 Task: Add an event  with title  Casual Second Staff Appreciation Day, date '2023/10/01' to 2023/10/02  & Select Event type as  Group. Add location for the event as  Taipei, Taiwan and add a description: The retreat will kick off with an opening session where participants will be introduced to the objectives and benefits of team building. The facilitators will create a positive and inclusive environment, setting the tone for open communication, respect, and mutual support.Create an event link  http-casualsecondstaffappreciationdaycom & Select the event color as  Light Pink. , logged in from the account softage.4@softage.netand send the event invitation to softage.6@softage.net and softage.7@softage.net
Action: Mouse moved to (716, 96)
Screenshot: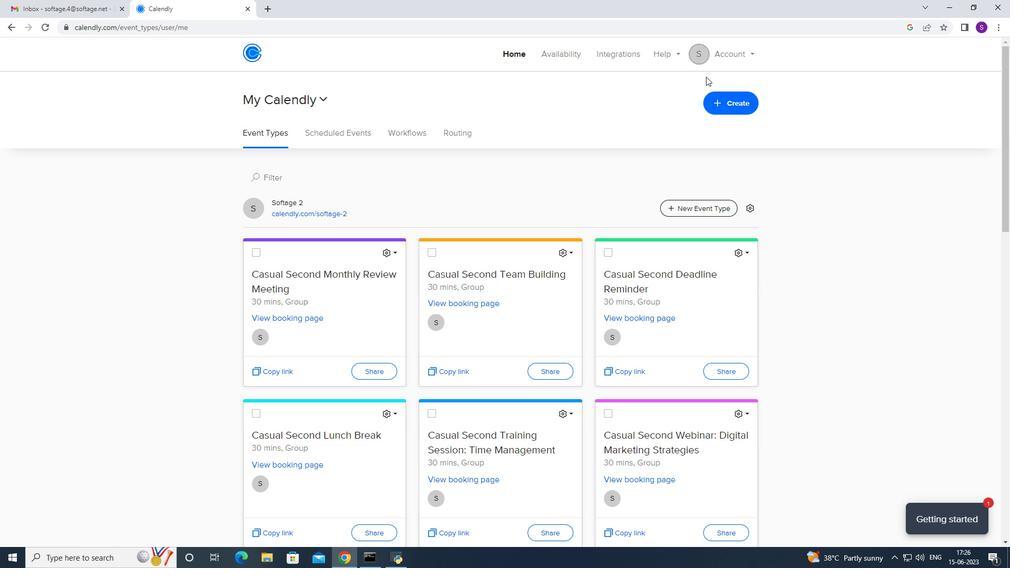 
Action: Mouse pressed left at (716, 96)
Screenshot: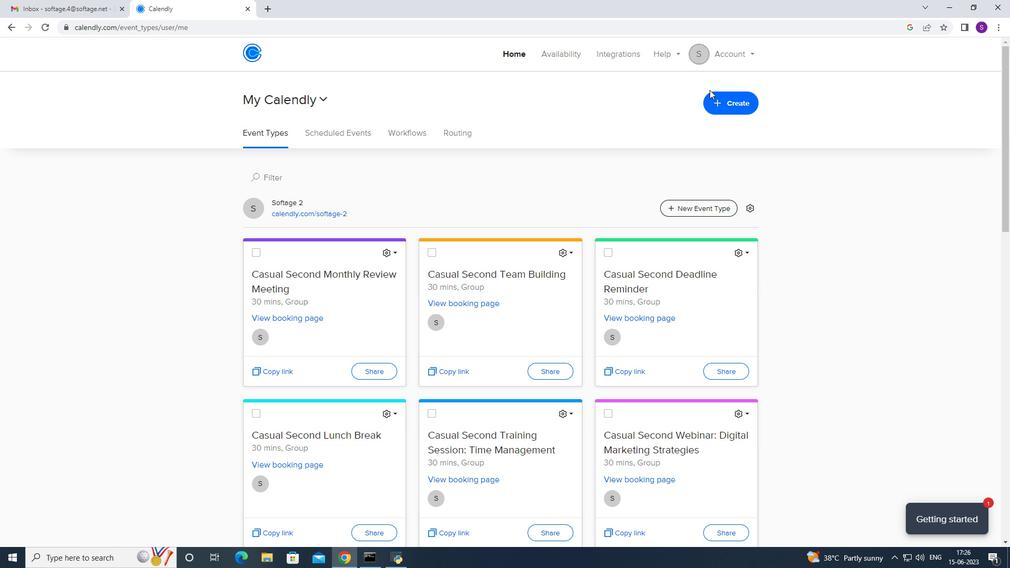 
Action: Mouse moved to (604, 145)
Screenshot: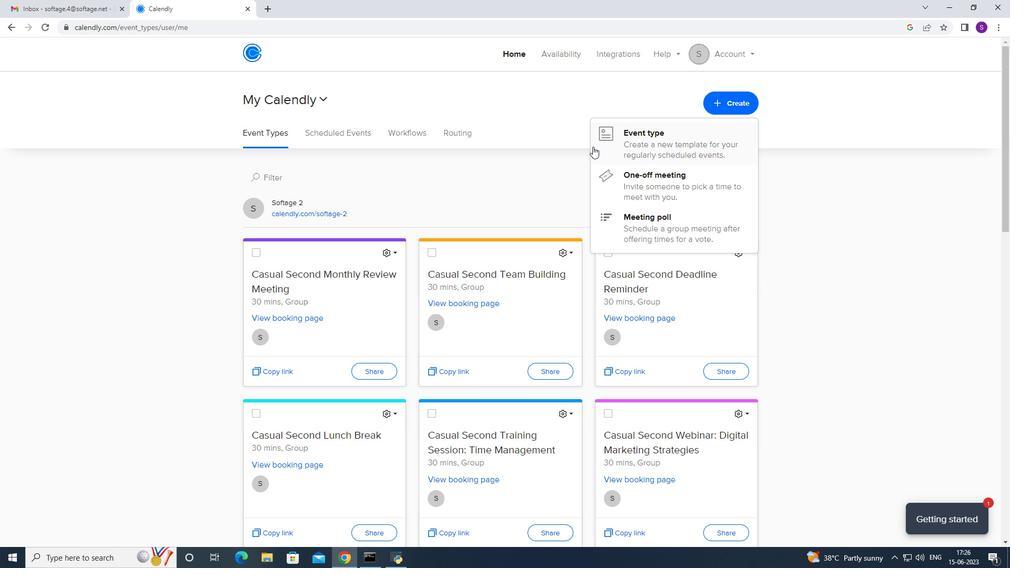 
Action: Mouse pressed left at (604, 145)
Screenshot: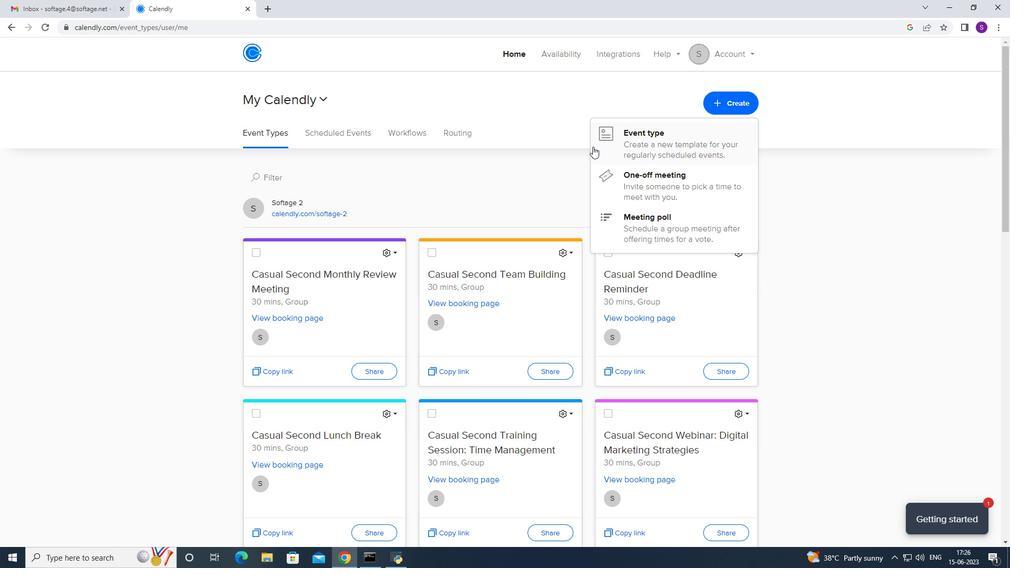 
Action: Mouse moved to (471, 255)
Screenshot: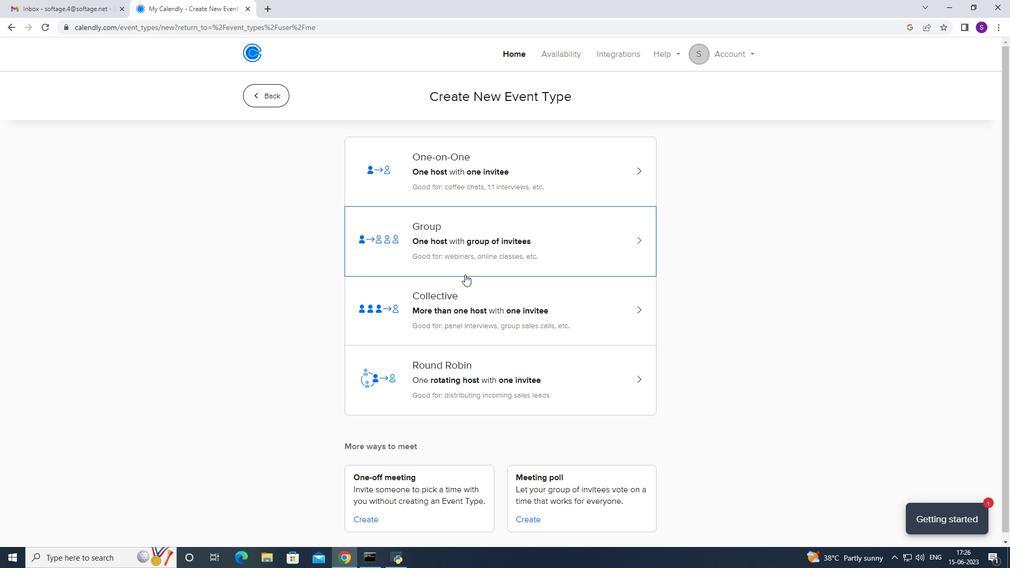 
Action: Mouse pressed left at (471, 255)
Screenshot: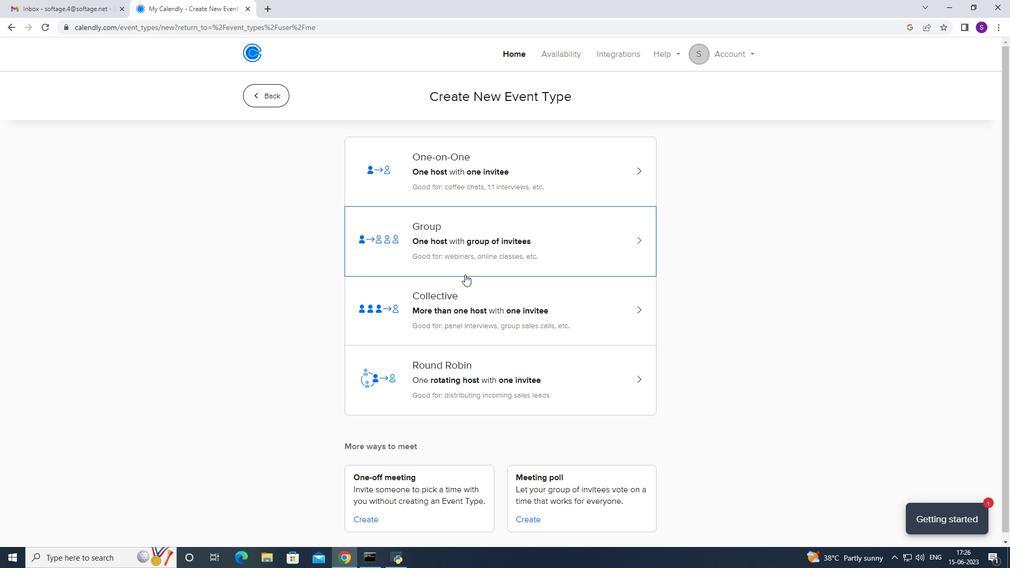 
Action: Mouse moved to (379, 249)
Screenshot: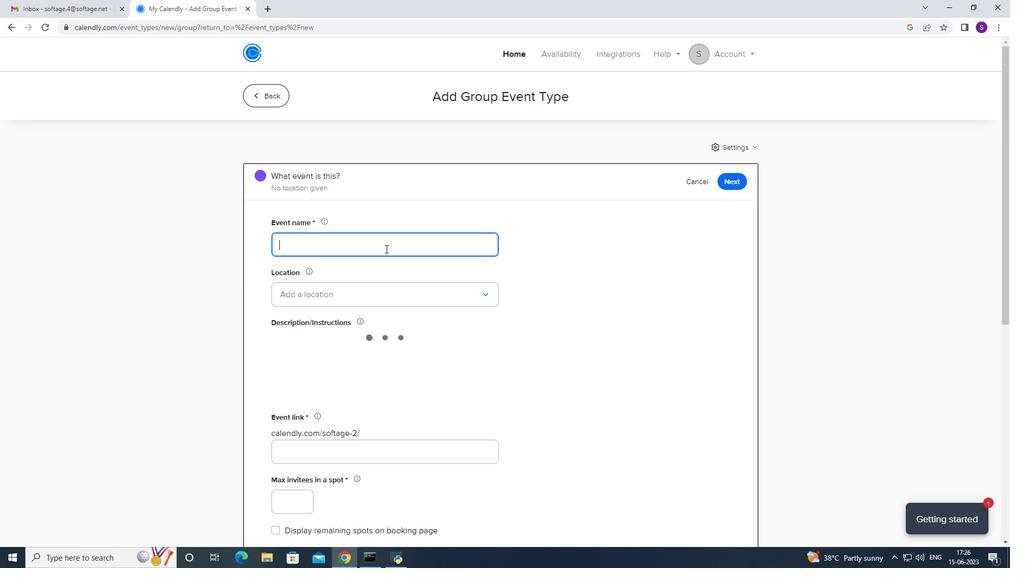 
Action: Key pressed <Key.caps_lock>C<Key.caps_lock>asual<Key.space><Key.caps_lock>S<Key.caps_lock>econd<Key.space><Key.caps_lock>S<Key.caps_lock>taff<Key.space><Key.caps_lock>A<Key.caps_lock>ppreciation<Key.space><Key.caps_lock>DAY<Key.backspace><Key.backspace><Key.caps_lock>ay
Screenshot: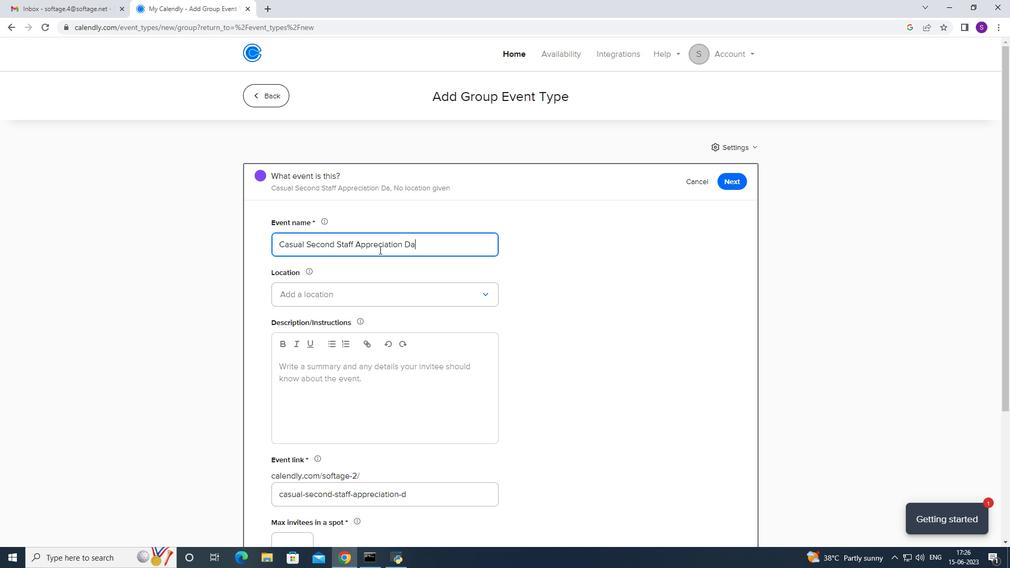 
Action: Mouse moved to (346, 299)
Screenshot: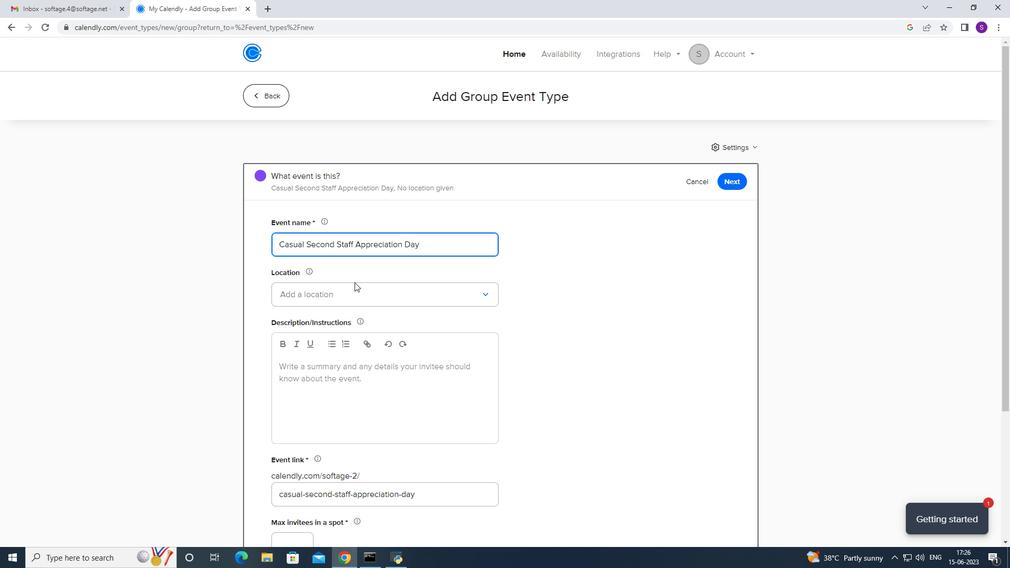 
Action: Mouse pressed left at (346, 299)
Screenshot: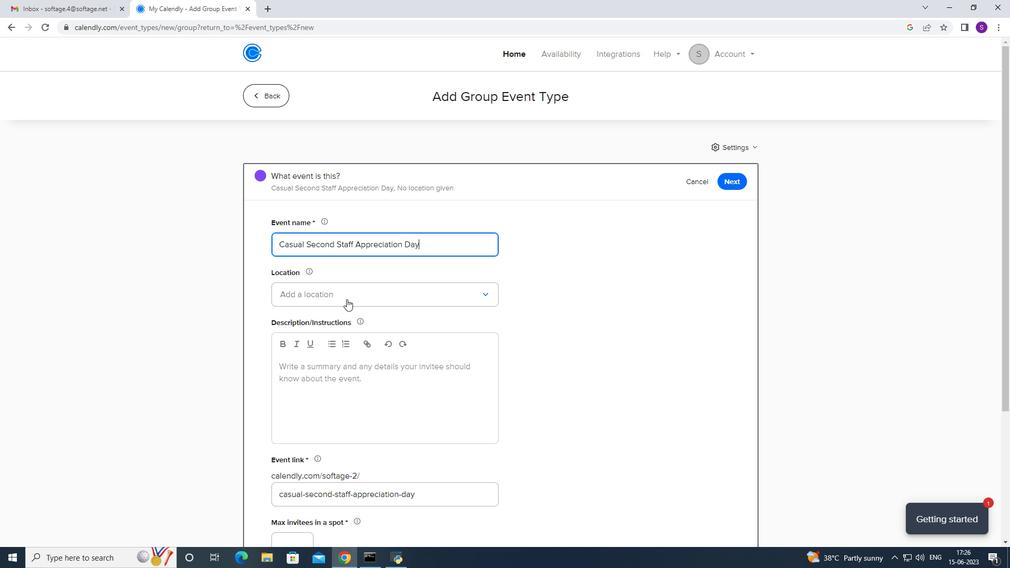 
Action: Mouse moved to (360, 322)
Screenshot: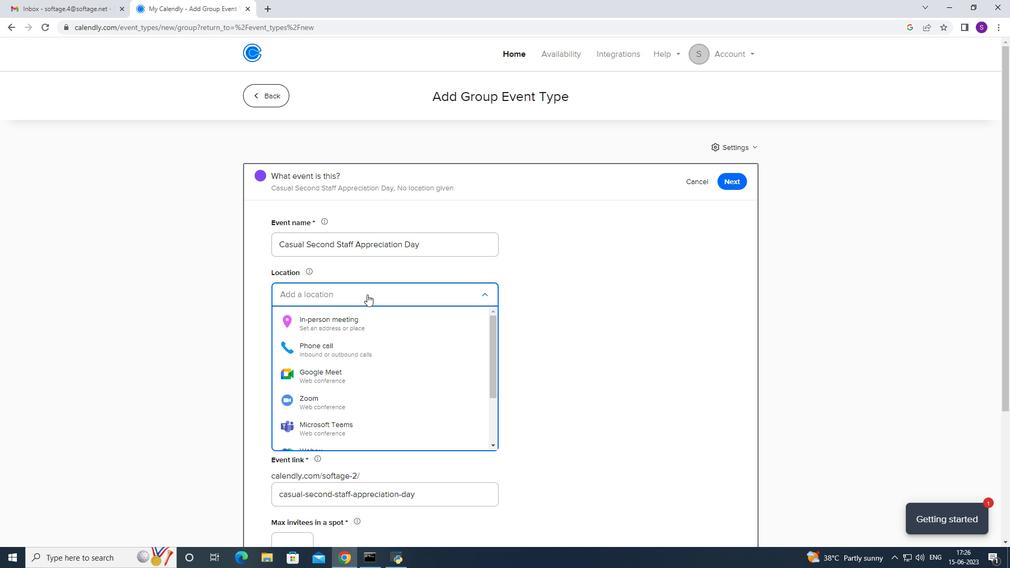 
Action: Mouse pressed left at (360, 322)
Screenshot: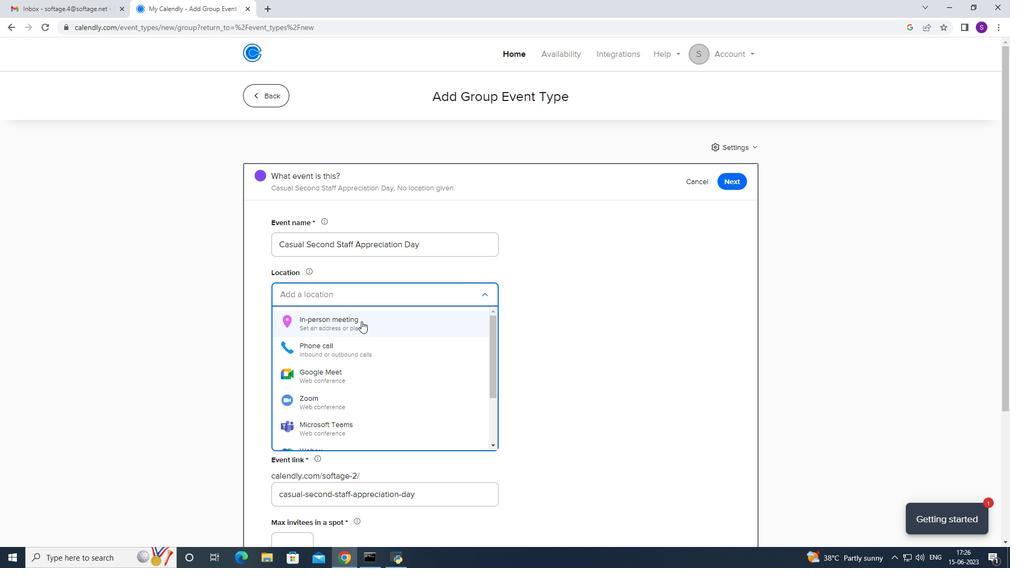 
Action: Mouse moved to (483, 167)
Screenshot: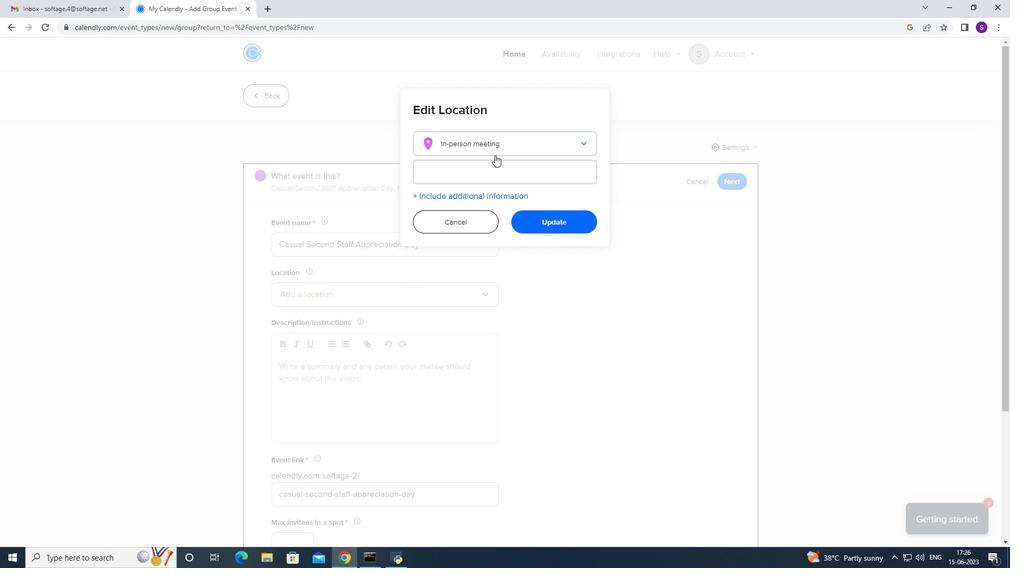 
Action: Mouse pressed left at (483, 167)
Screenshot: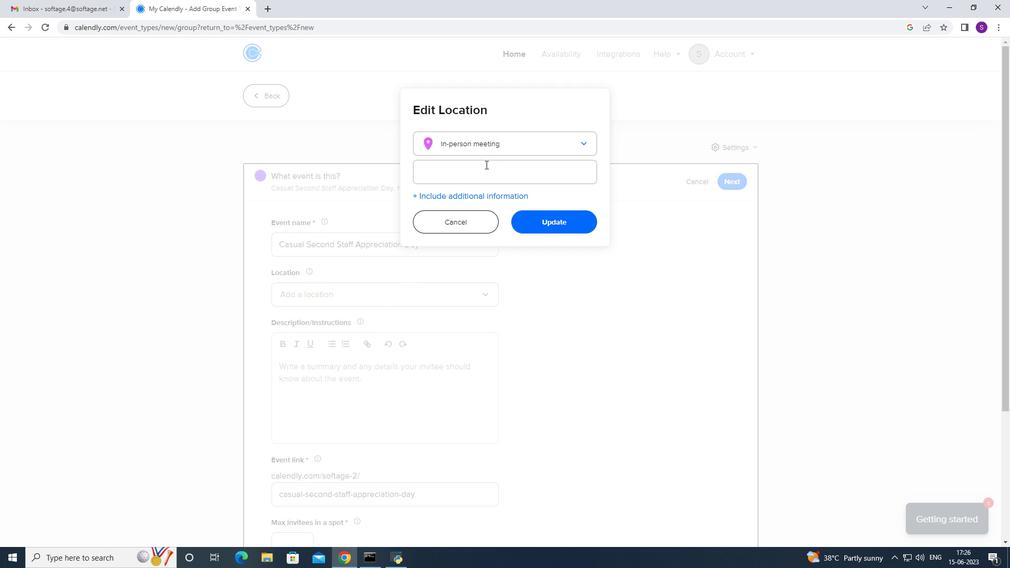
Action: Mouse moved to (483, 168)
Screenshot: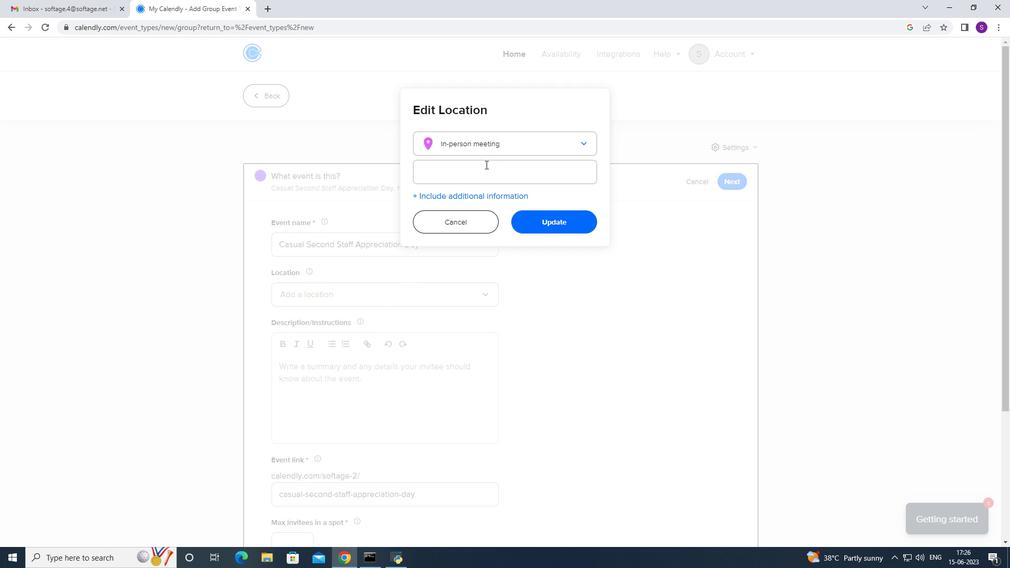 
Action: Key pressed <Key.caps_lock>T<Key.caps_lock>aipei,<Key.space><Key.caps_lock>T<Key.caps_lock>aiwan
Screenshot: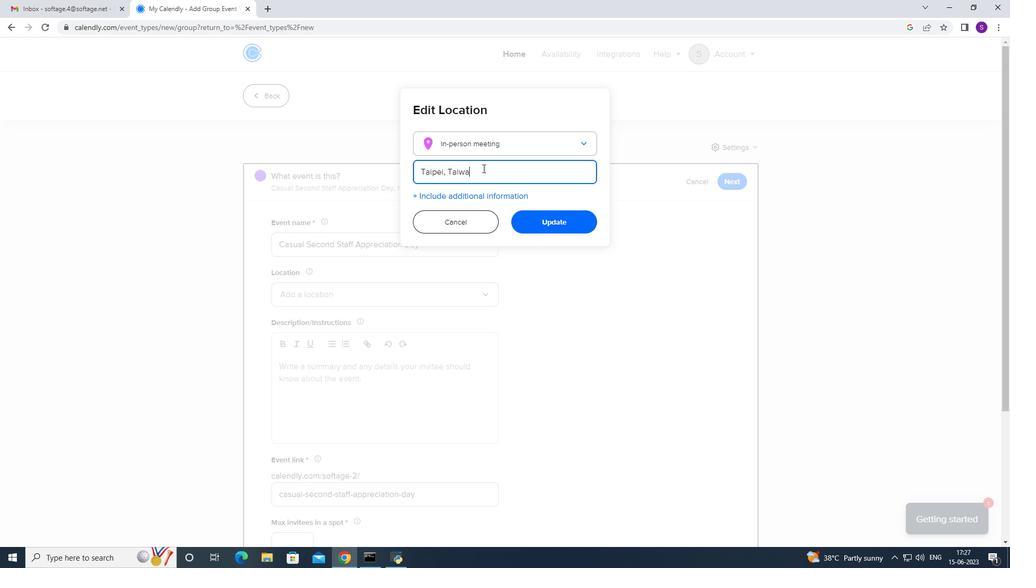 
Action: Mouse moved to (555, 216)
Screenshot: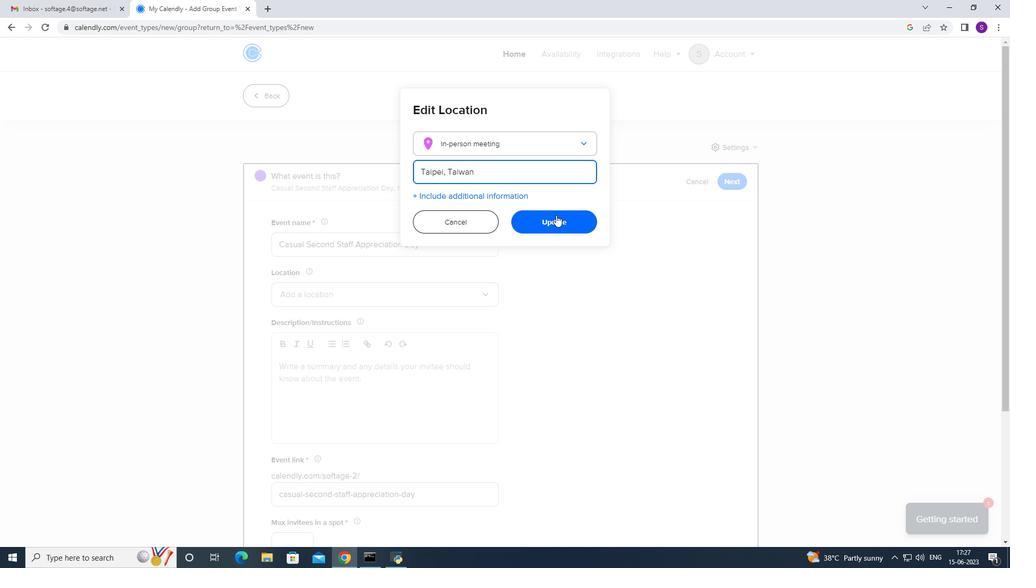 
Action: Mouse pressed left at (555, 216)
Screenshot: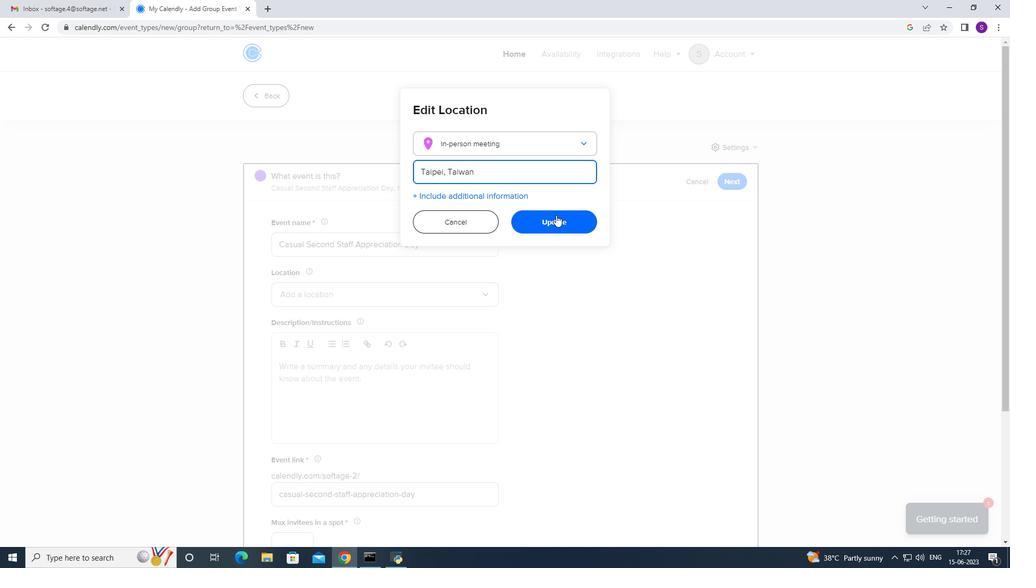 
Action: Mouse moved to (322, 297)
Screenshot: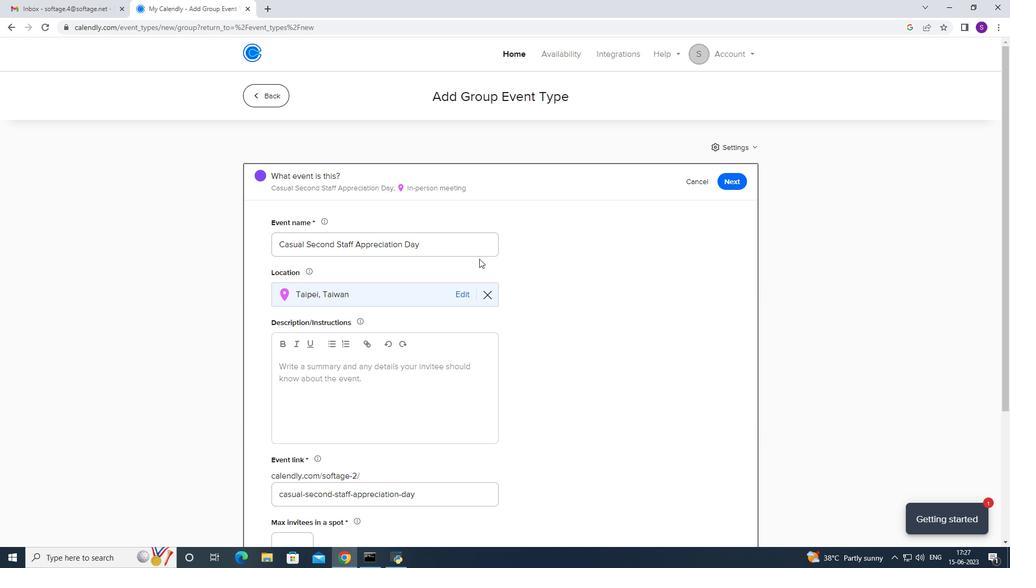 
Action: Mouse scrolled (322, 297) with delta (0, 0)
Screenshot: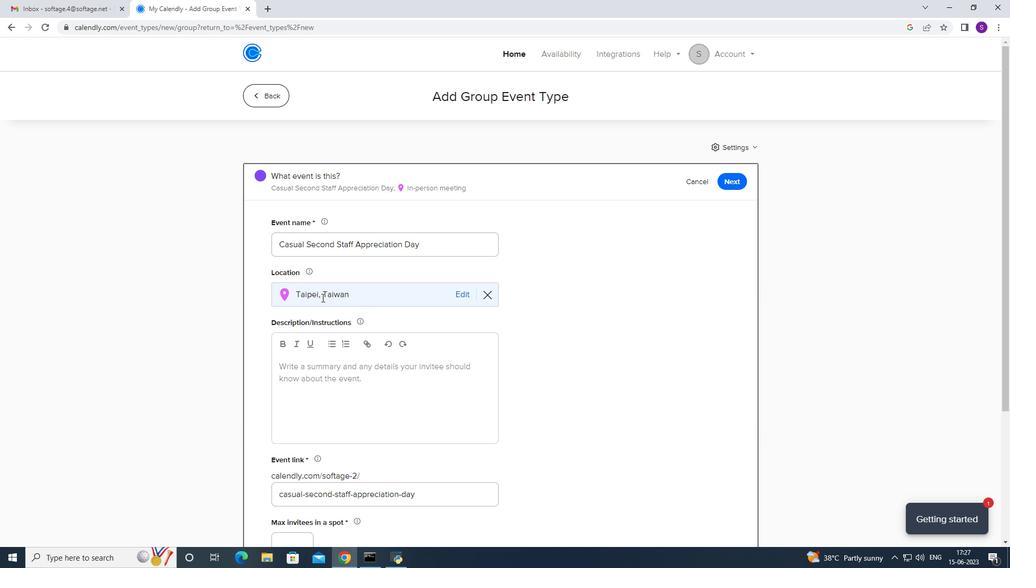 
Action: Mouse scrolled (322, 297) with delta (0, 0)
Screenshot: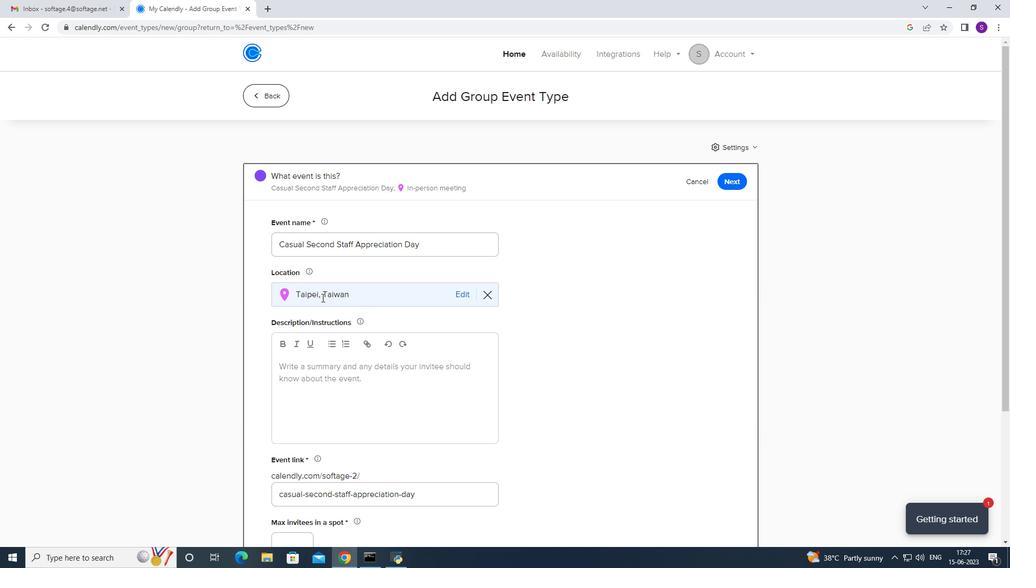 
Action: Mouse moved to (291, 446)
Screenshot: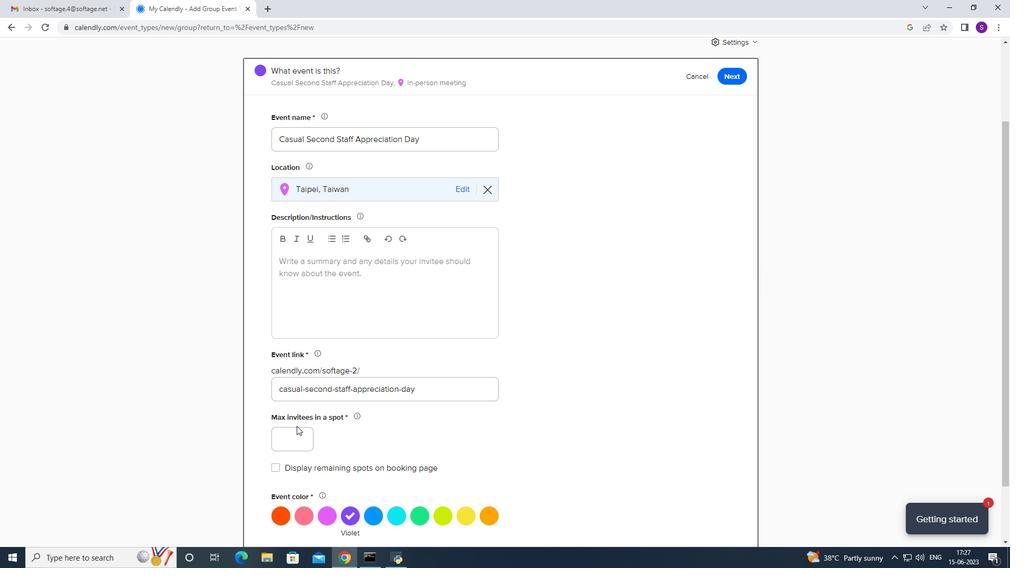
Action: Mouse pressed left at (291, 446)
Screenshot: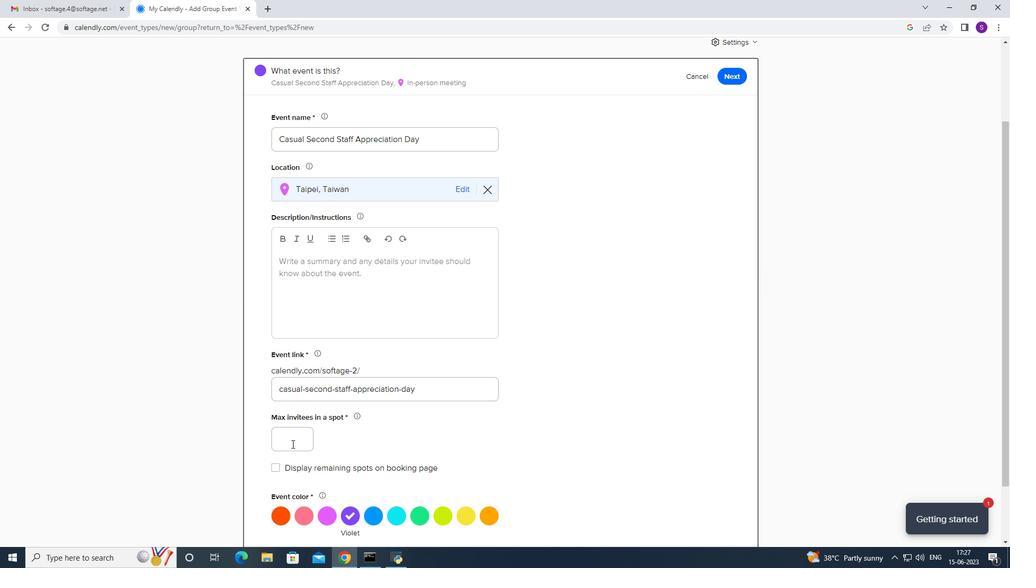 
Action: Key pressed 4
Screenshot: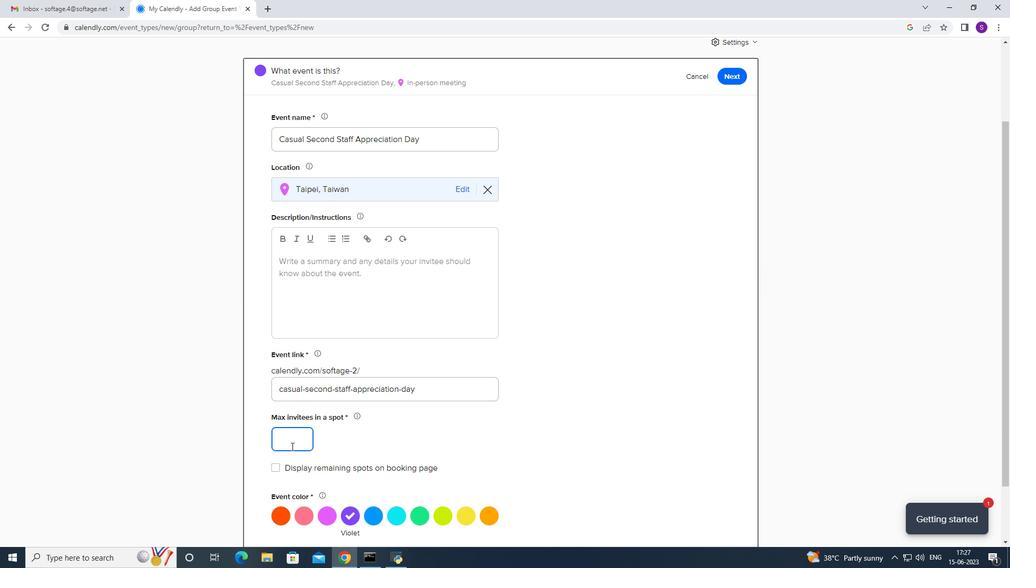 
Action: Mouse scrolled (291, 446) with delta (0, 0)
Screenshot: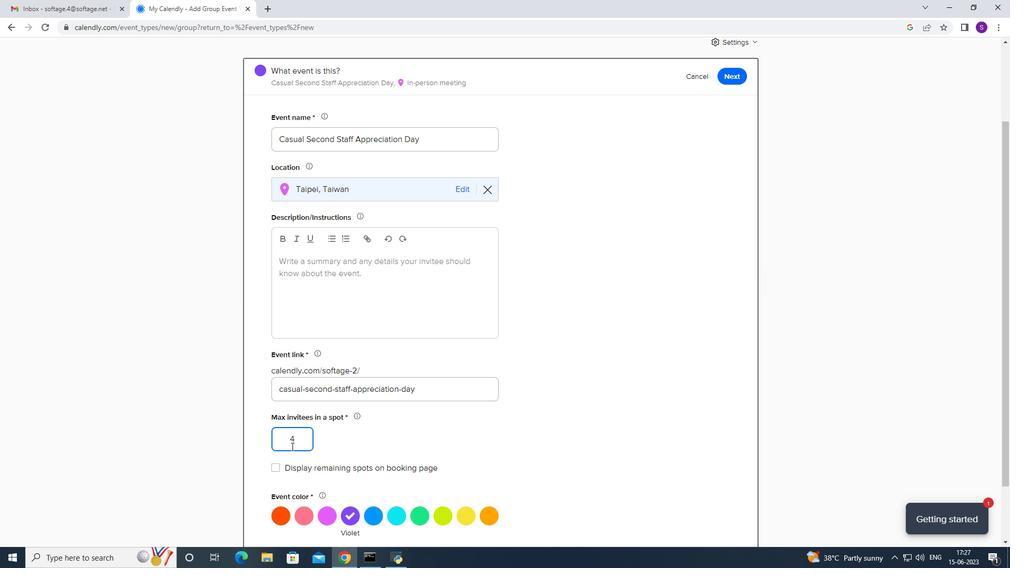 
Action: Mouse scrolled (291, 446) with delta (0, 0)
Screenshot: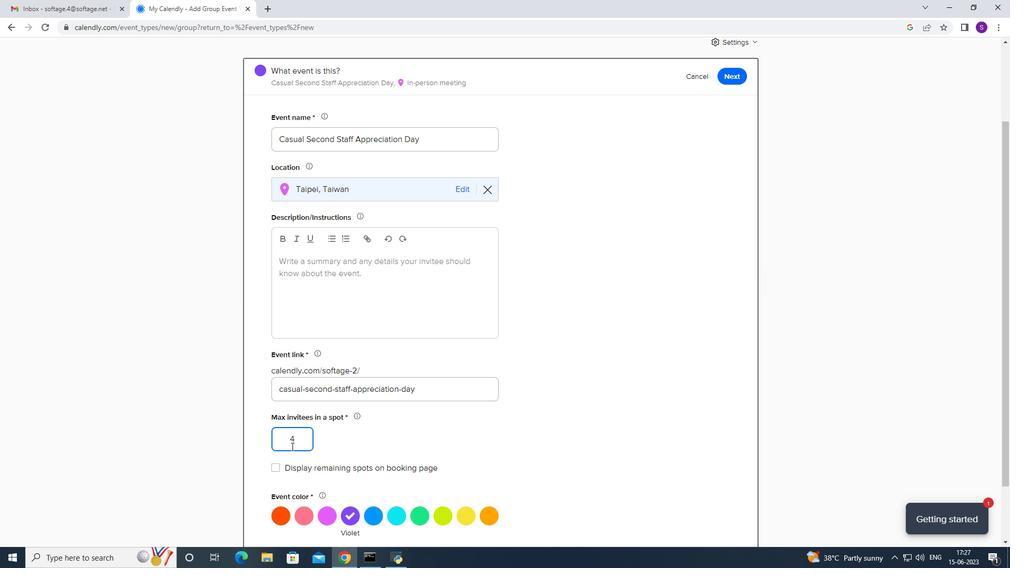 
Action: Mouse scrolled (291, 446) with delta (0, 0)
Screenshot: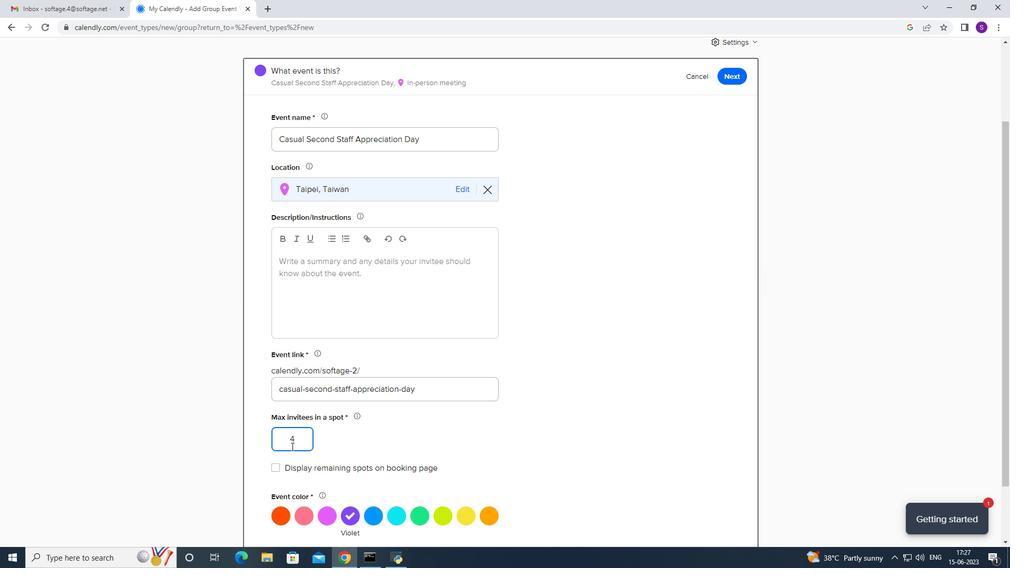 
Action: Mouse scrolled (291, 446) with delta (0, 0)
Screenshot: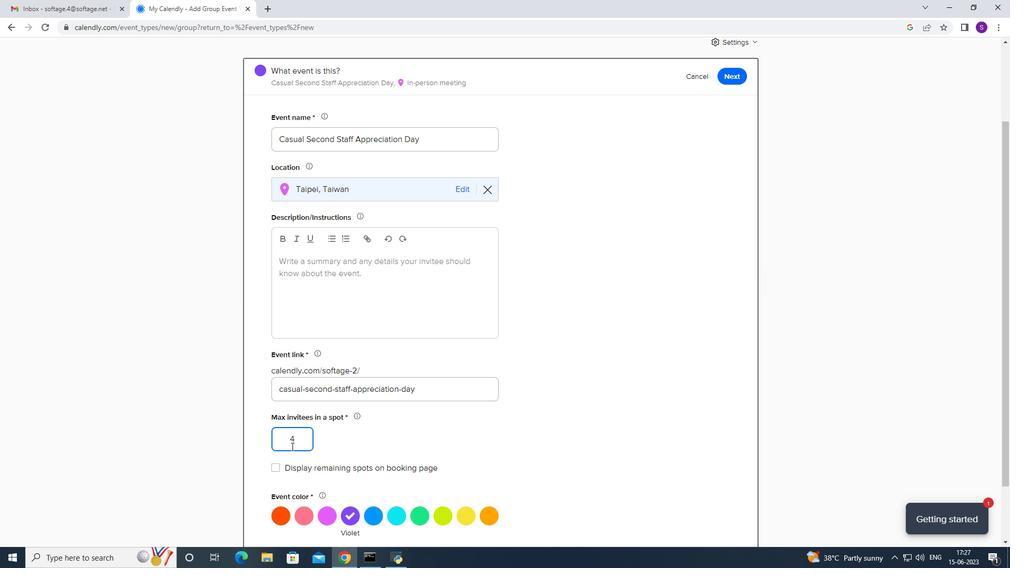 
Action: Mouse moved to (304, 447)
Screenshot: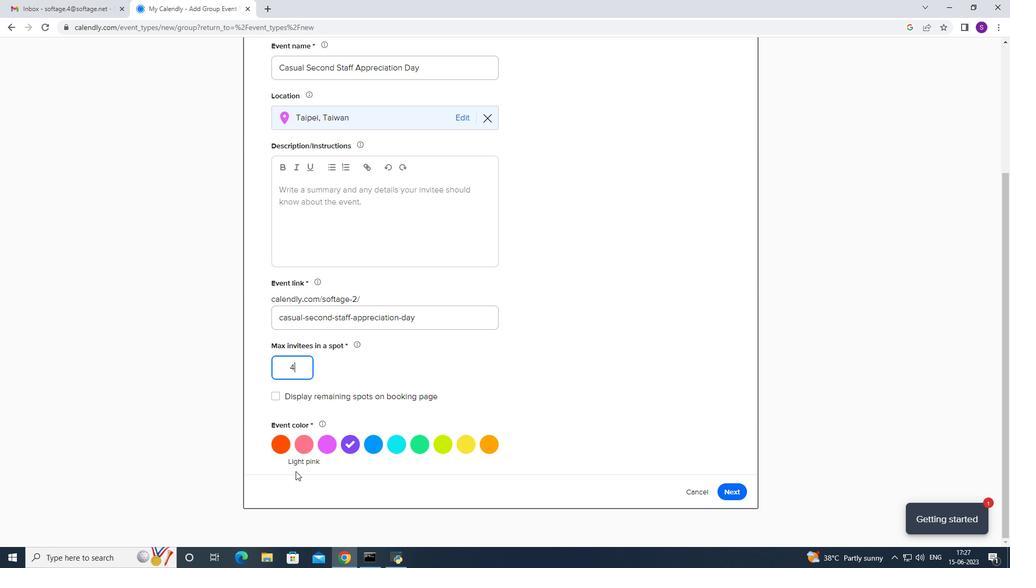 
Action: Mouse pressed left at (304, 447)
Screenshot: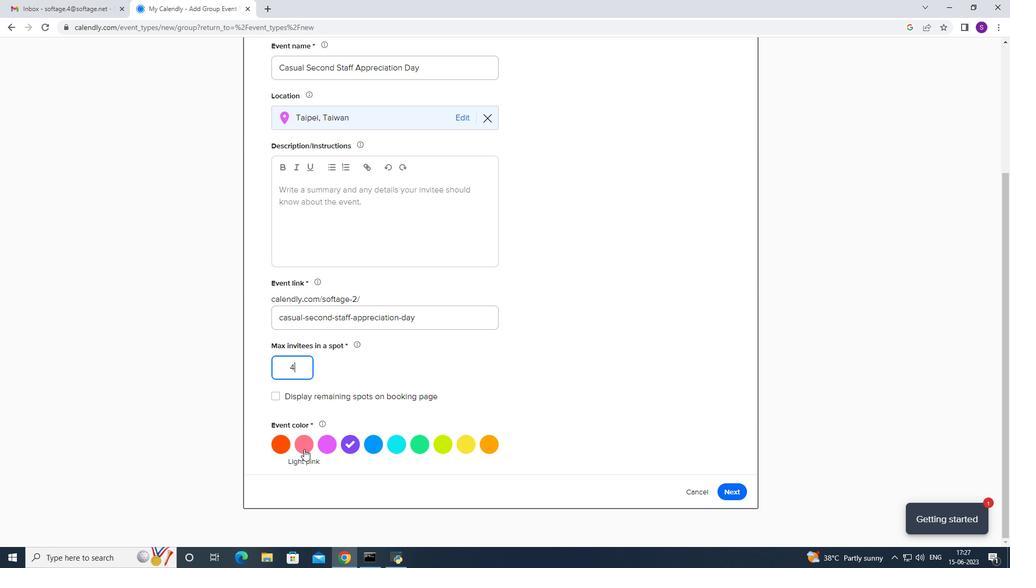 
Action: Mouse moved to (317, 349)
Screenshot: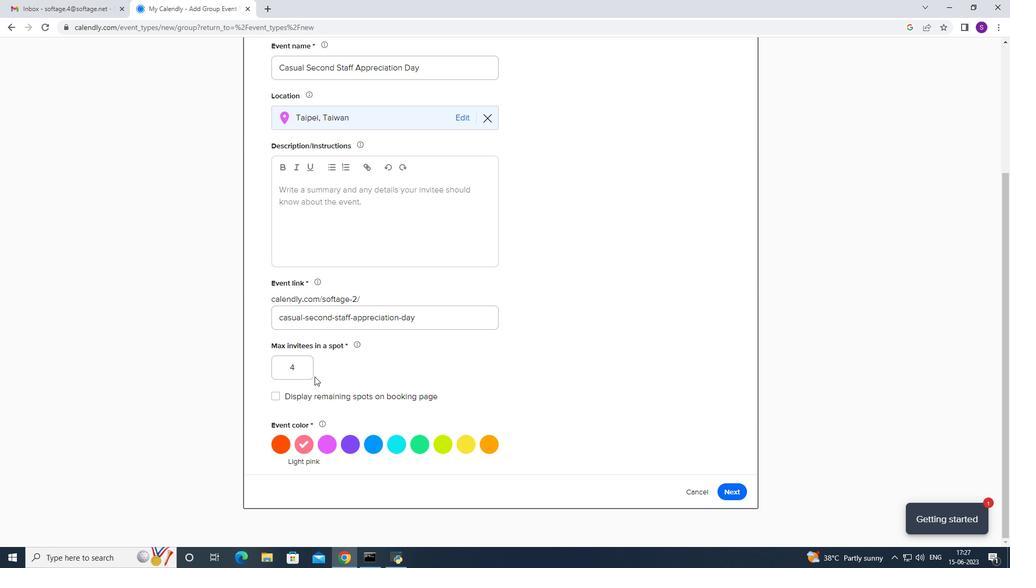 
Action: Mouse scrolled (317, 350) with delta (0, 0)
Screenshot: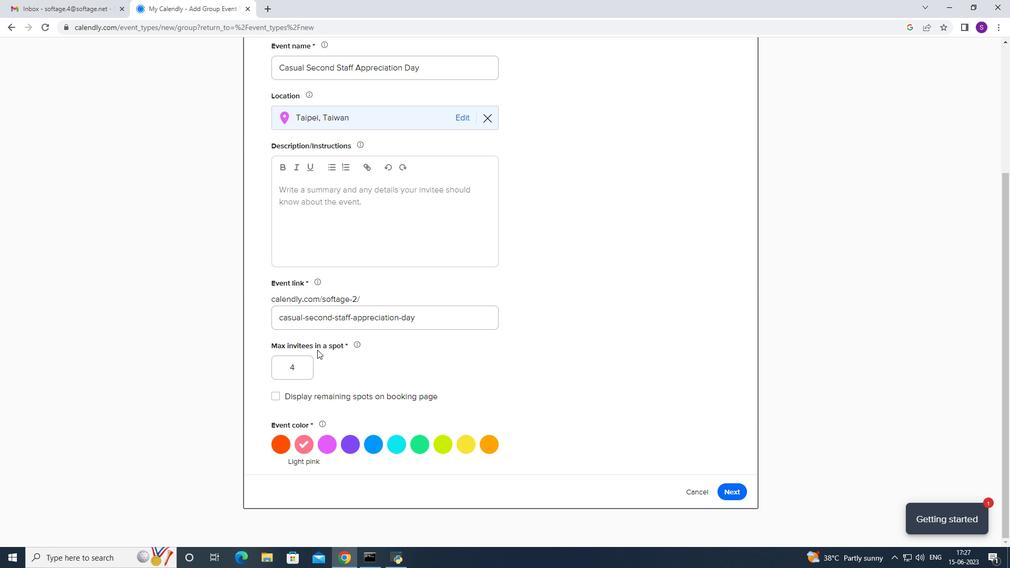 
Action: Mouse scrolled (317, 350) with delta (0, 0)
Screenshot: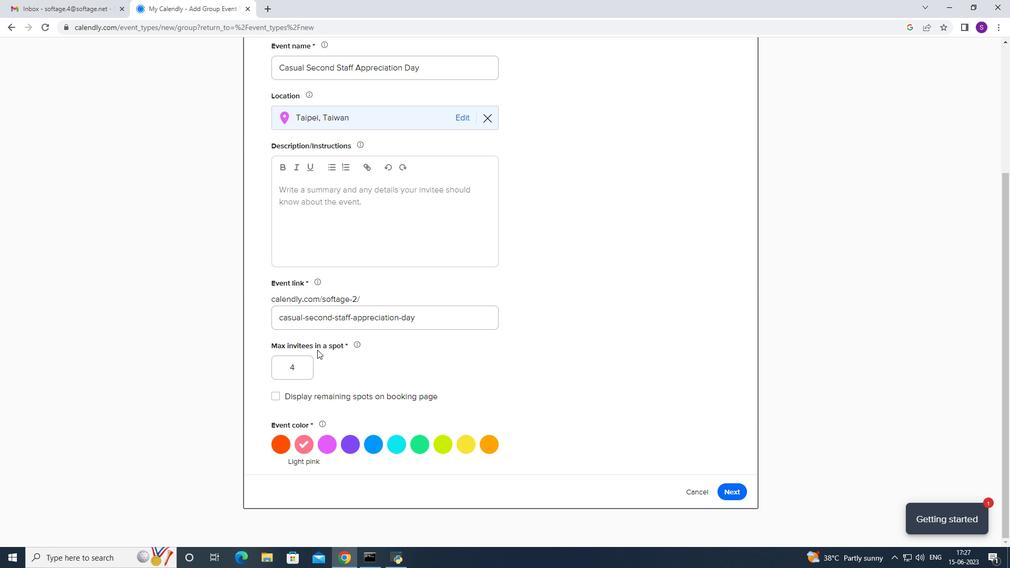 
Action: Mouse scrolled (317, 350) with delta (0, 0)
Screenshot: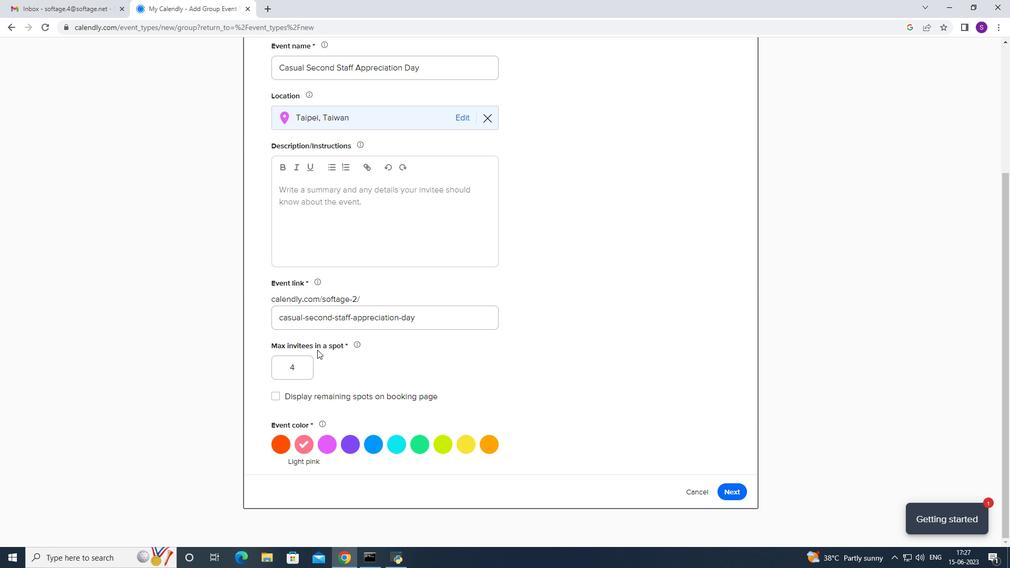 
Action: Mouse scrolled (317, 350) with delta (0, 0)
Screenshot: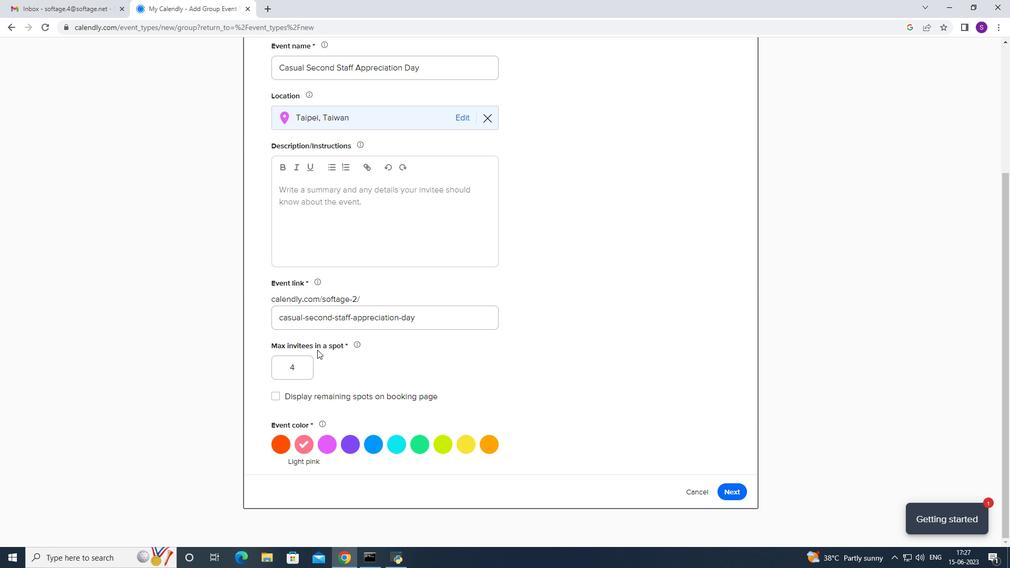 
Action: Mouse scrolled (317, 350) with delta (0, 0)
Screenshot: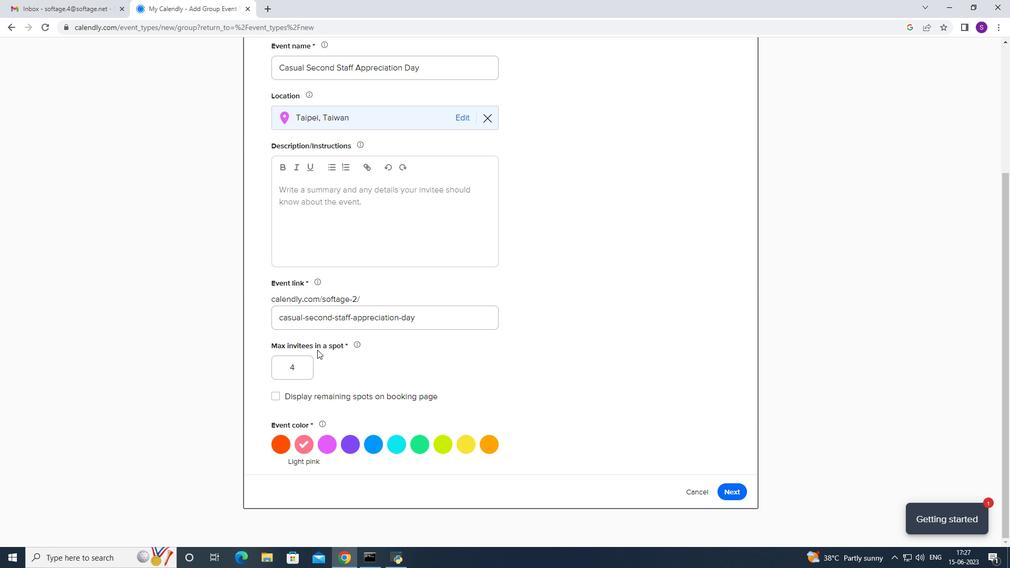 
Action: Mouse moved to (307, 372)
Screenshot: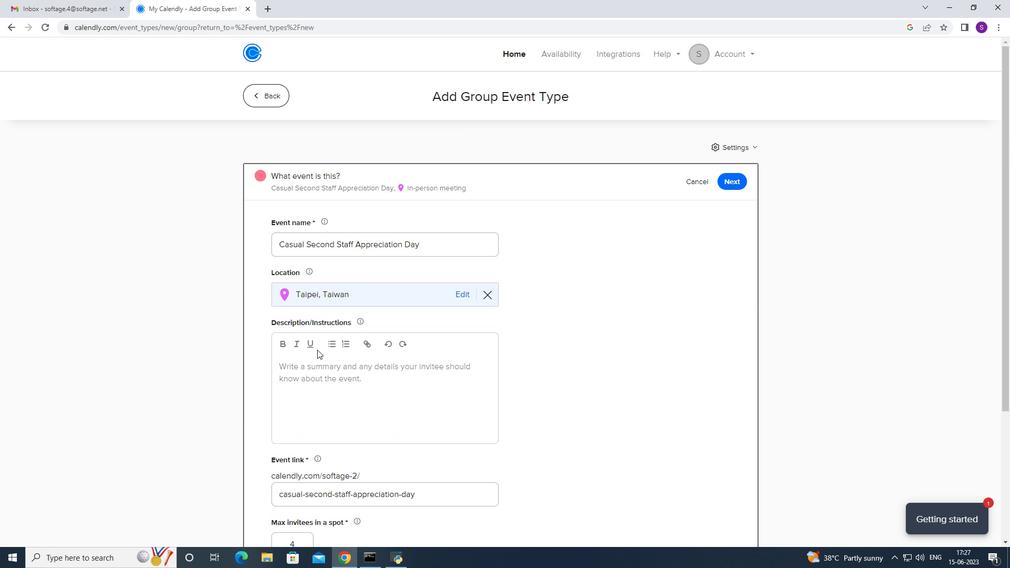 
Action: Mouse pressed left at (307, 372)
Screenshot: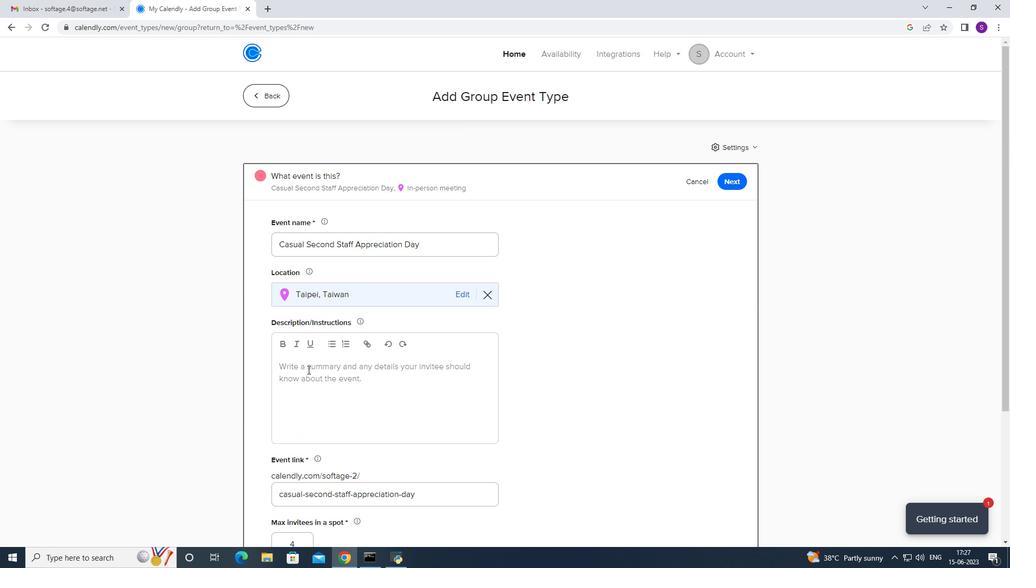 
Action: Mouse moved to (306, 373)
Screenshot: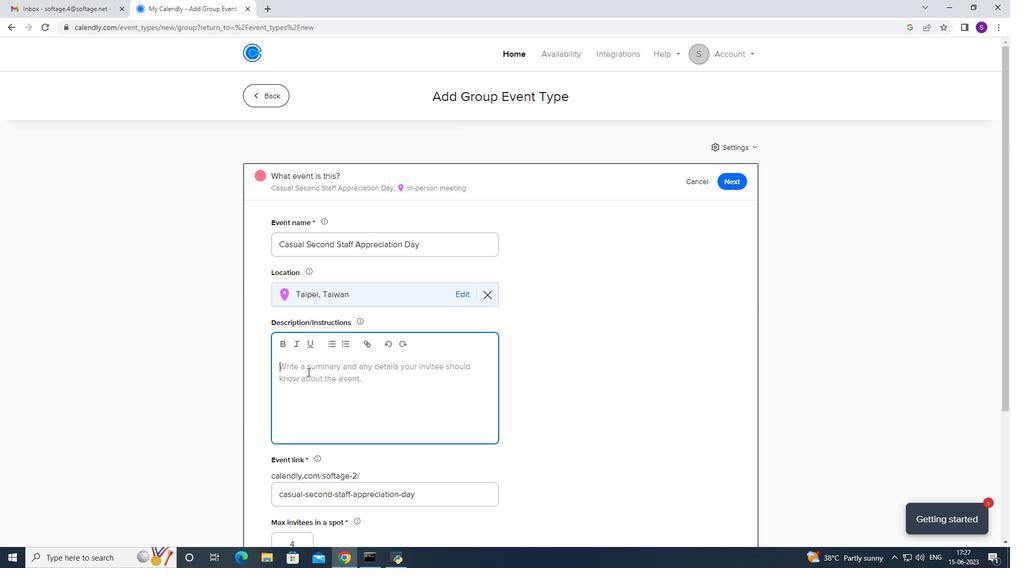 
Action: Key pressed <Key.caps_lock>T<Key.caps_lock>he<Key.space>retreast<Key.space>will<Key.space>kick<Key.space>ogf<Key.backspace><Key.backspace><Key.backspace><Key.backspace><Key.backspace><Key.backspace><Key.backspace><Key.backspace><Key.backspace><Key.backspace><Key.backspace><Key.backspace><Key.backspace><Key.backspace><Key.backspace><Key.backspace><Key.backspace>at<Key.space>will<Key.space>kickj<Key.backspace>k<Key.space>off<Key.space><Key.backspace><Key.backspace><Key.backspace><Key.backspace><Key.backspace><Key.backspace><Key.space>off<Key.space>with<Key.space>an<Key.space>opening<Key.space>session<Key.space>ewhere<Key.space><Key.backspace><Key.backspace><Key.backspace><Key.backspace><Key.backspace><Key.backspace><Key.backspace><Key.backspace><Key.backspace>n<Key.space>where<Key.space>participants<Key.space>will<Key.space>be<Key.space>introduced<Key.space>to<Key.space>the<Key.space>vobhj=<Key.backspace><Key.backspace><Key.backspace><Key.backspace><Key.backspace><Key.backspace><Key.backspace><Key.backspace>e<Key.space>objectives<Key.space>and<Key.space>benefits<Key.space>of<Key.space>team<Key.space>bjuilding,.<Key.backspace><Key.backspace><Key.backspace><Key.backspace><Key.backspace><Key.backspace><Key.backspace><Key.backspace><Key.backspace><Key.backspace>uilding.<Key.space><Key.caps_lock>T<Key.caps_lock>he<Key.space>facillitators<Key.space>
Screenshot: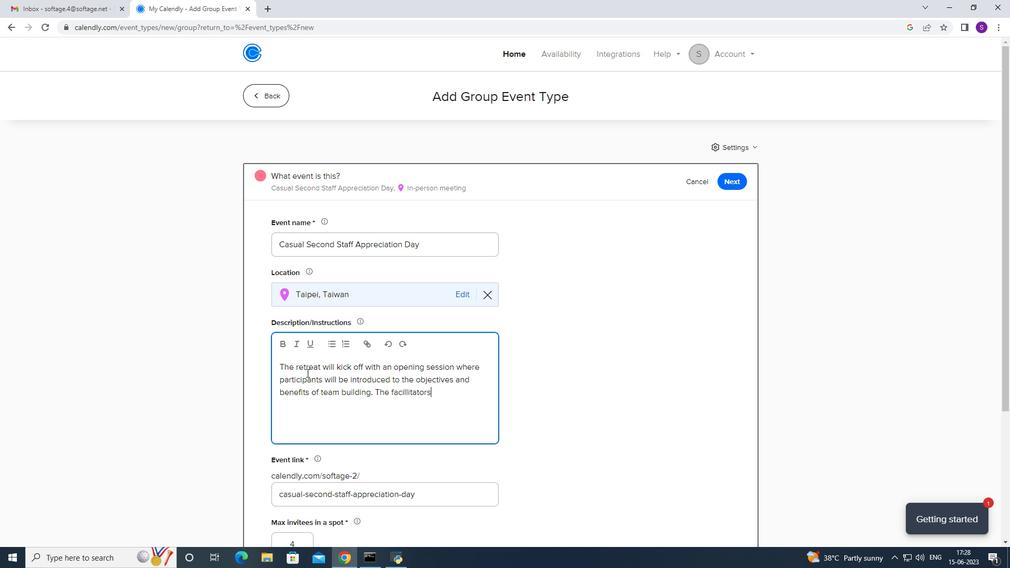 
Action: Mouse moved to (424, 394)
Screenshot: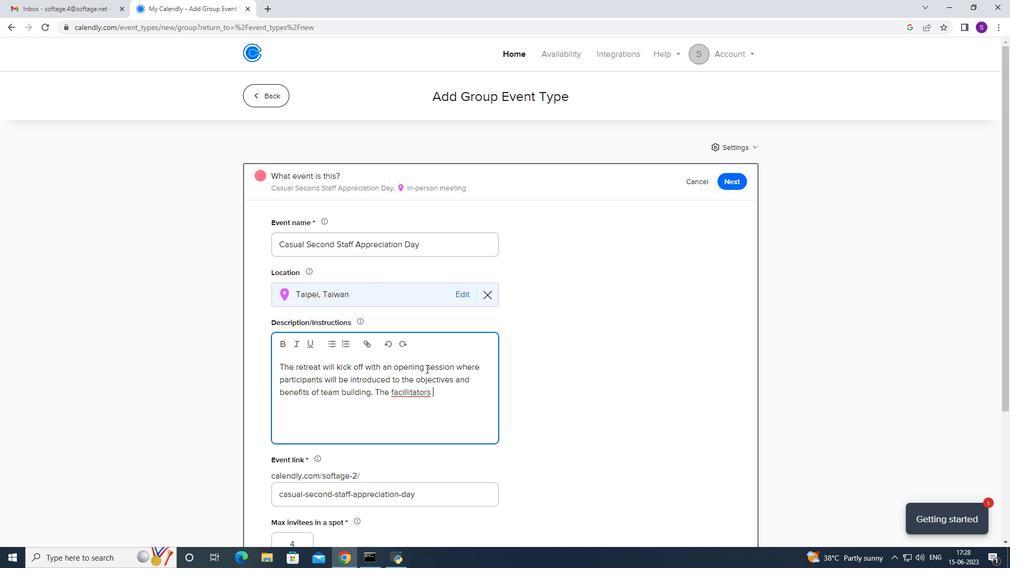 
Action: Mouse pressed right at (424, 394)
Screenshot: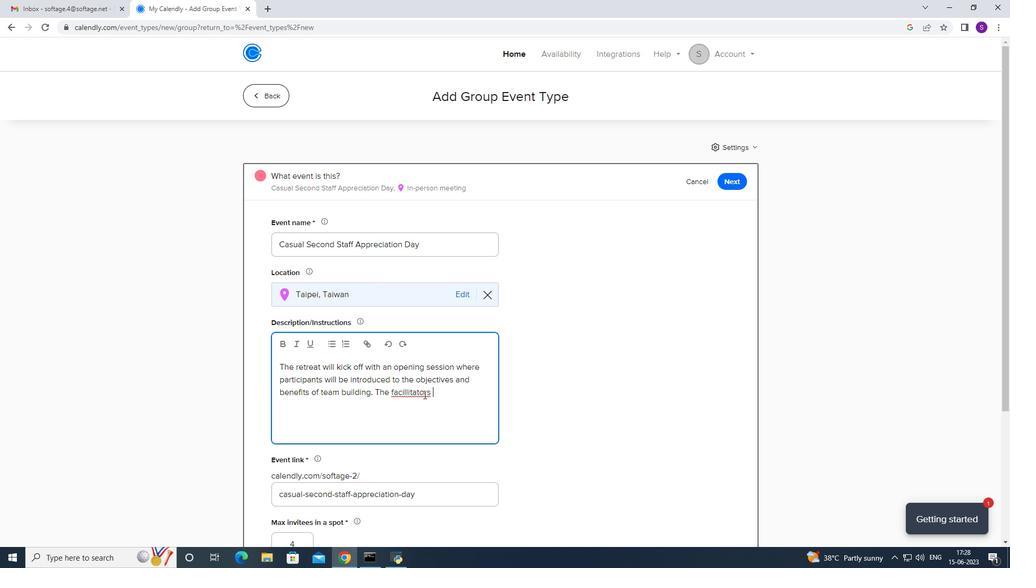 
Action: Mouse moved to (493, 237)
Screenshot: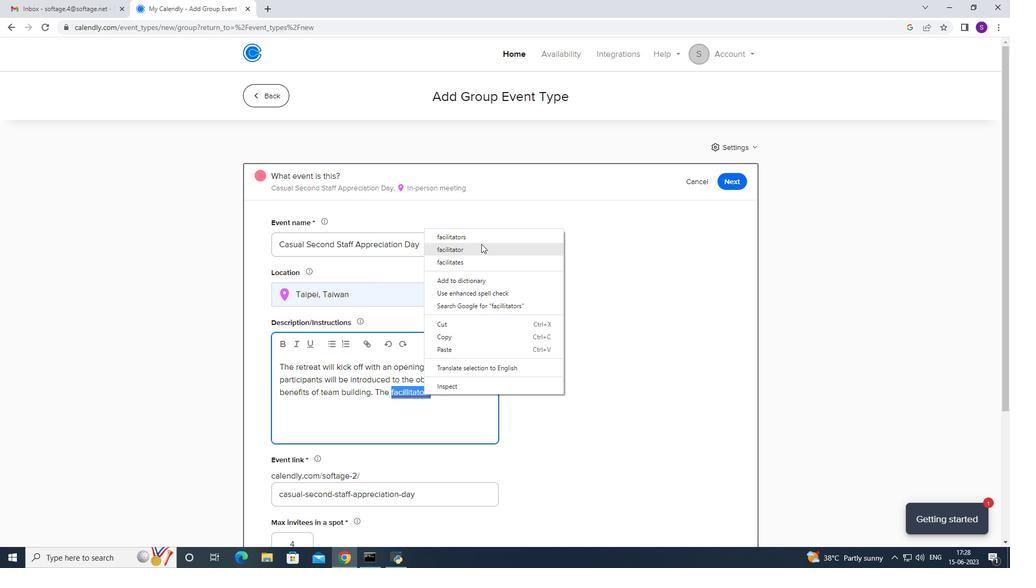 
Action: Mouse pressed left at (493, 237)
Screenshot: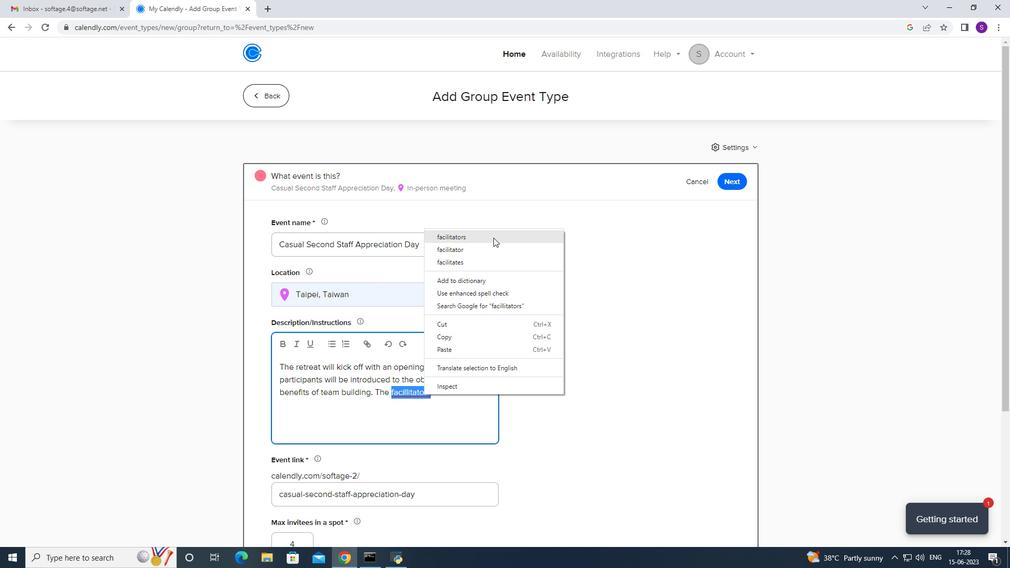 
Action: Mouse moved to (455, 397)
Screenshot: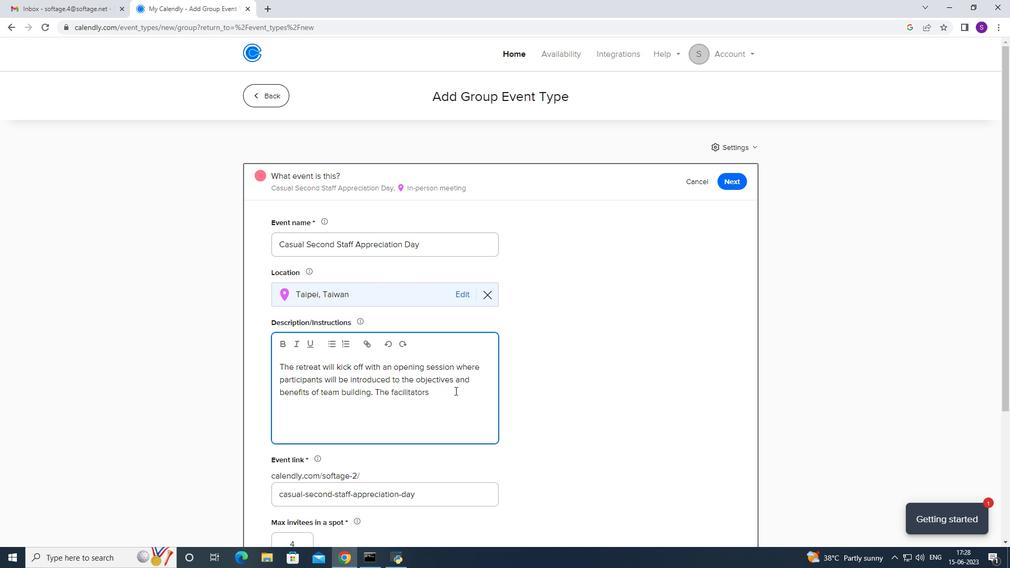 
Action: Key pressed <Key.space>will<Key.space>create<Key.space>a<Key.space>positive<Key.space>and<Key.space>inclusive<Key.space>envoiroment<Key.space><Key.backspace><Key.backspace><Key.backspace><Key.backspace><Key.backspace><Key.backspace><Key.backspace><Key.backspace><Key.backspace><Key.backspace>vironment<Key.space>setting<Key.space>toin<Key.backspace><Key.backspace><Key.backspace>ob<Key.backspace>ne<Key.space>for<Key.space>open<Key.space>communication,<Key.space>respect<Key.space>ad<Key.backspace>nd<Key.space>mutuaol<Key.space>support.
Screenshot: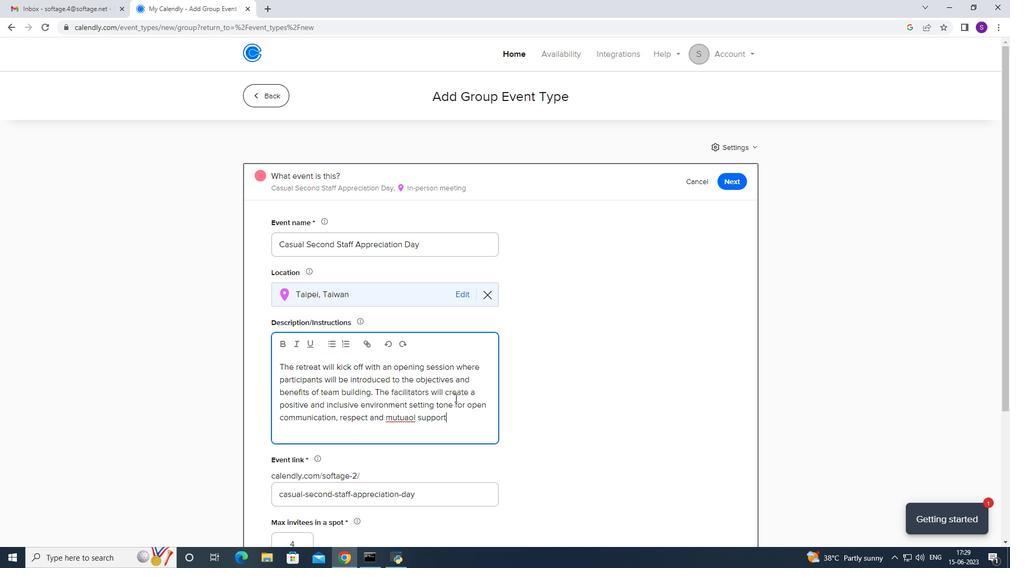 
Action: Mouse moved to (412, 417)
Screenshot: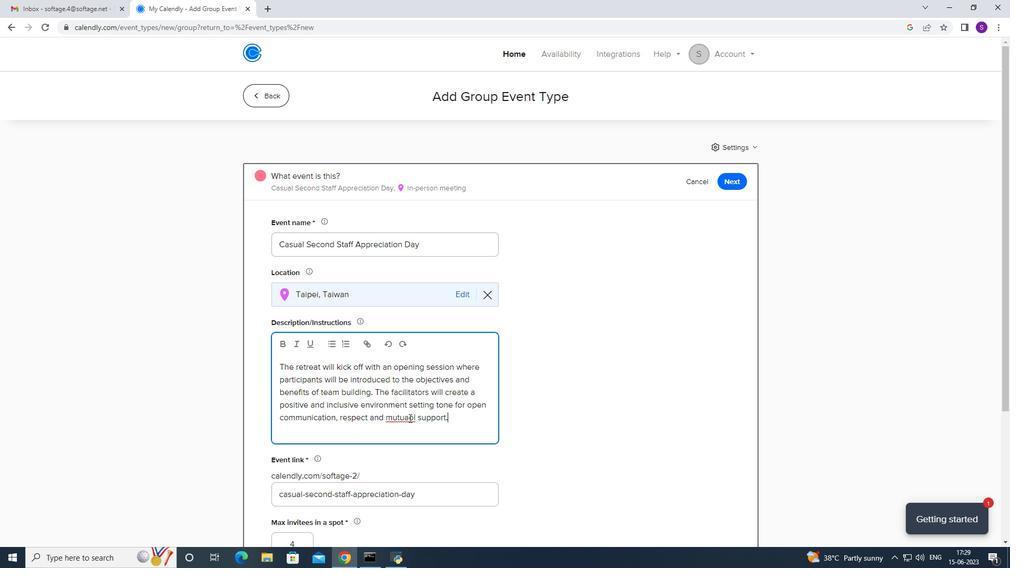 
Action: Mouse pressed left at (412, 417)
Screenshot: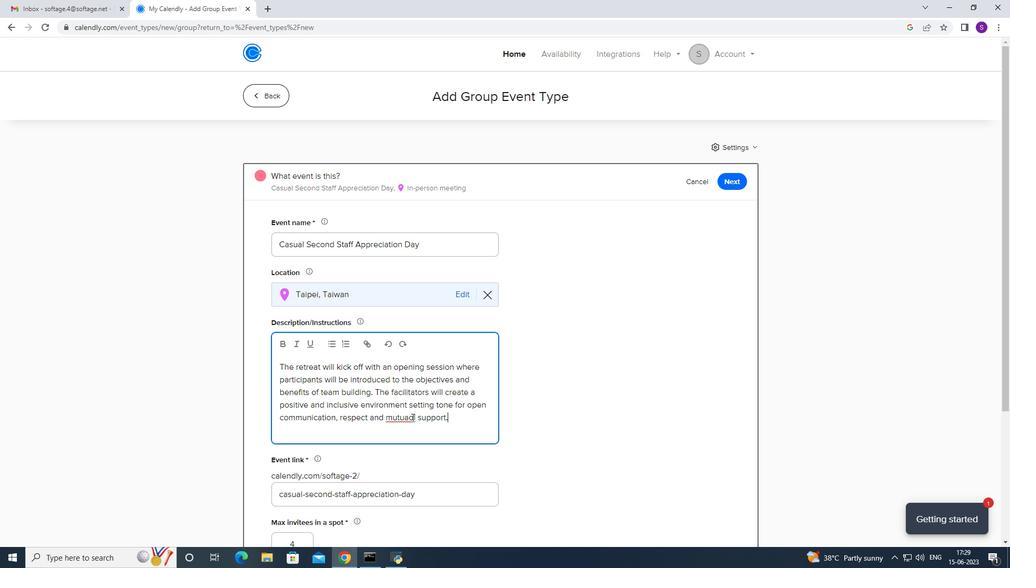 
Action: Key pressed <Key.backspace>
Screenshot: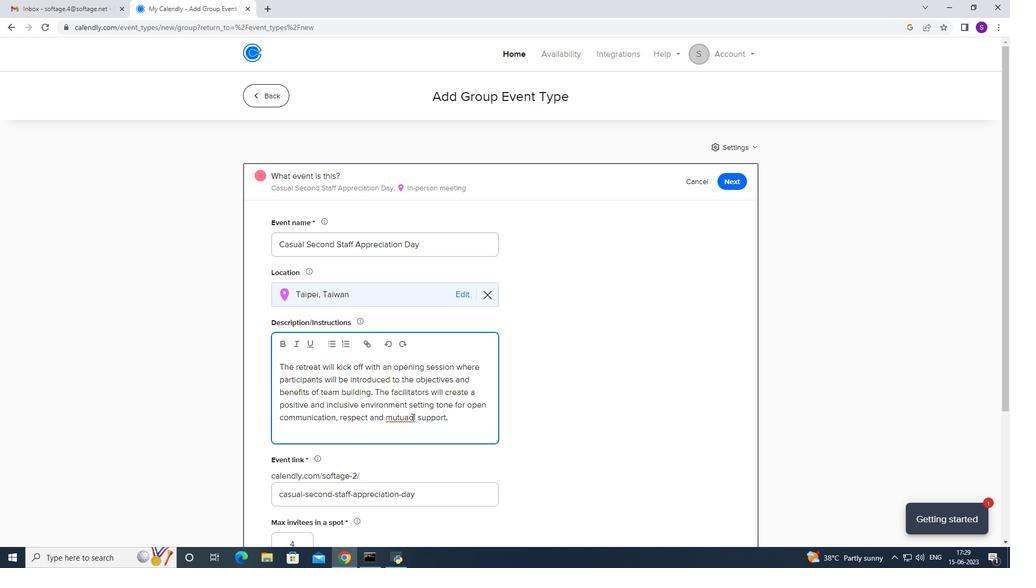
Action: Mouse moved to (372, 350)
Screenshot: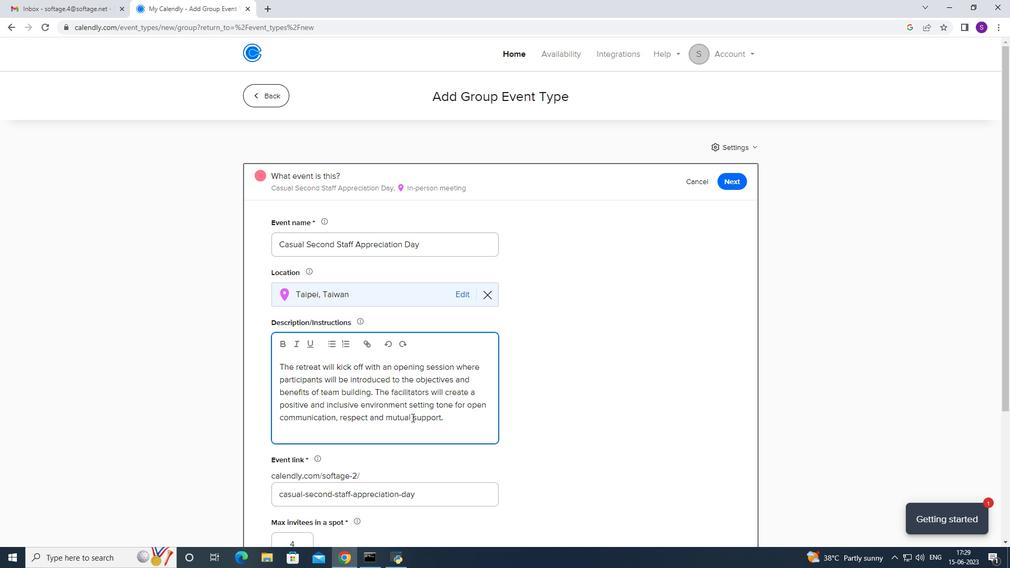 
Action: Mouse scrolled (372, 349) with delta (0, 0)
Screenshot: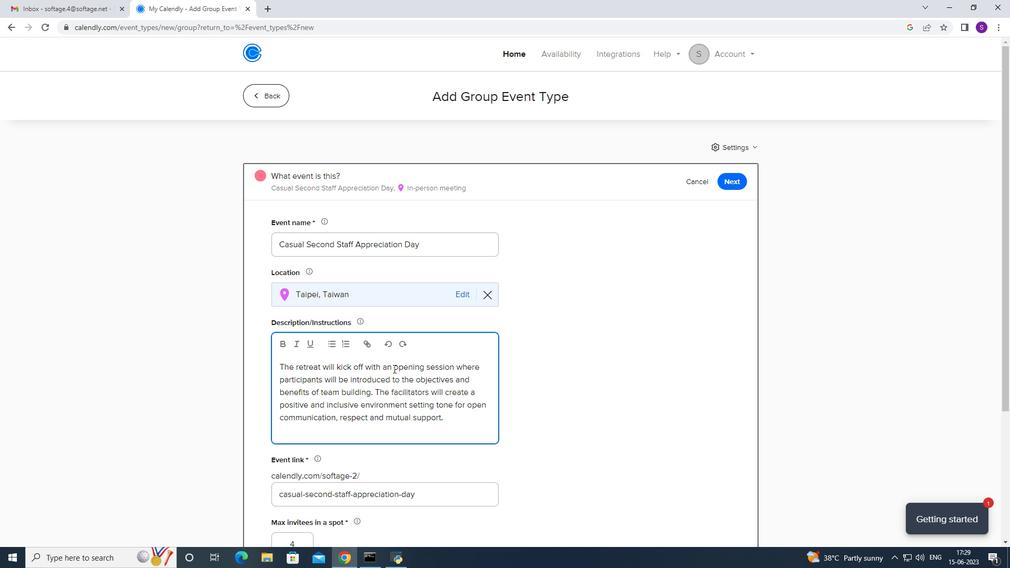 
Action: Mouse scrolled (372, 349) with delta (0, 0)
Screenshot: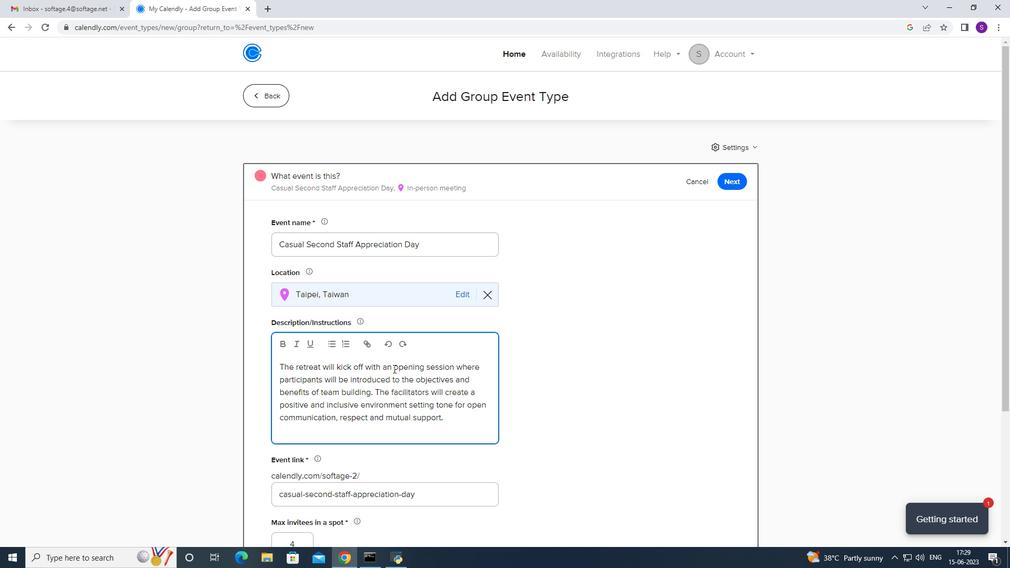 
Action: Mouse scrolled (372, 349) with delta (0, 0)
Screenshot: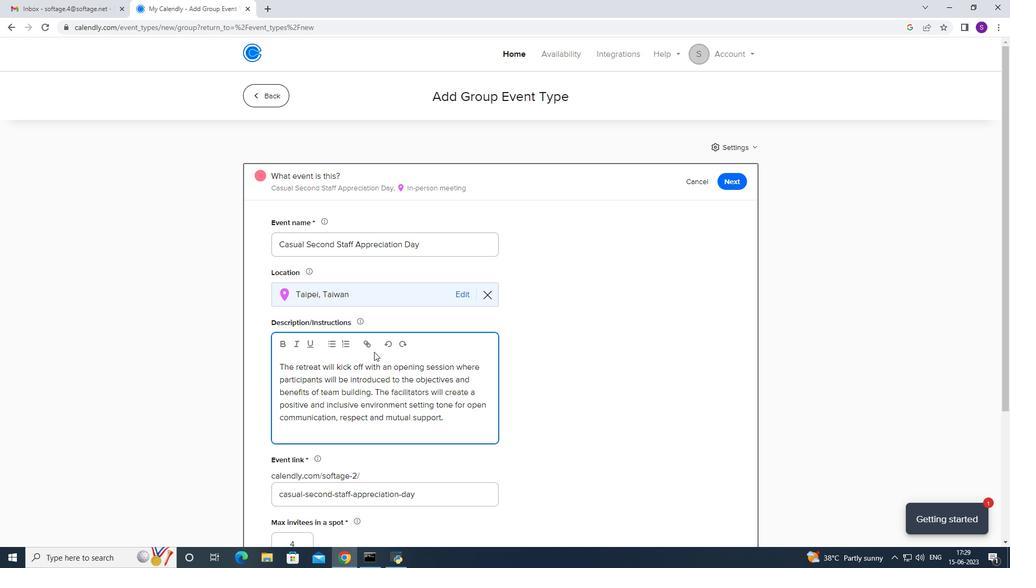 
Action: Mouse moved to (372, 350)
Screenshot: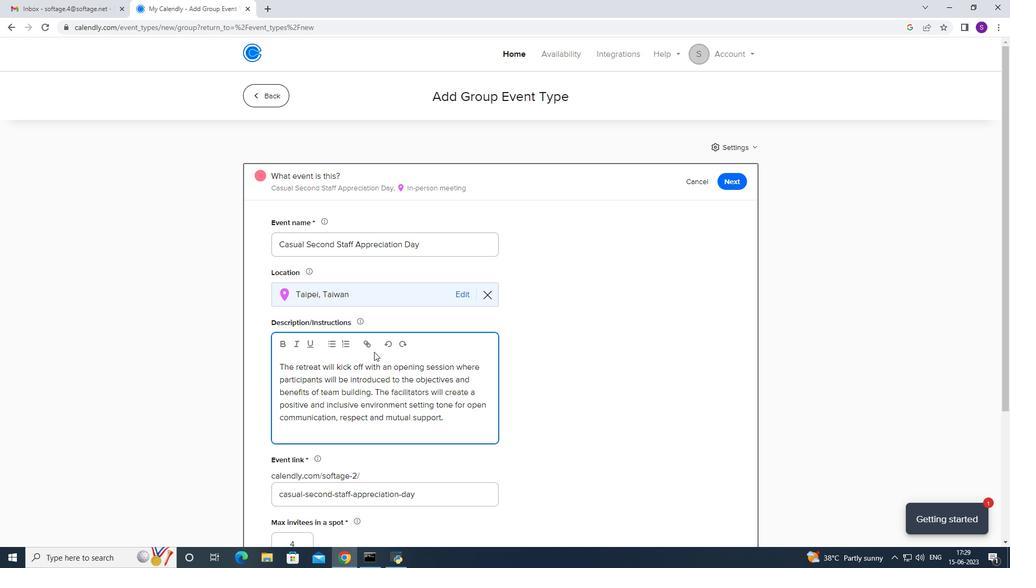 
Action: Mouse scrolled (372, 349) with delta (0, 0)
Screenshot: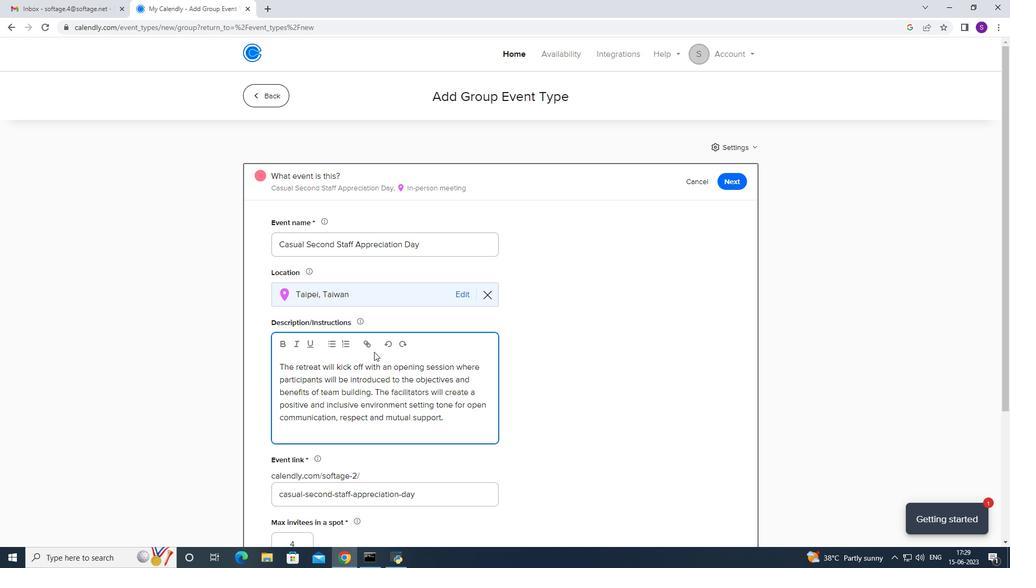 
Action: Mouse moved to (369, 352)
Screenshot: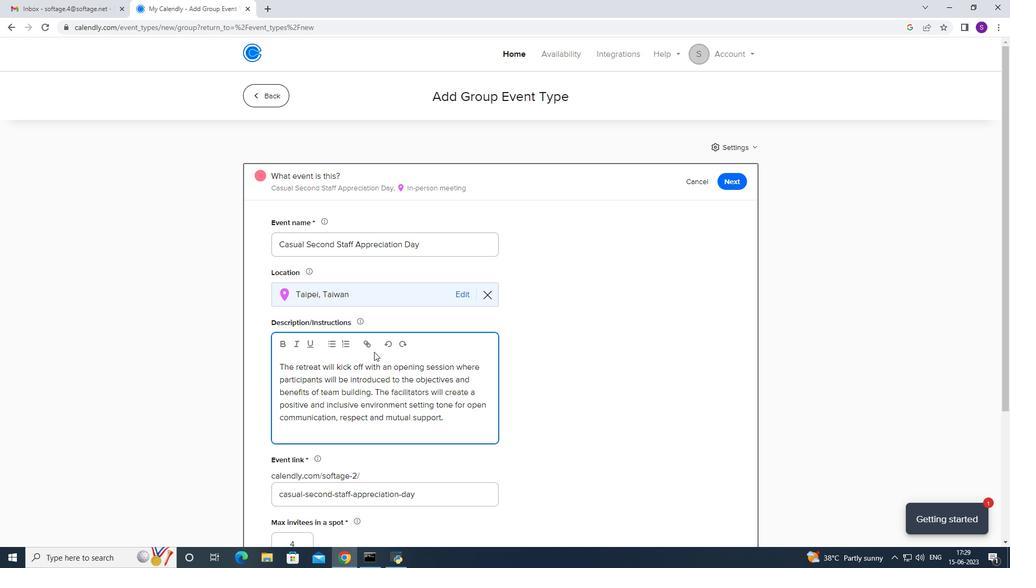 
Action: Mouse scrolled (369, 352) with delta (0, 0)
Screenshot: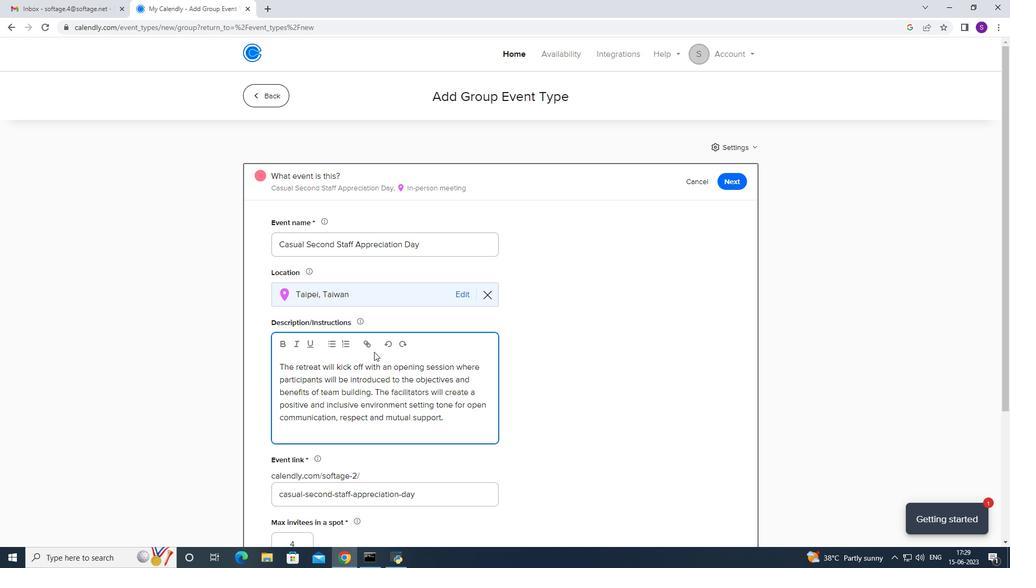 
Action: Mouse moved to (742, 494)
Screenshot: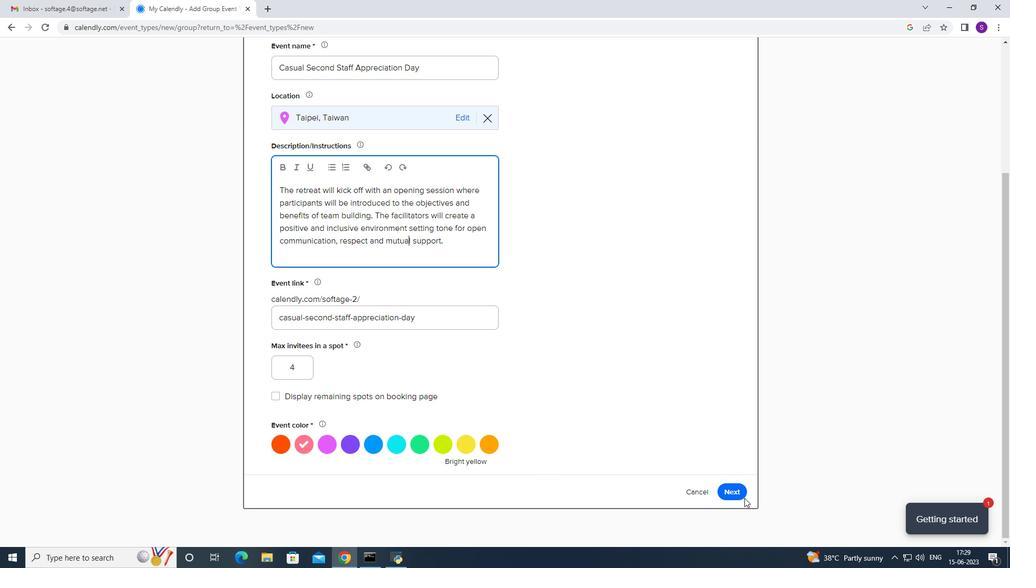 
Action: Mouse pressed left at (742, 494)
Screenshot: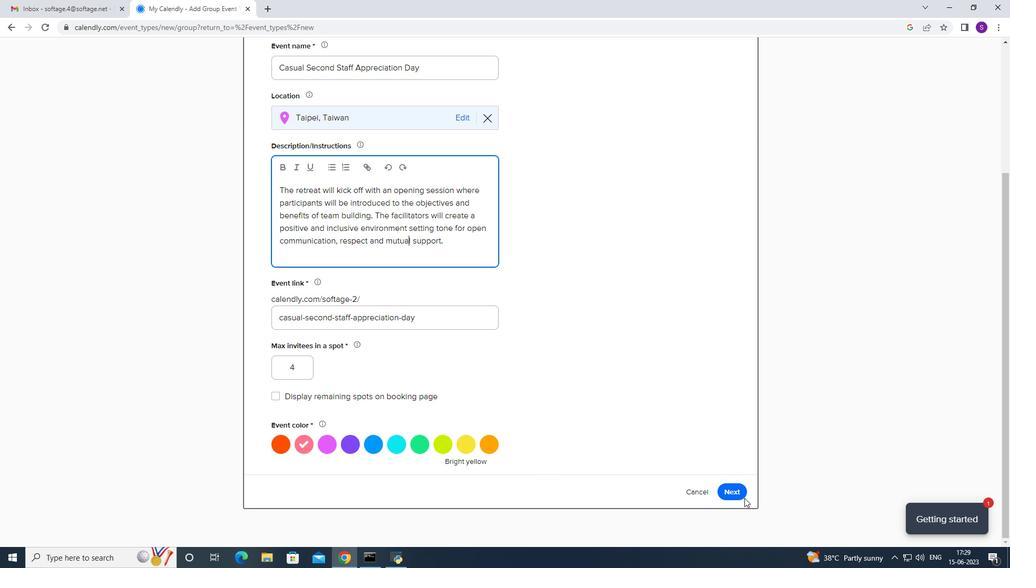 
Action: Mouse moved to (510, 397)
Screenshot: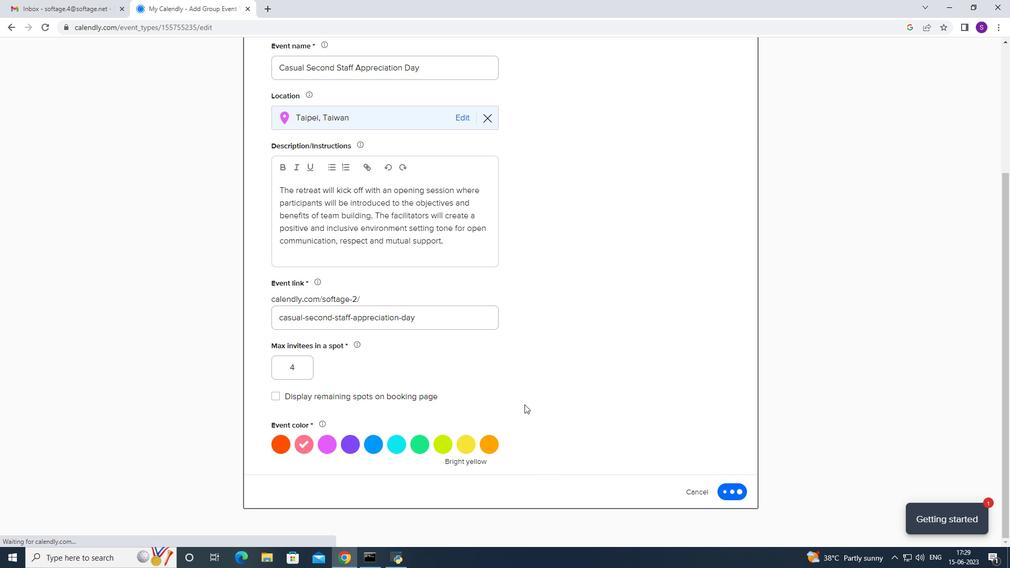
Action: Mouse scrolled (510, 398) with delta (0, 0)
Screenshot: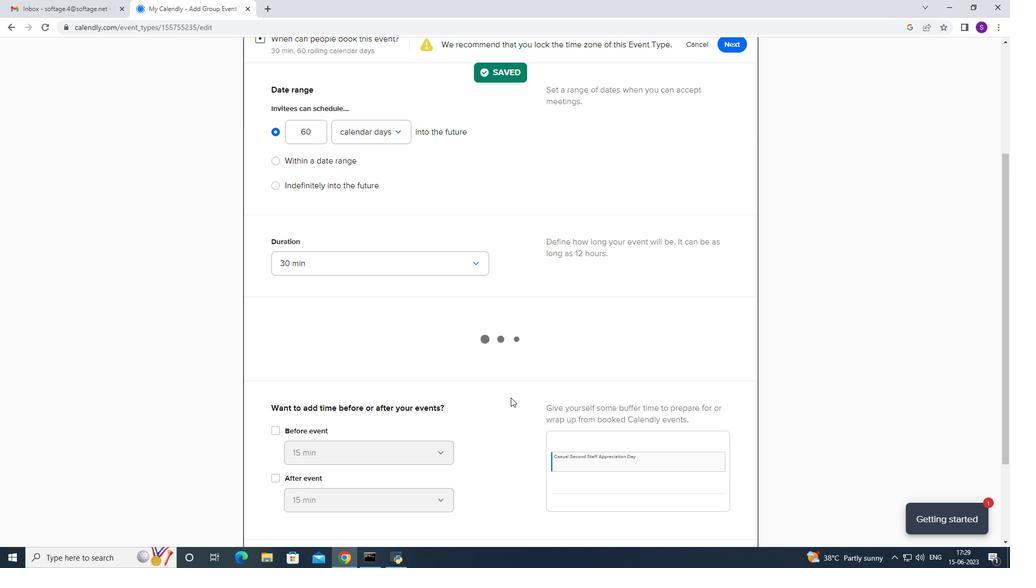 
Action: Mouse moved to (281, 222)
Screenshot: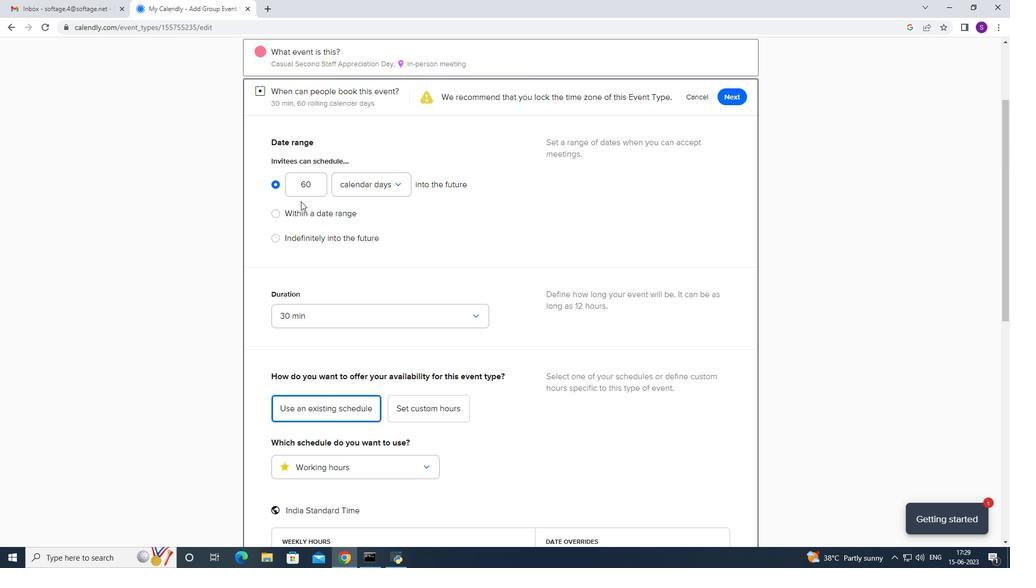 
Action: Mouse pressed left at (281, 222)
Screenshot: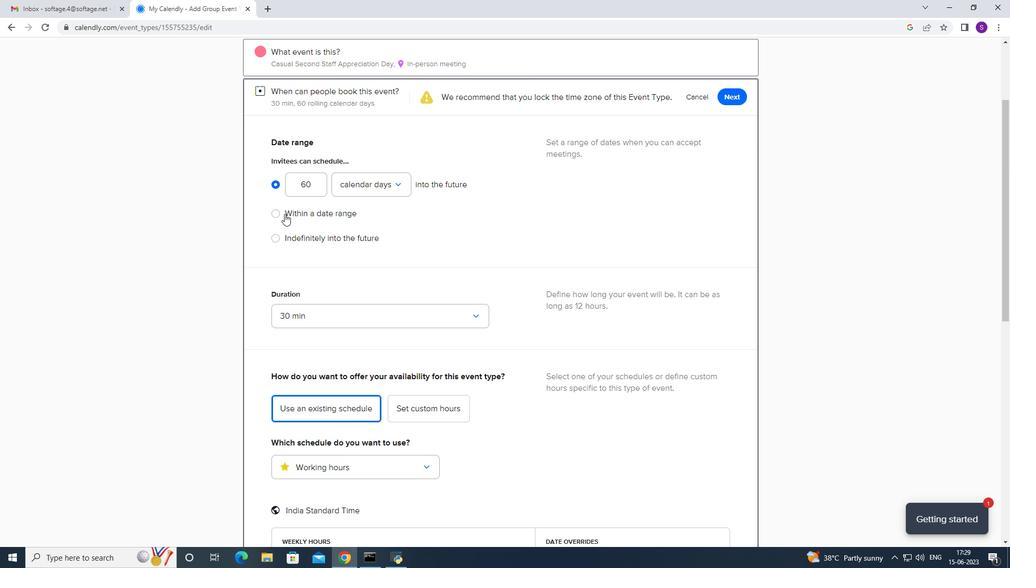 
Action: Mouse moved to (302, 217)
Screenshot: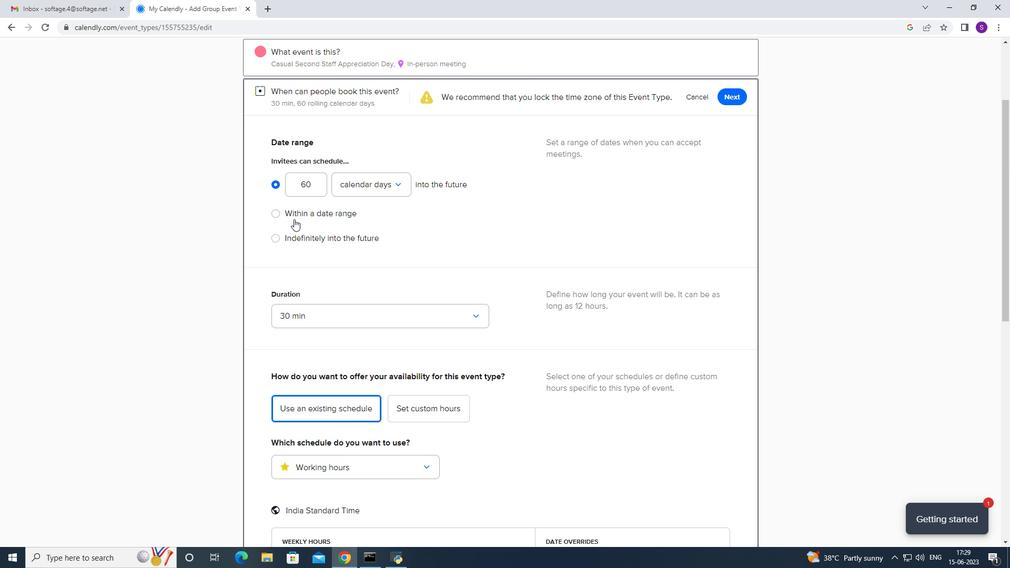 
Action: Mouse pressed left at (302, 217)
Screenshot: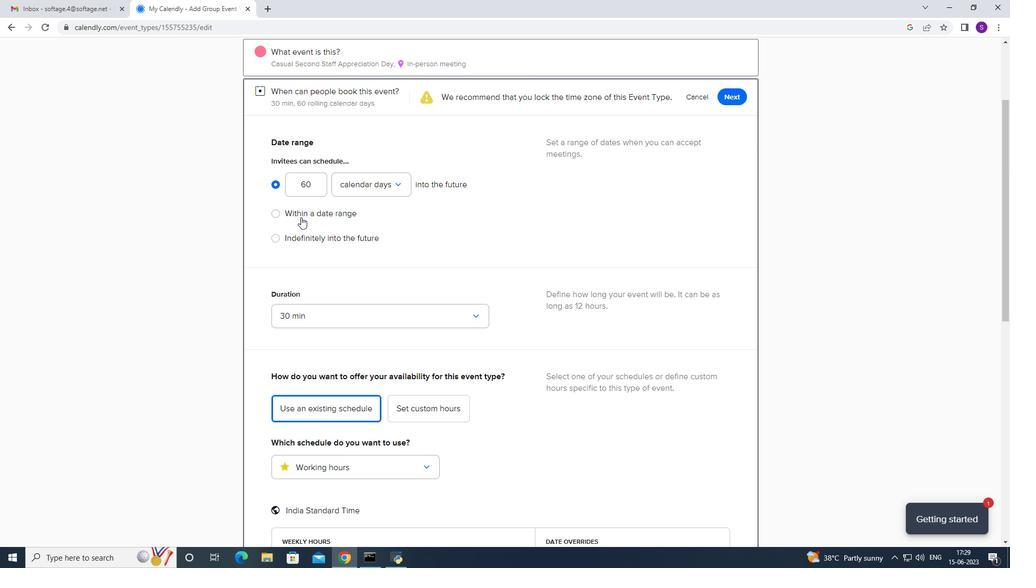 
Action: Mouse moved to (363, 210)
Screenshot: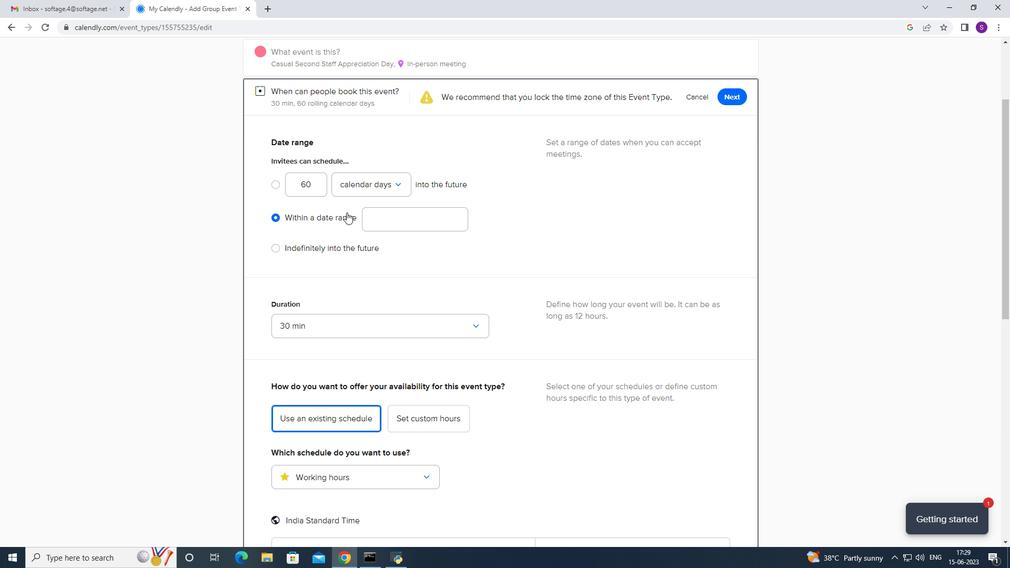 
Action: Mouse pressed left at (363, 210)
Screenshot: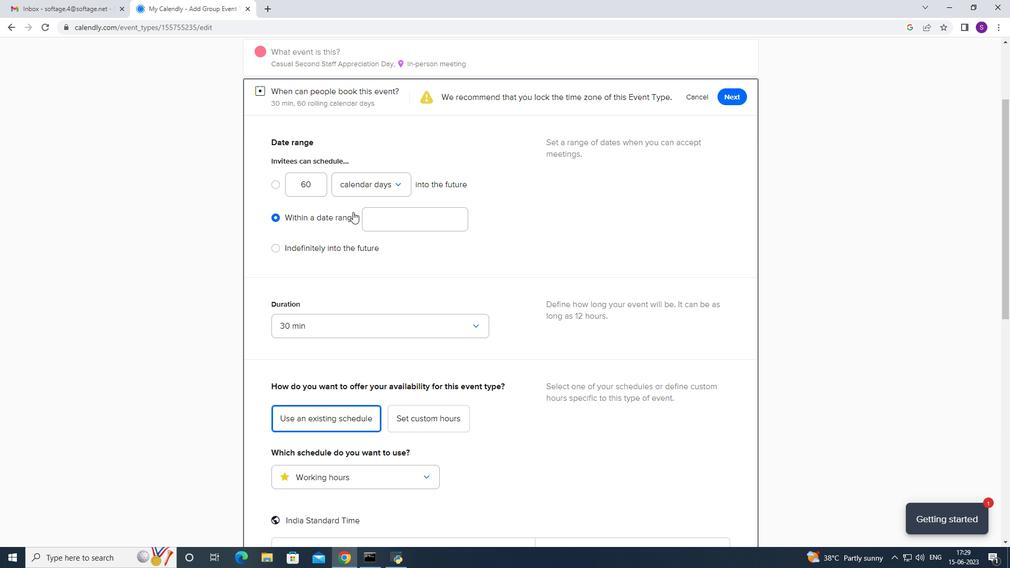 
Action: Mouse moved to (439, 256)
Screenshot: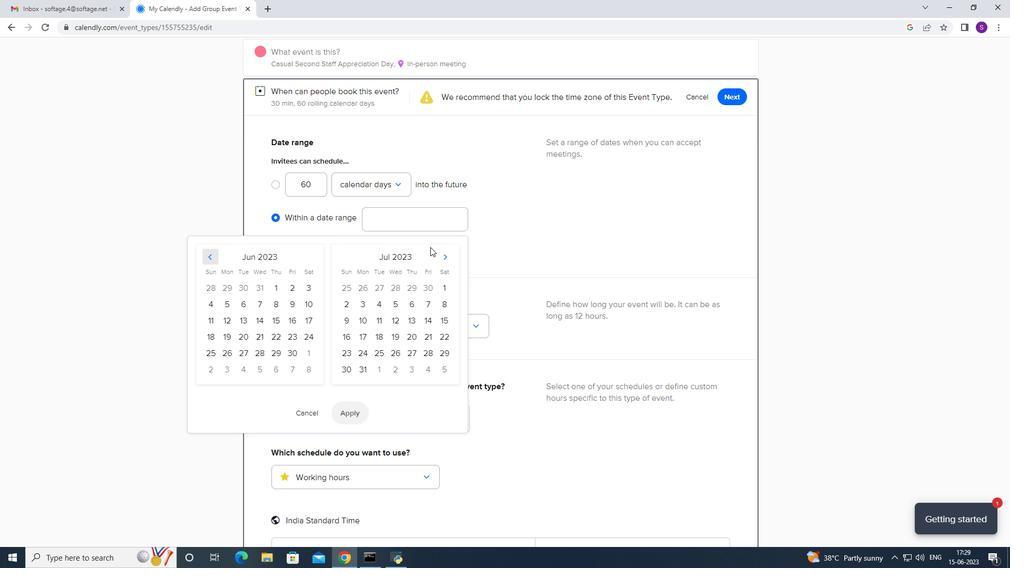 
Action: Mouse pressed left at (439, 256)
Screenshot: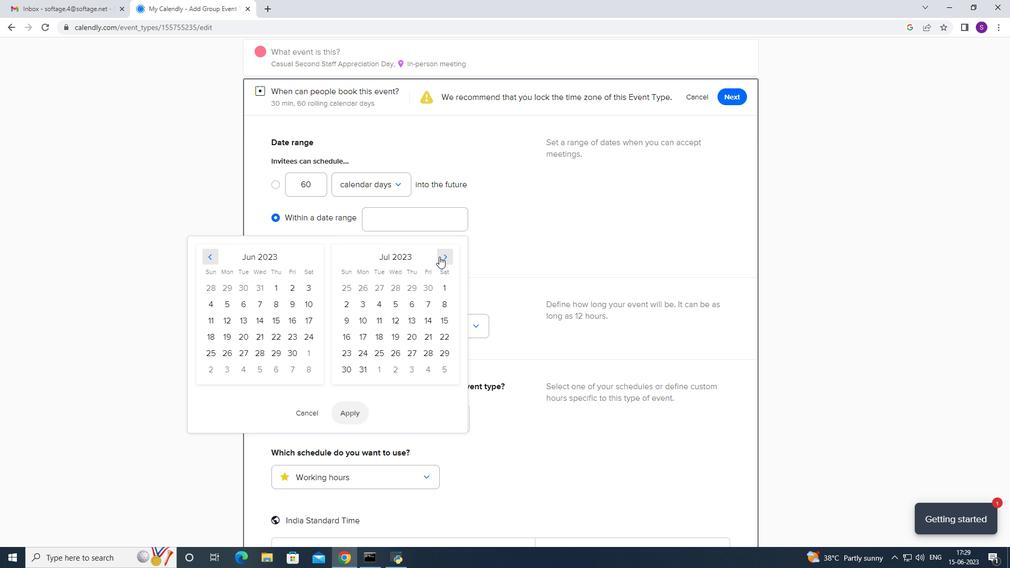 
Action: Mouse pressed left at (439, 256)
Screenshot: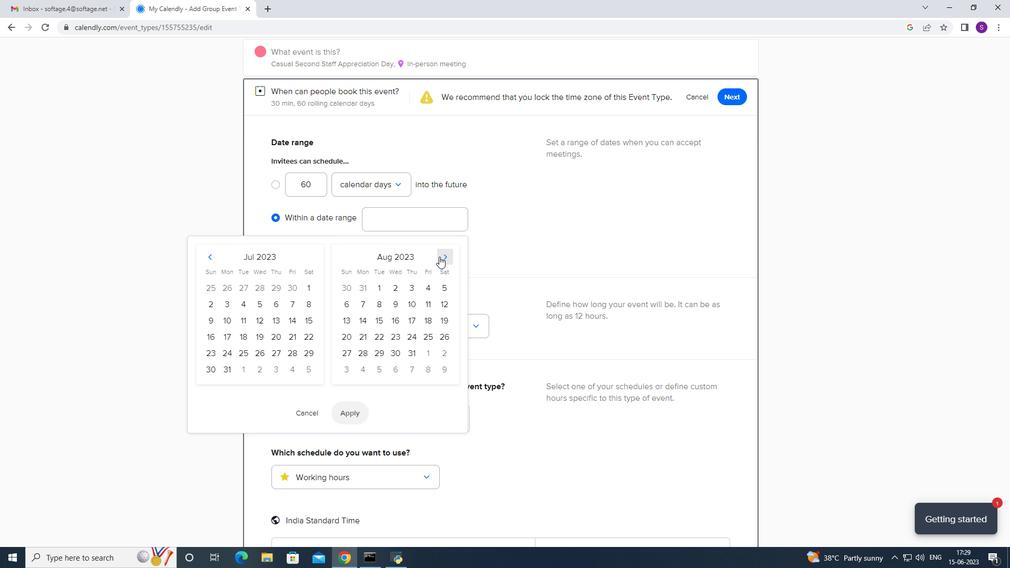
Action: Mouse pressed left at (439, 256)
Screenshot: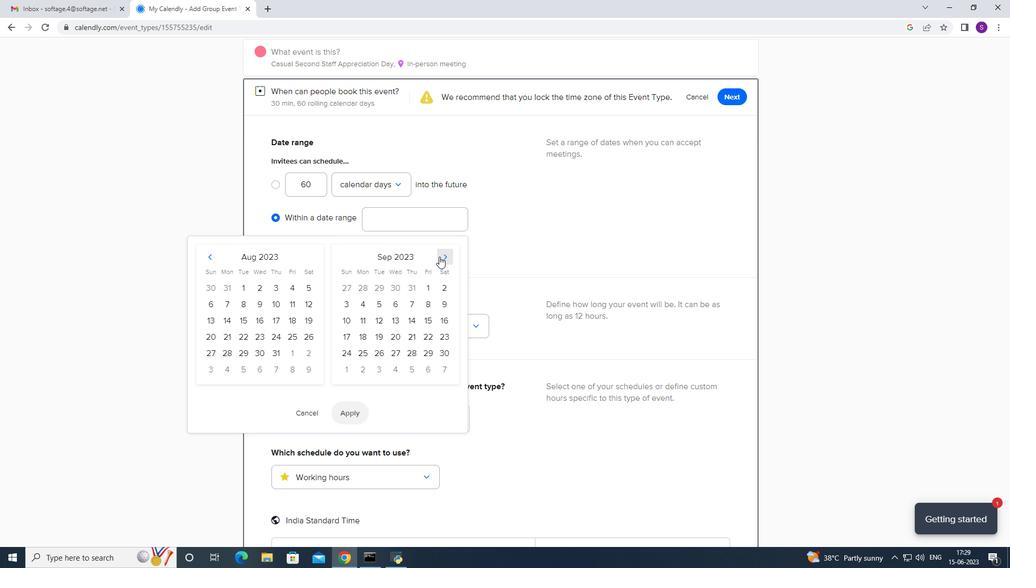 
Action: Mouse pressed left at (439, 256)
Screenshot: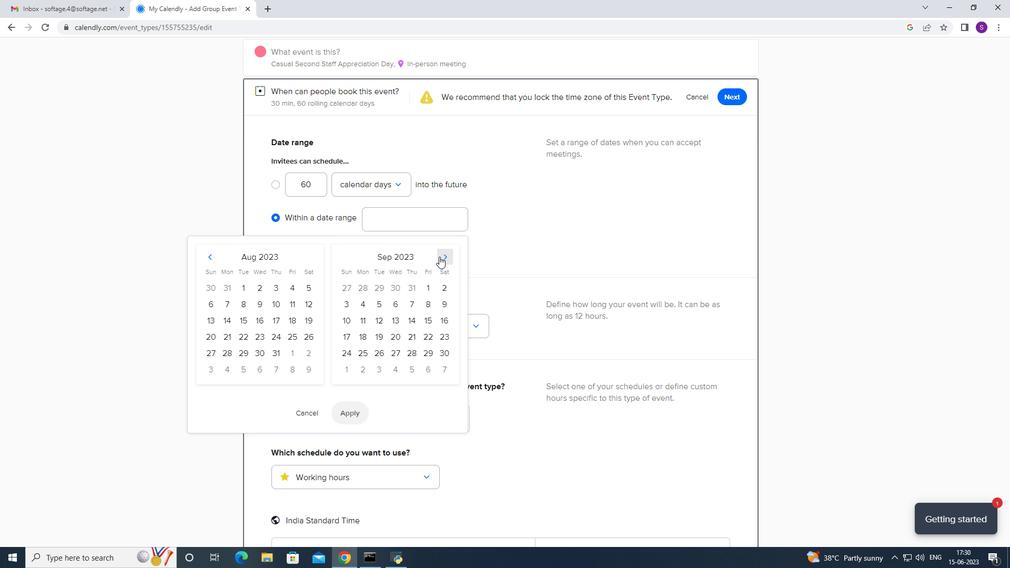 
Action: Mouse pressed left at (439, 256)
Screenshot: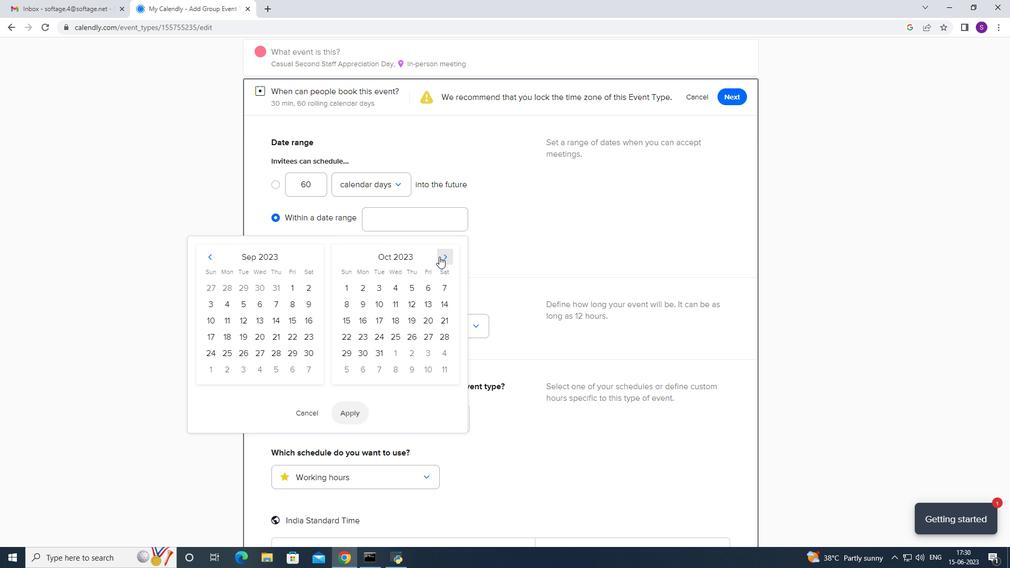 
Action: Mouse moved to (201, 249)
Screenshot: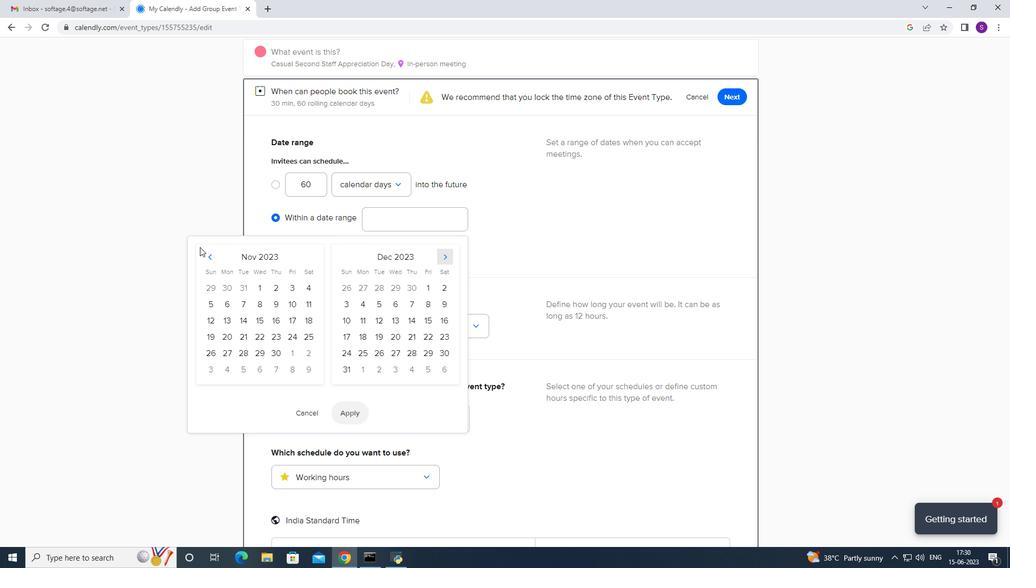 
Action: Mouse pressed left at (201, 249)
Screenshot: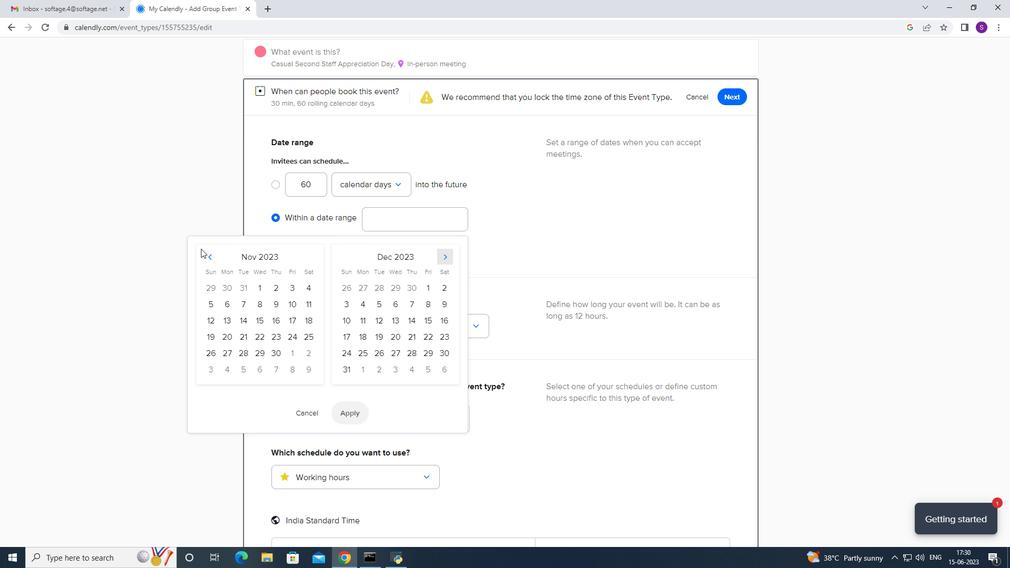 
Action: Mouse moved to (205, 255)
Screenshot: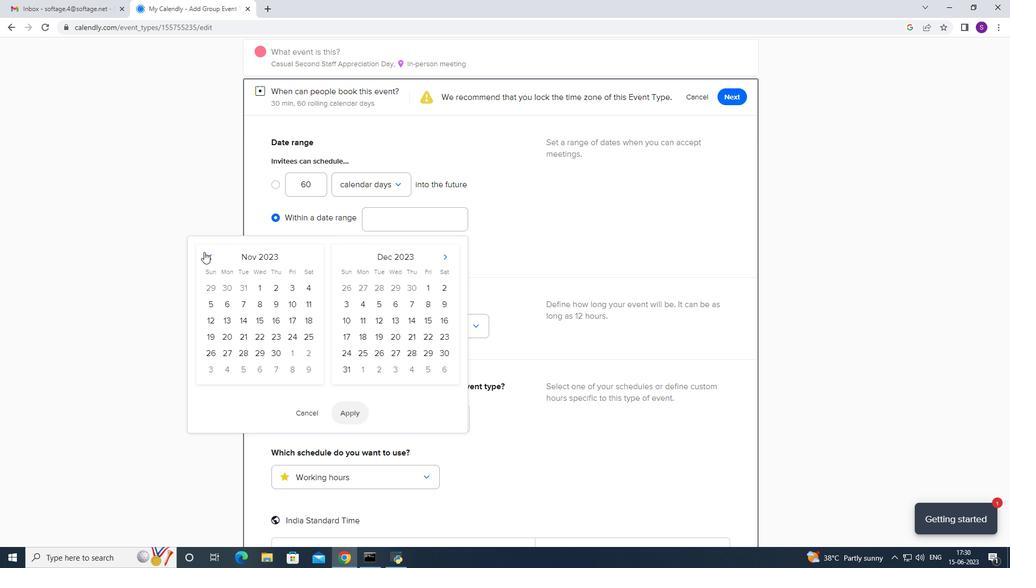 
Action: Mouse pressed left at (205, 255)
Screenshot: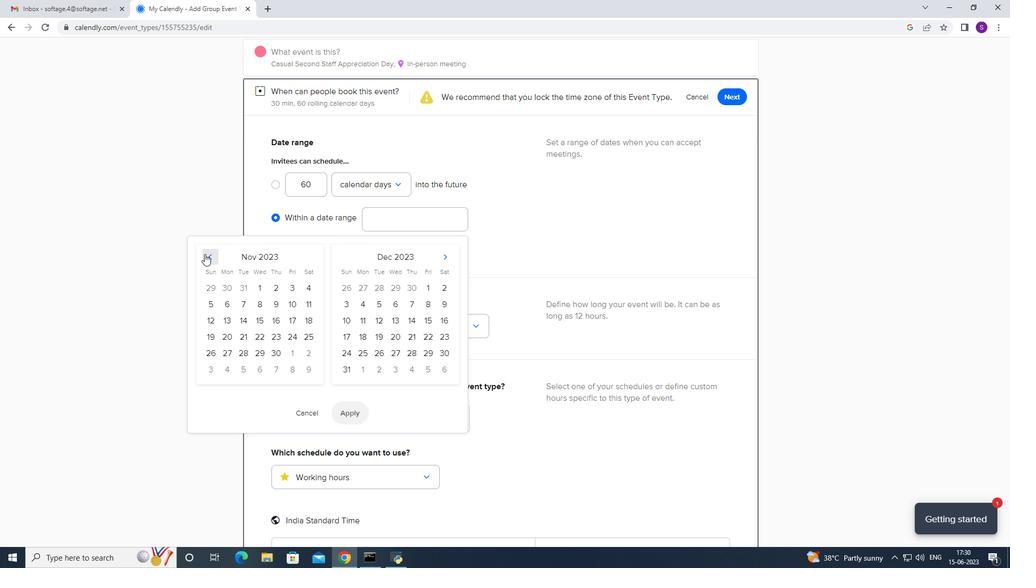 
Action: Mouse moved to (208, 287)
Screenshot: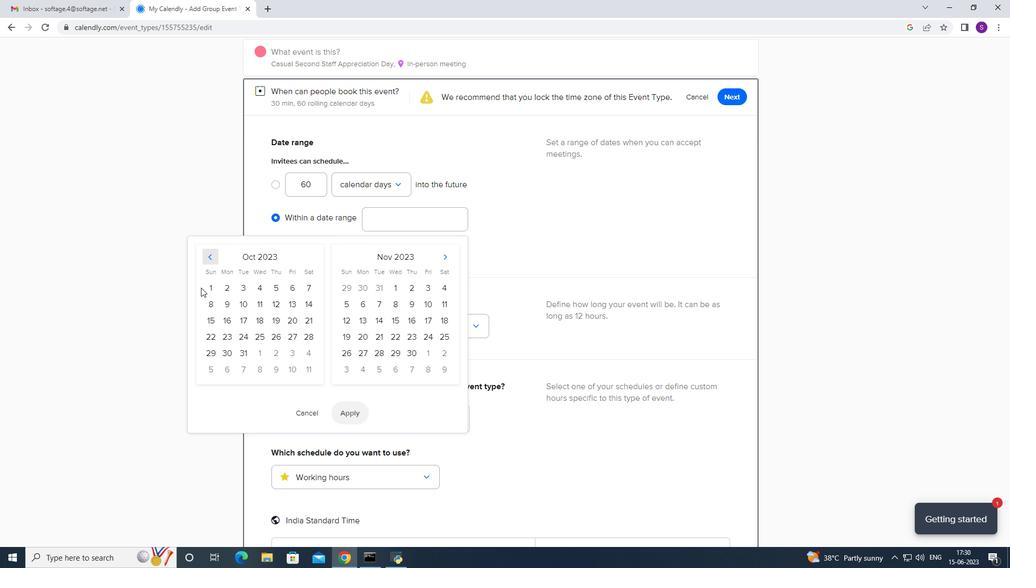 
Action: Mouse pressed left at (208, 287)
Screenshot: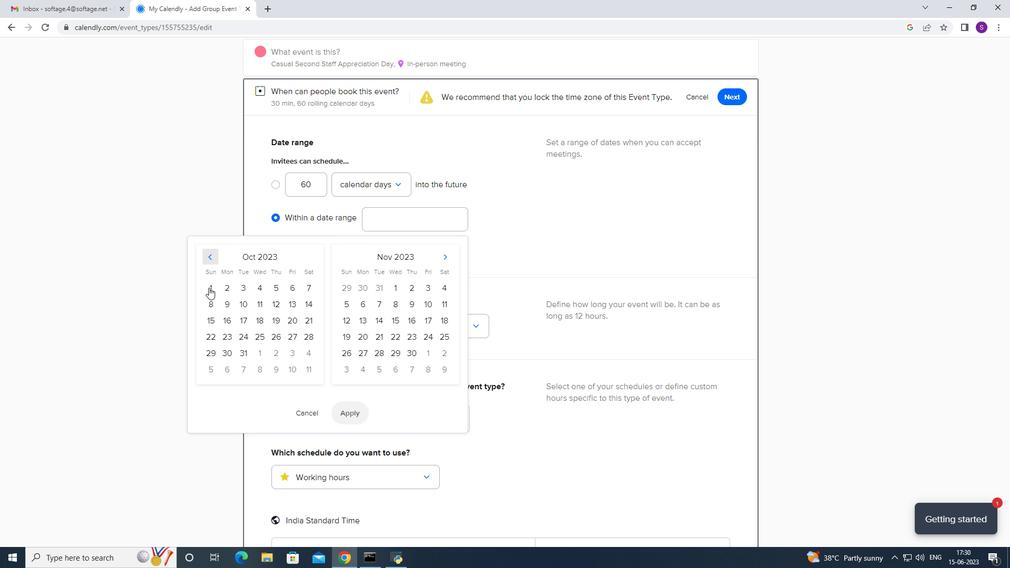 
Action: Mouse moved to (220, 287)
Screenshot: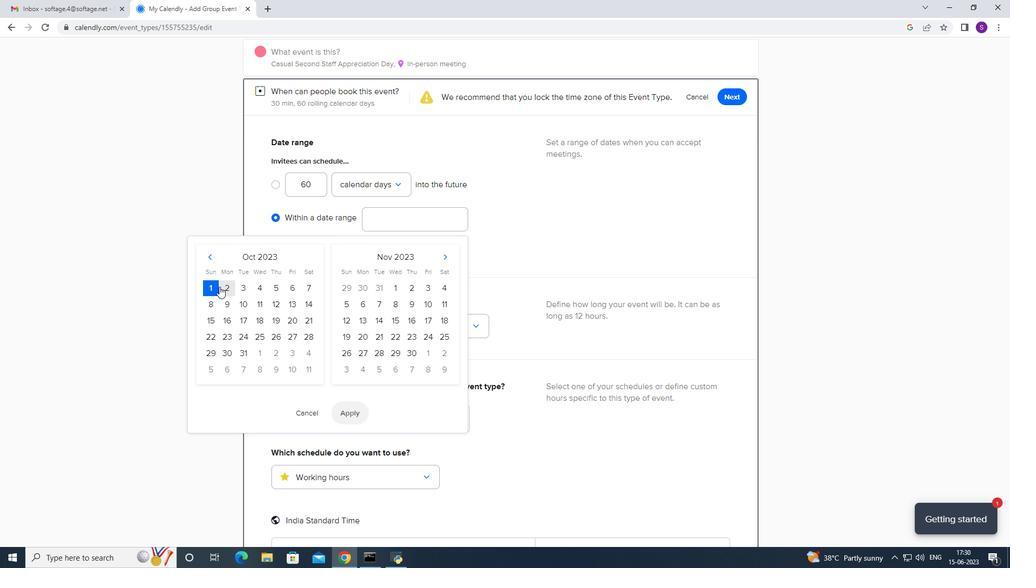 
Action: Mouse pressed left at (220, 287)
Screenshot: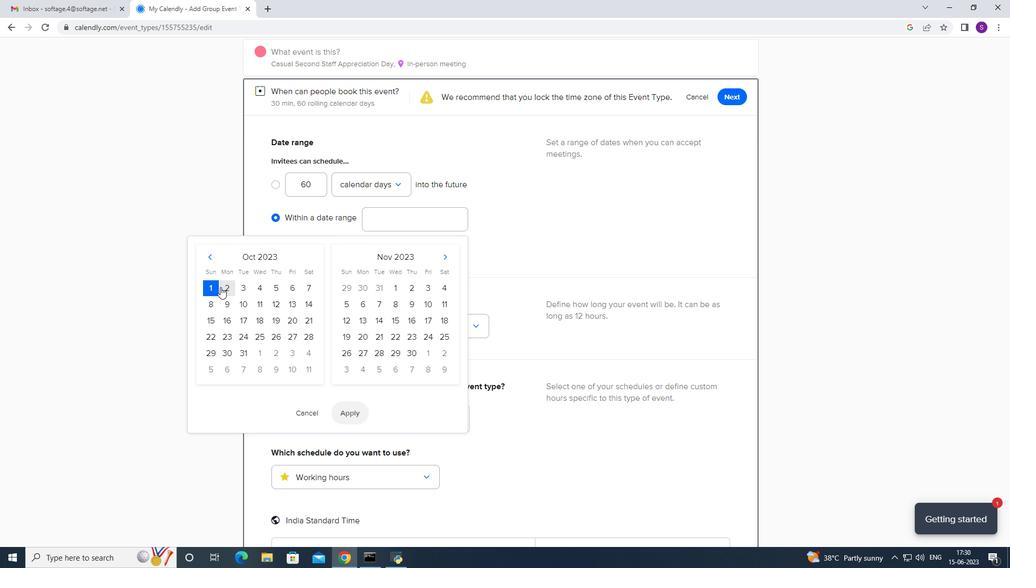 
Action: Mouse moved to (355, 420)
Screenshot: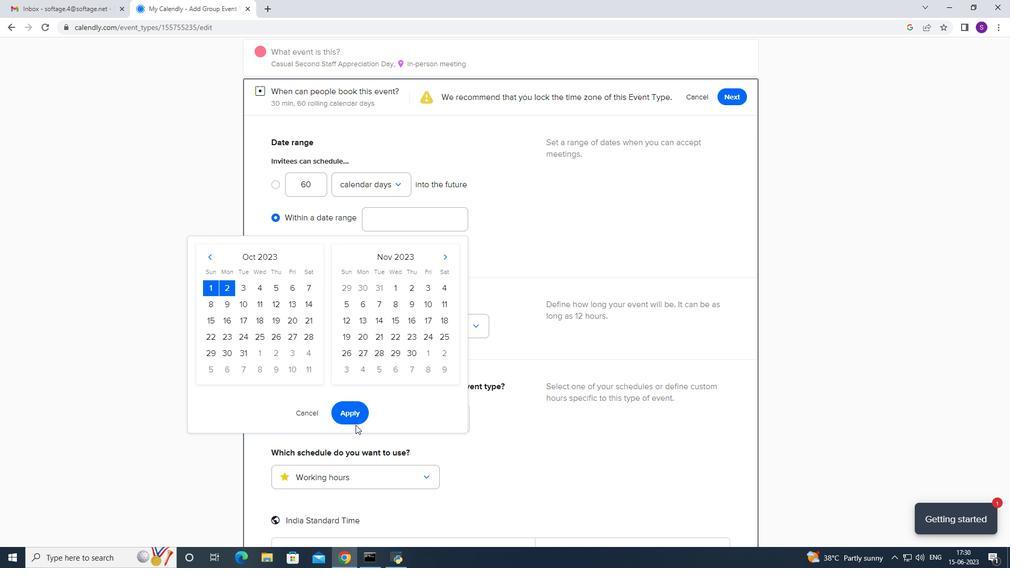 
Action: Mouse pressed left at (355, 420)
Screenshot: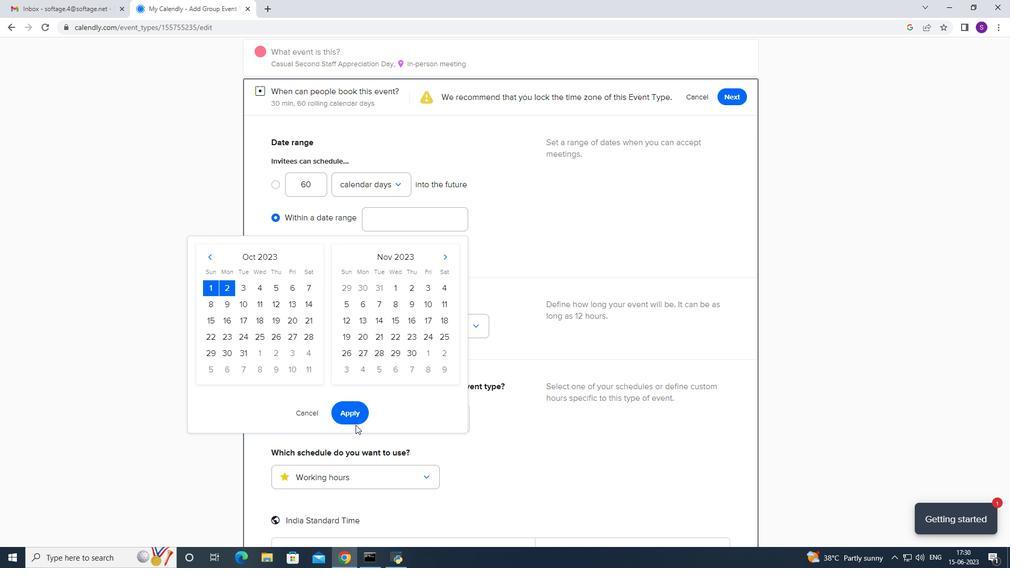 
Action: Mouse moved to (457, 402)
Screenshot: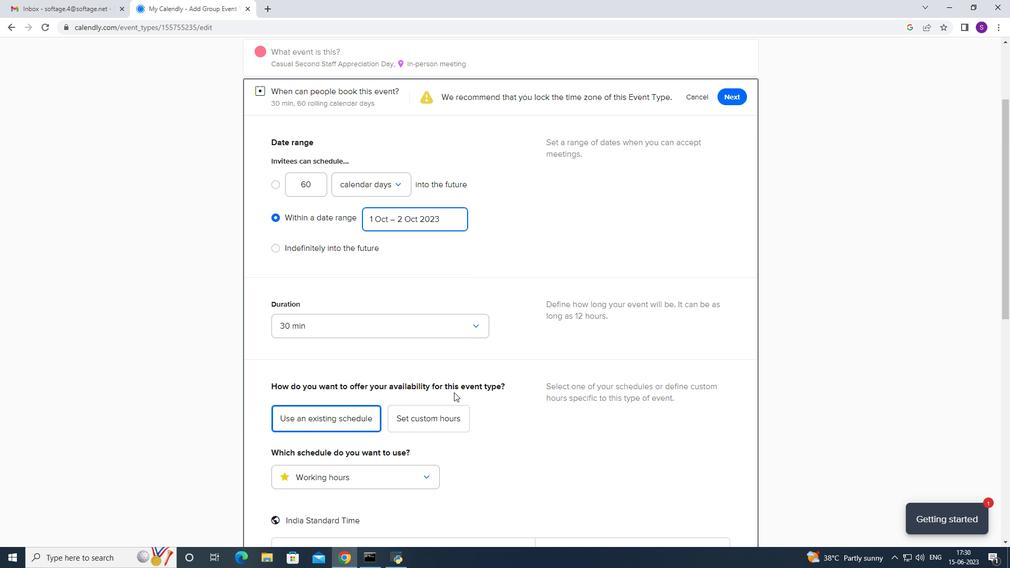 
Action: Mouse scrolled (454, 391) with delta (0, 0)
Screenshot: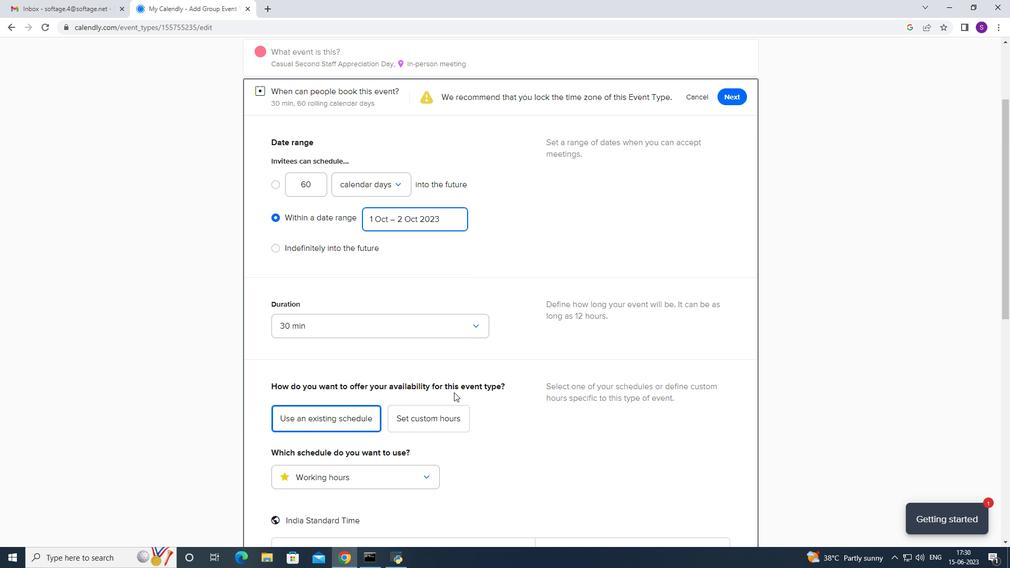 
Action: Mouse scrolled (454, 391) with delta (0, 0)
Screenshot: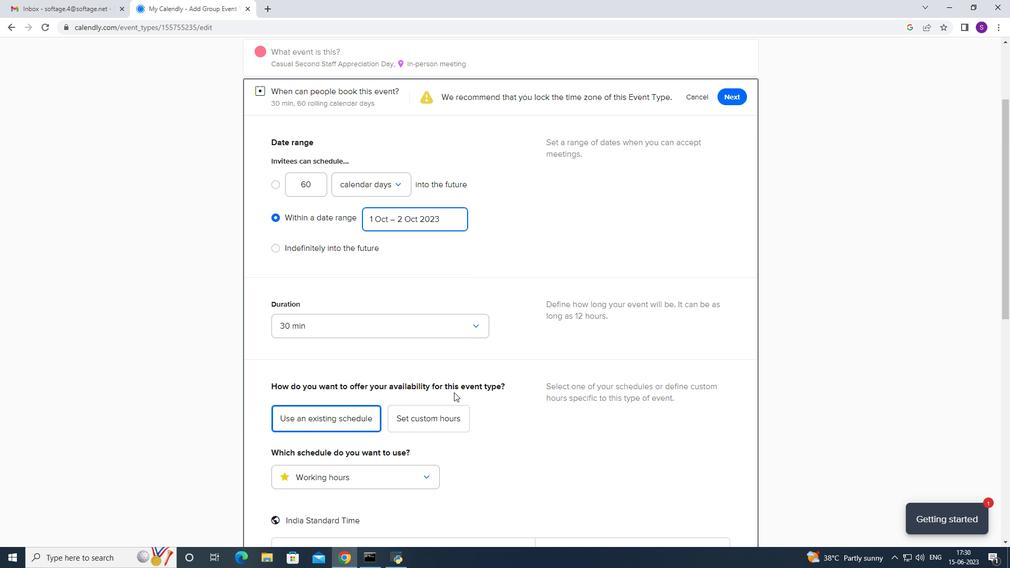 
Action: Mouse scrolled (454, 391) with delta (0, 0)
Screenshot: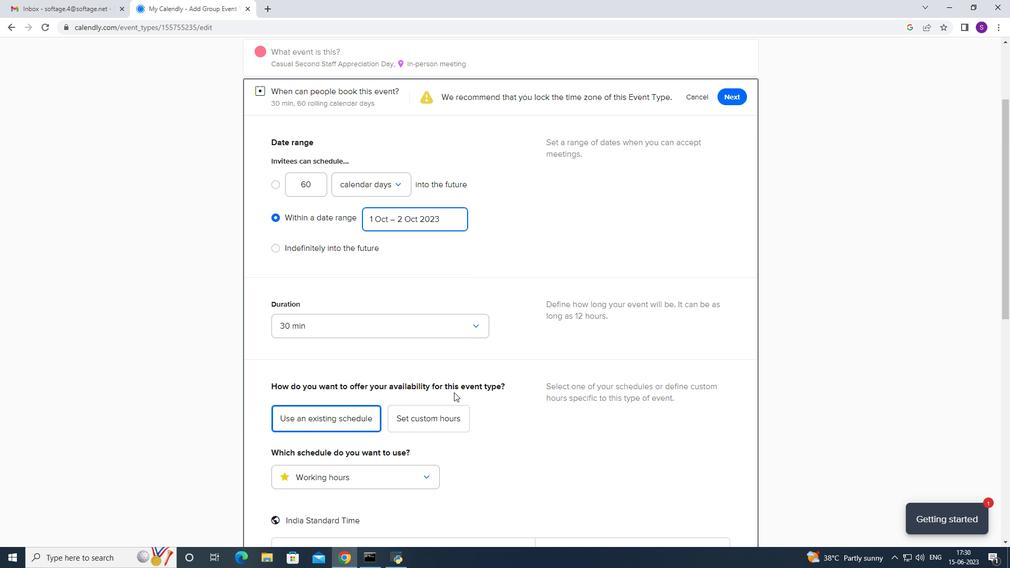 
Action: Mouse scrolled (454, 390) with delta (0, -1)
Screenshot: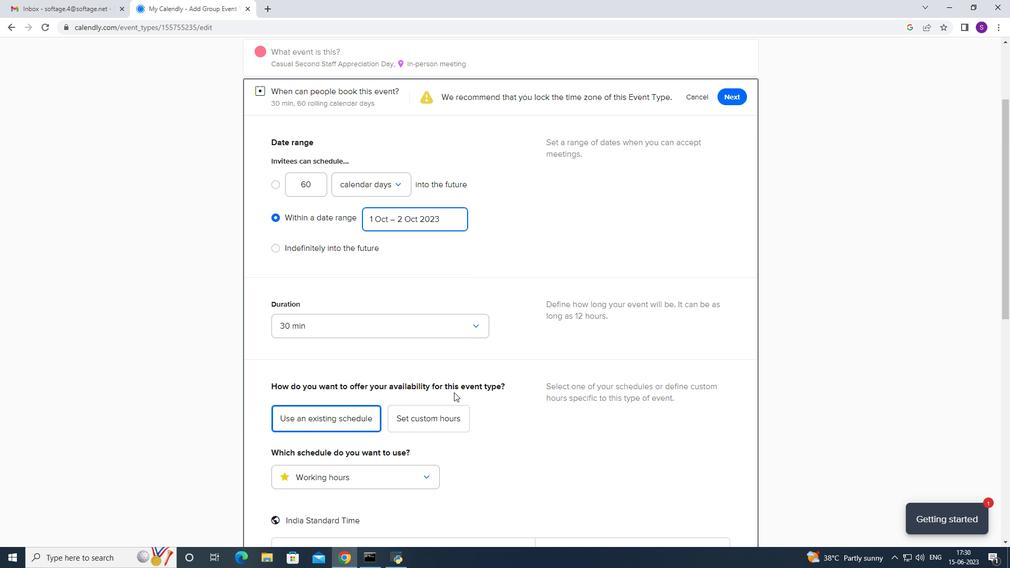 
Action: Mouse scrolled (455, 391) with delta (0, 0)
Screenshot: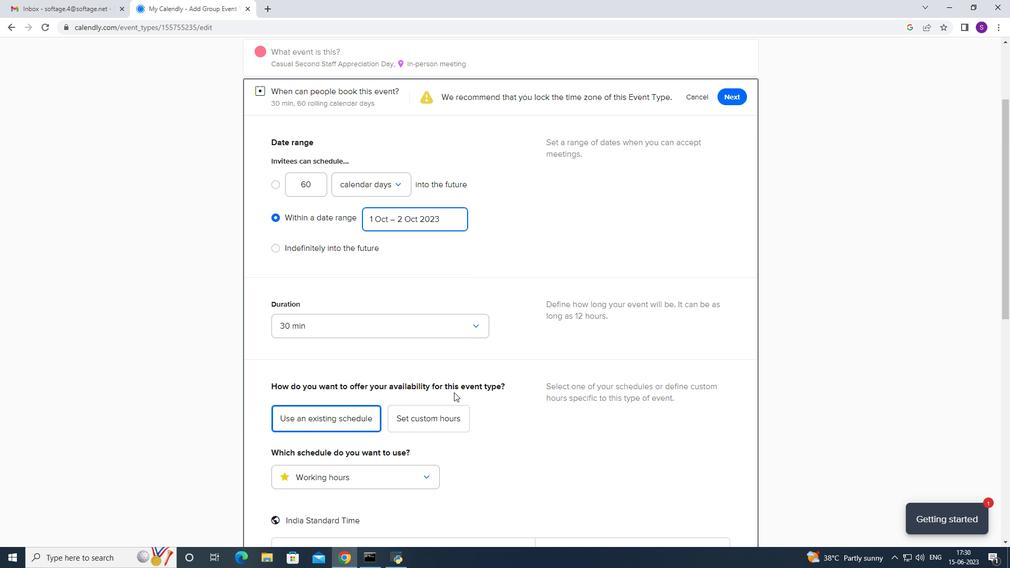 
Action: Mouse scrolled (457, 401) with delta (0, 0)
Screenshot: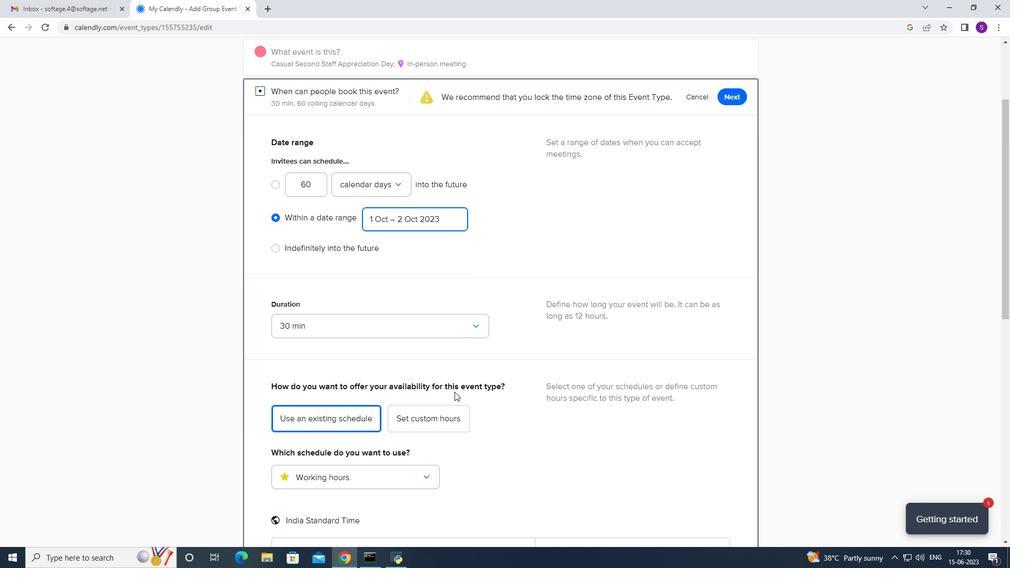 
Action: Mouse scrolled (457, 401) with delta (0, 0)
Screenshot: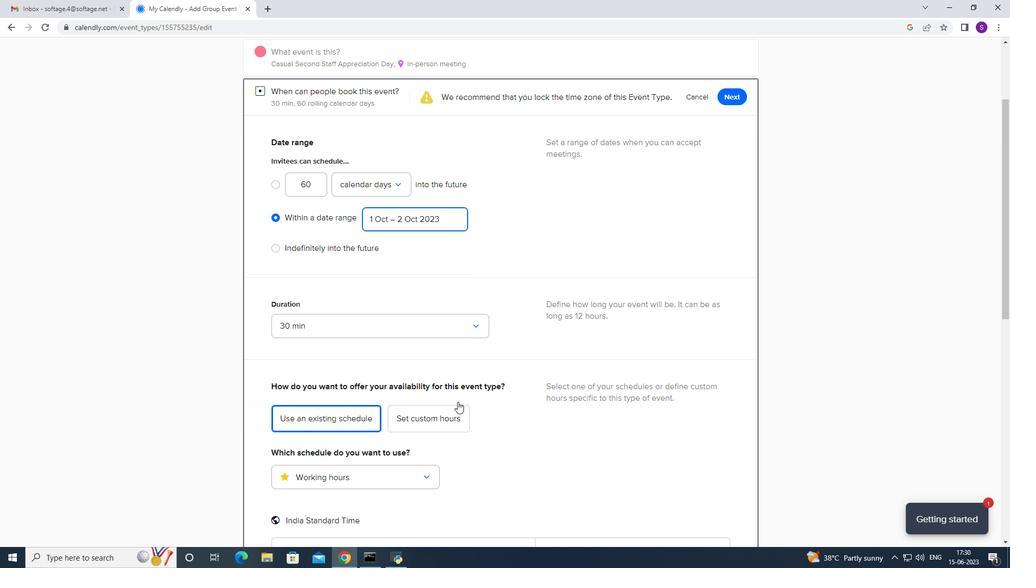 
Action: Mouse scrolled (457, 400) with delta (0, -1)
Screenshot: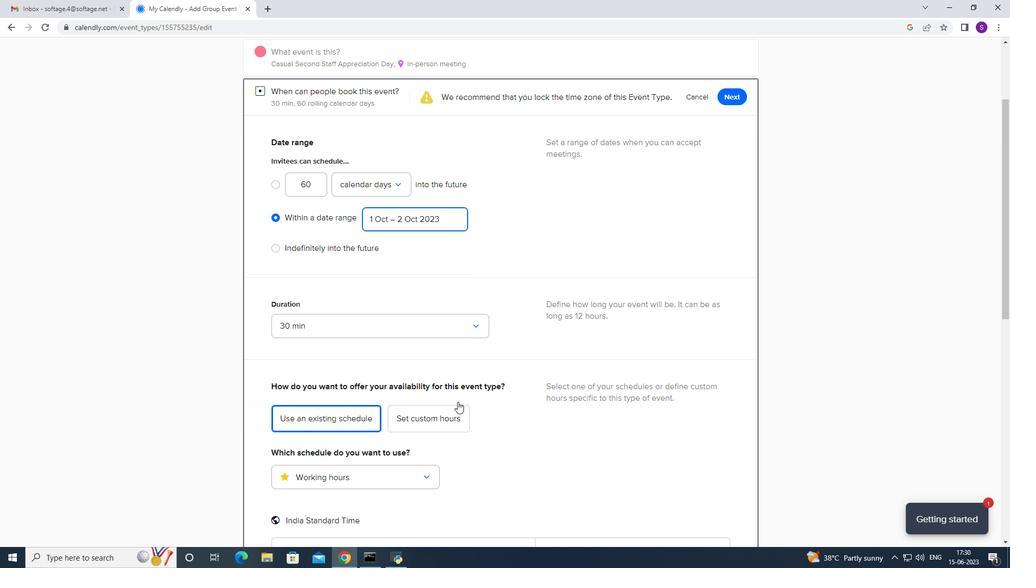 
Action: Mouse scrolled (457, 401) with delta (0, 0)
Screenshot: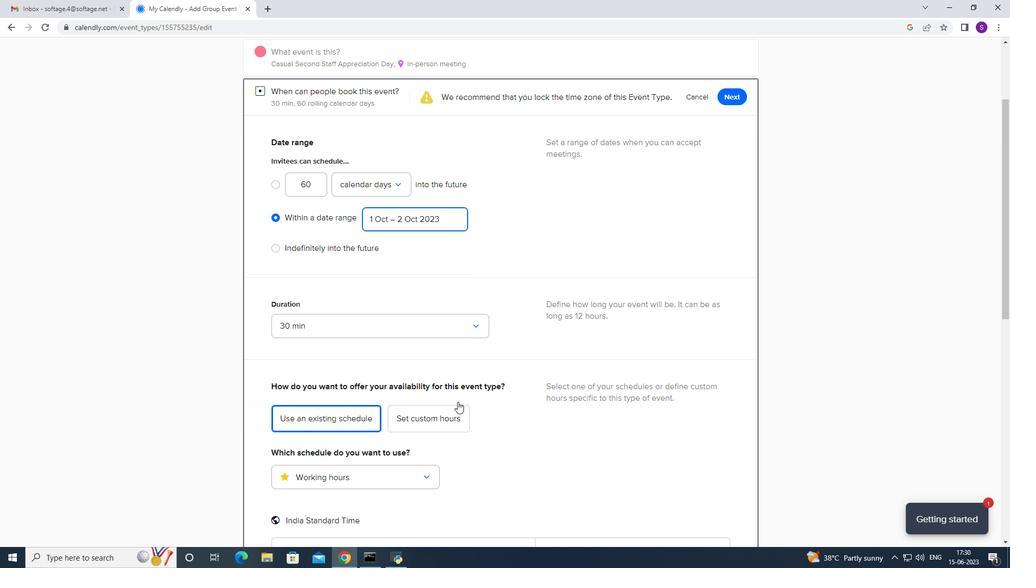 
Action: Mouse scrolled (457, 401) with delta (0, 0)
Screenshot: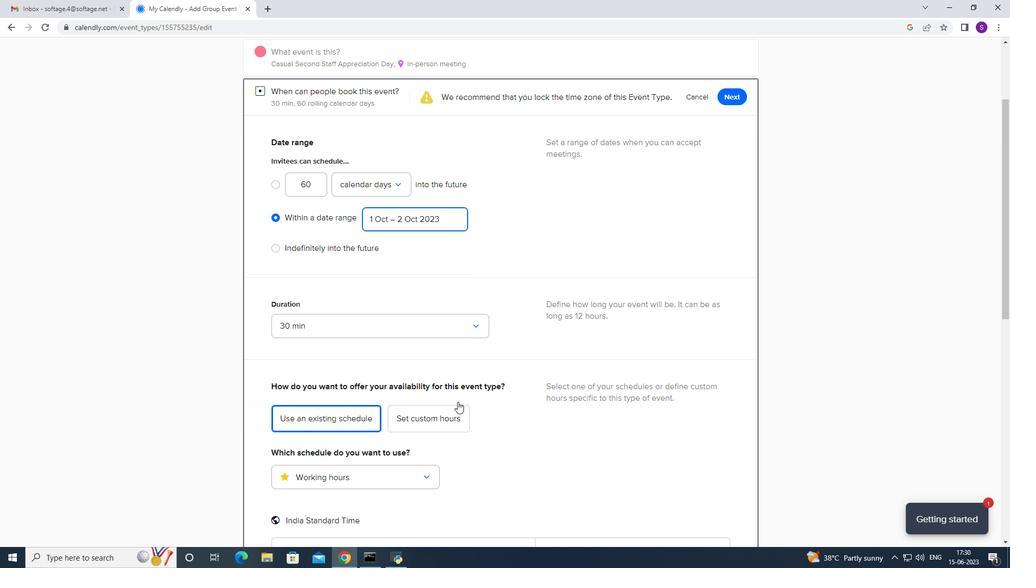
Action: Mouse moved to (458, 406)
Screenshot: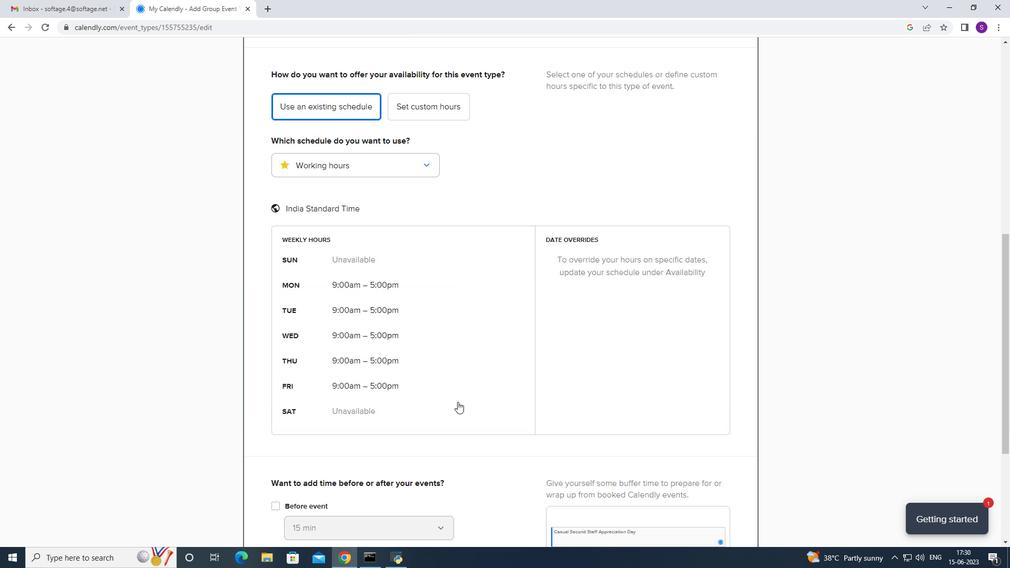 
Action: Mouse scrolled (458, 405) with delta (0, 0)
Screenshot: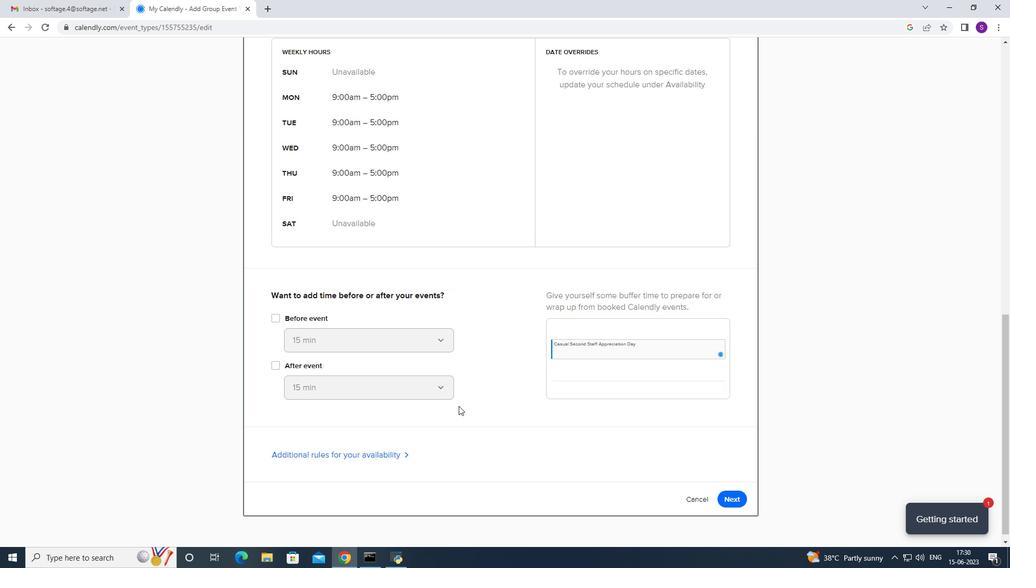 
Action: Mouse scrolled (458, 405) with delta (0, 0)
Screenshot: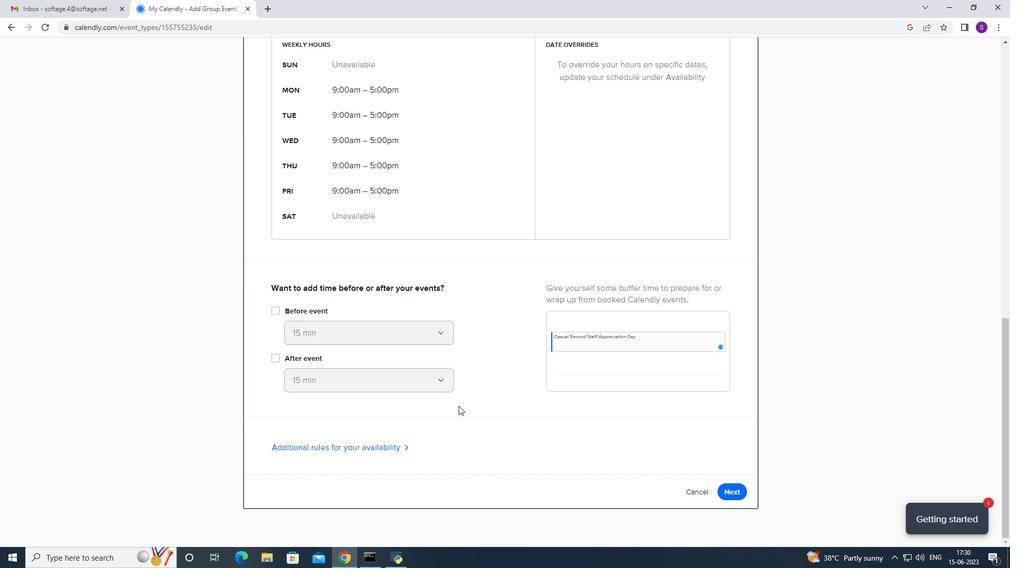 
Action: Mouse scrolled (458, 405) with delta (0, 0)
Screenshot: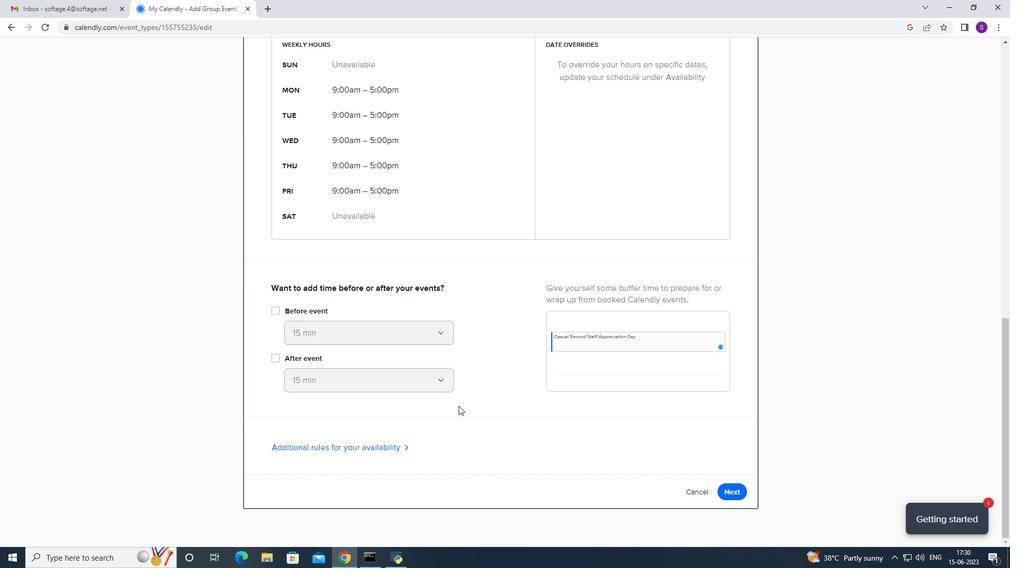 
Action: Mouse scrolled (458, 405) with delta (0, 0)
Screenshot: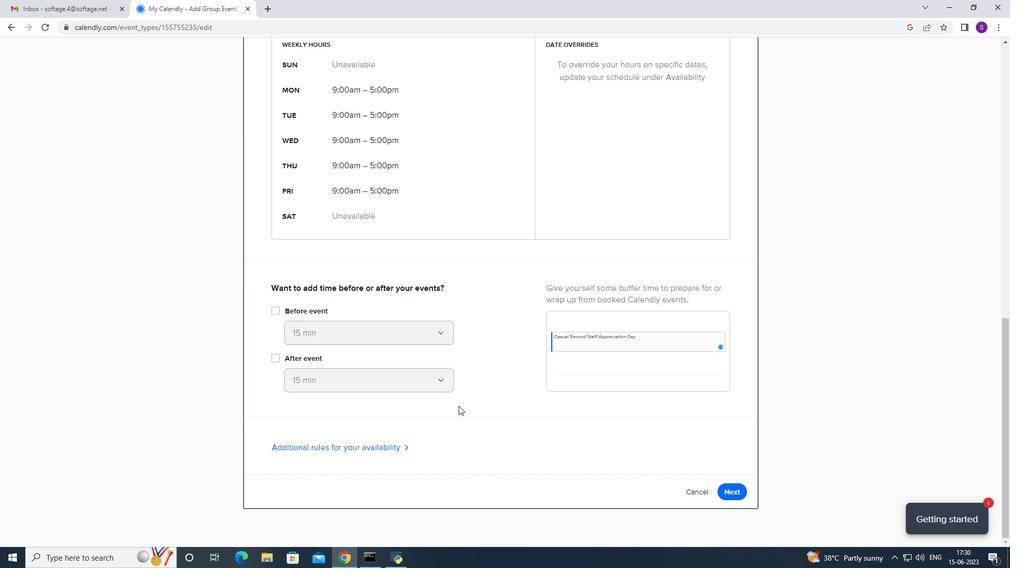 
Action: Mouse moved to (458, 406)
Screenshot: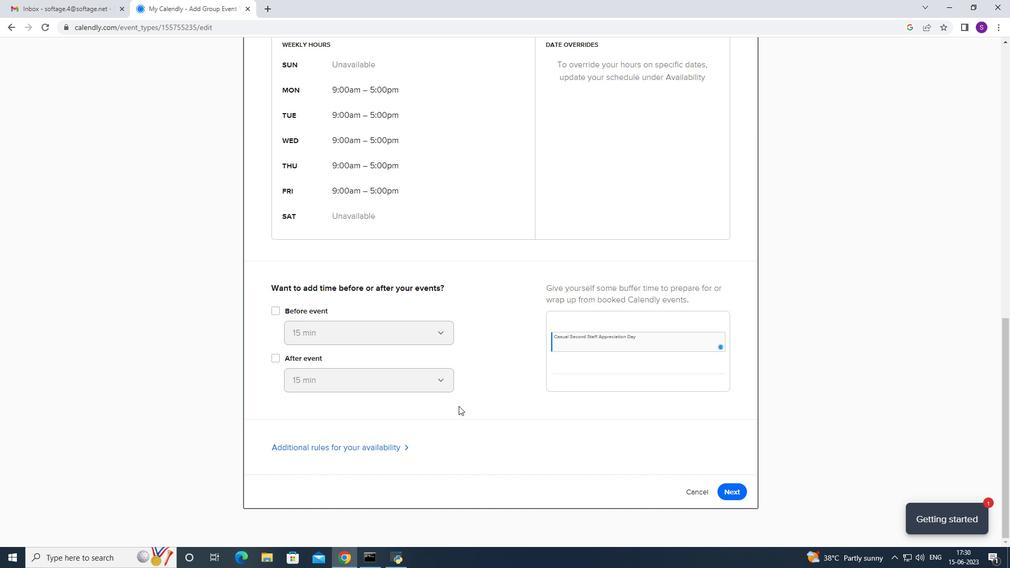 
Action: Mouse scrolled (458, 405) with delta (0, 0)
Screenshot: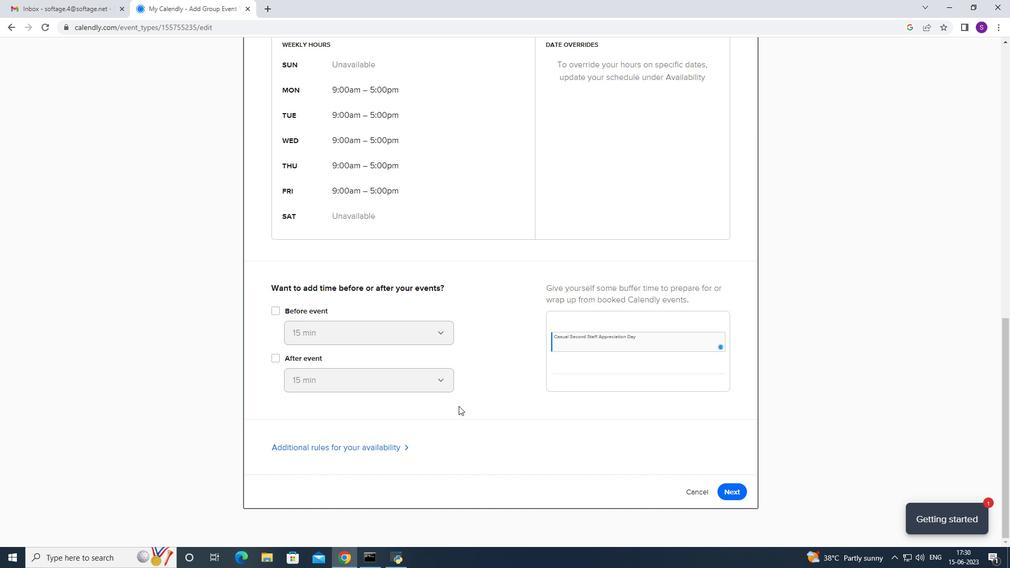 
Action: Mouse moved to (726, 494)
Screenshot: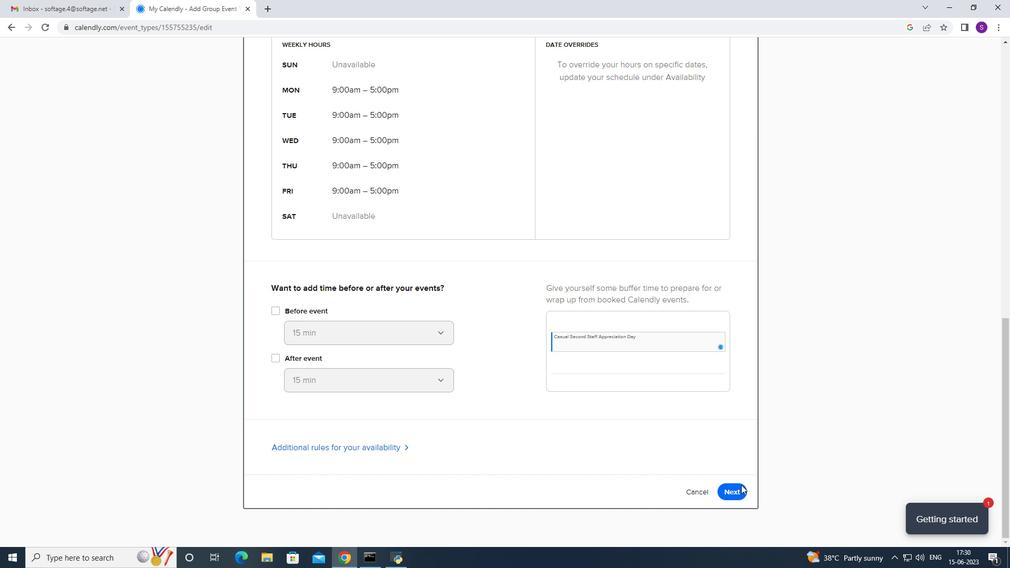 
Action: Mouse pressed left at (726, 494)
Screenshot: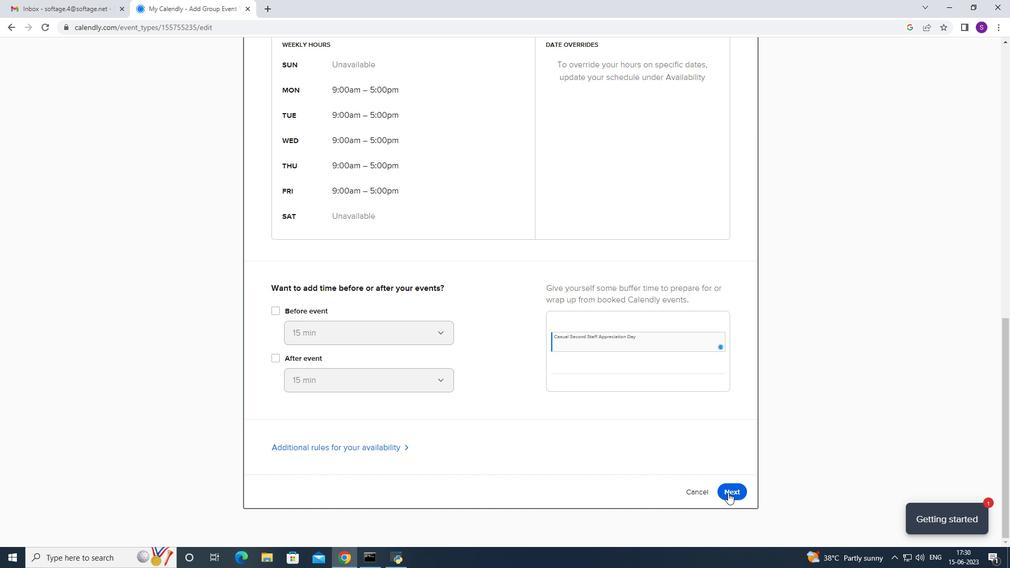 
Action: Mouse moved to (746, 98)
Screenshot: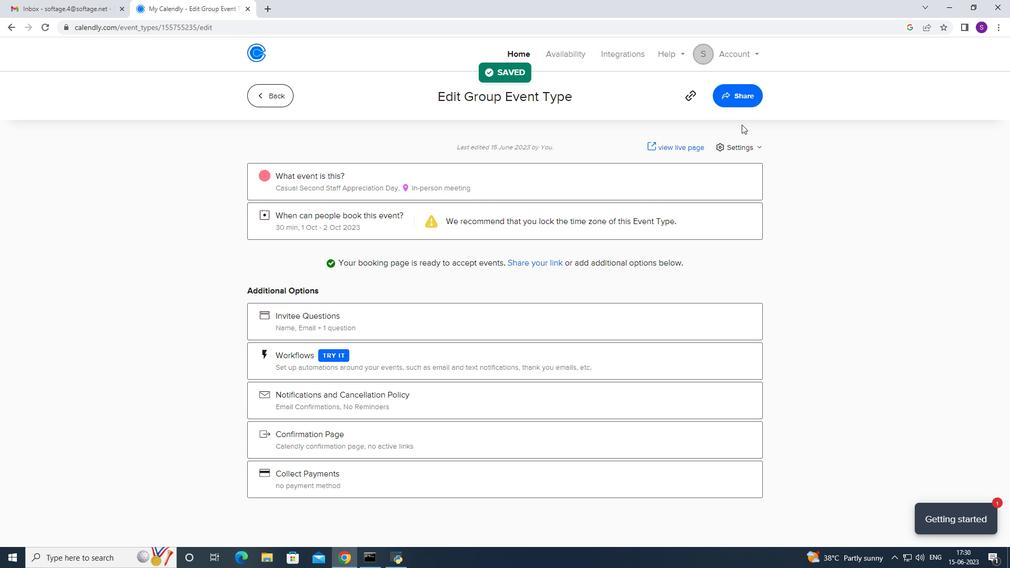 
Action: Mouse pressed left at (746, 98)
Screenshot: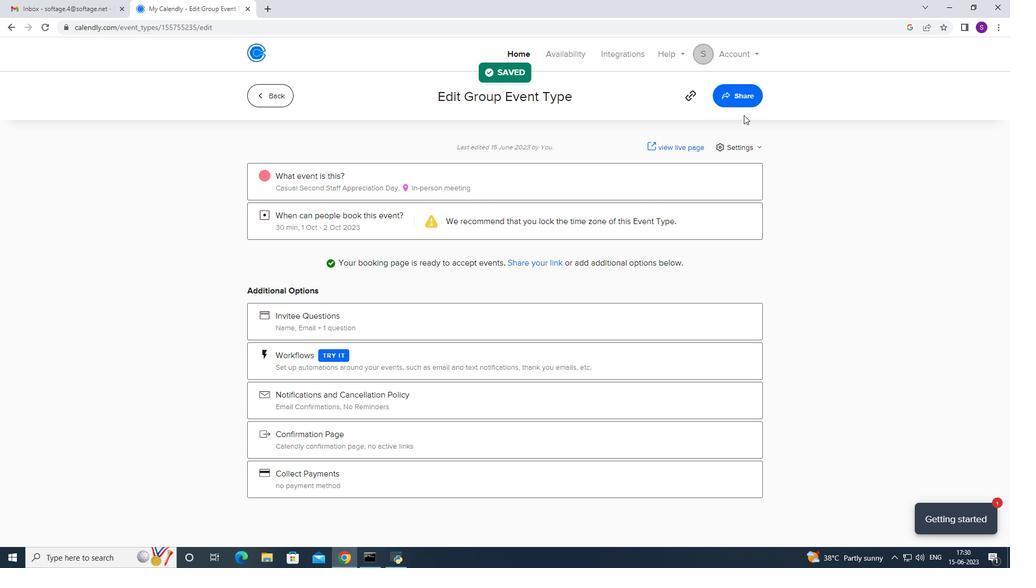 
Action: Mouse moved to (651, 198)
Screenshot: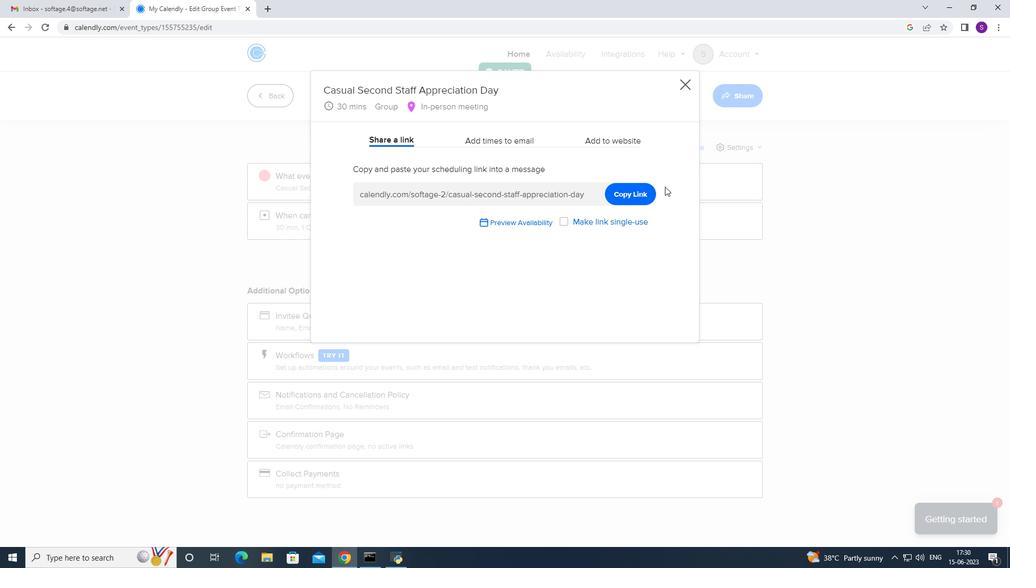 
Action: Mouse pressed left at (651, 198)
Screenshot: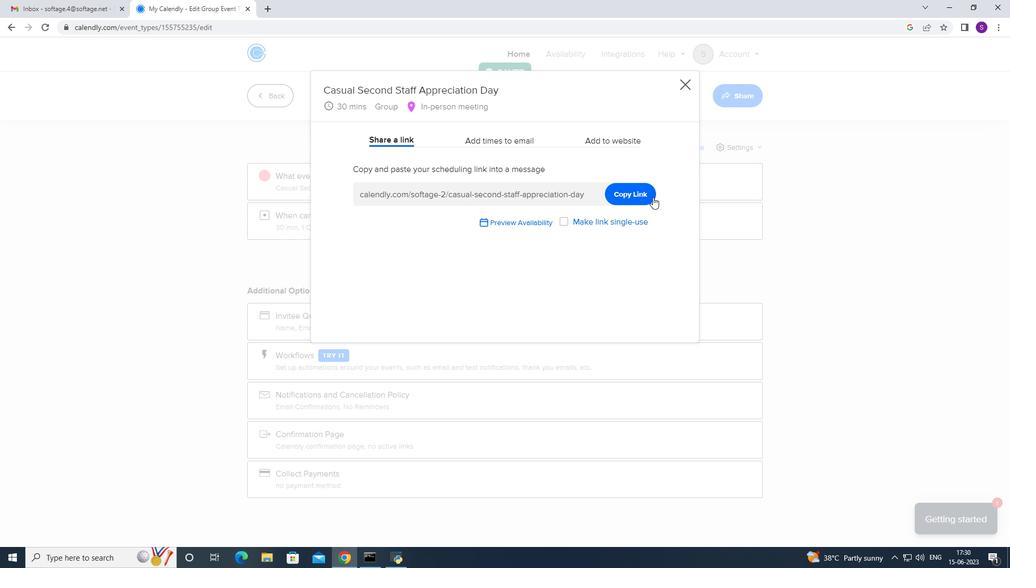
Action: Mouse moved to (84, 2)
Screenshot: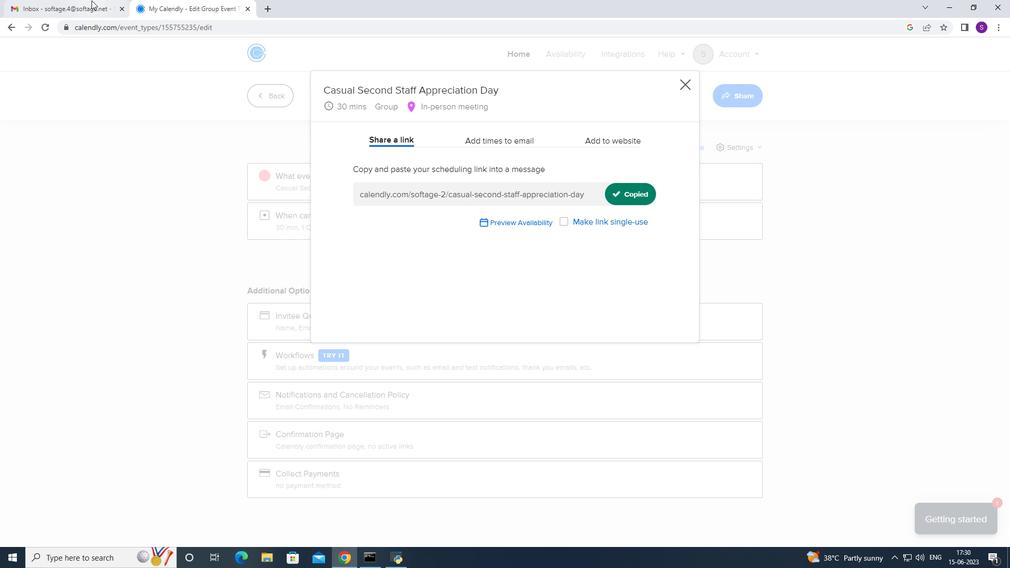 
Action: Mouse pressed left at (84, 2)
Screenshot: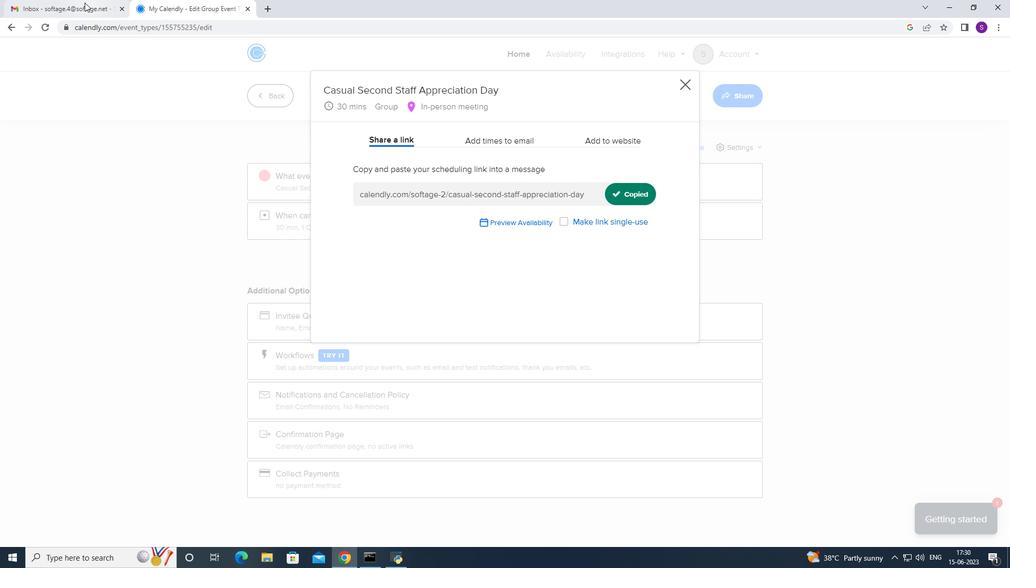 
Action: Mouse moved to (81, 89)
Screenshot: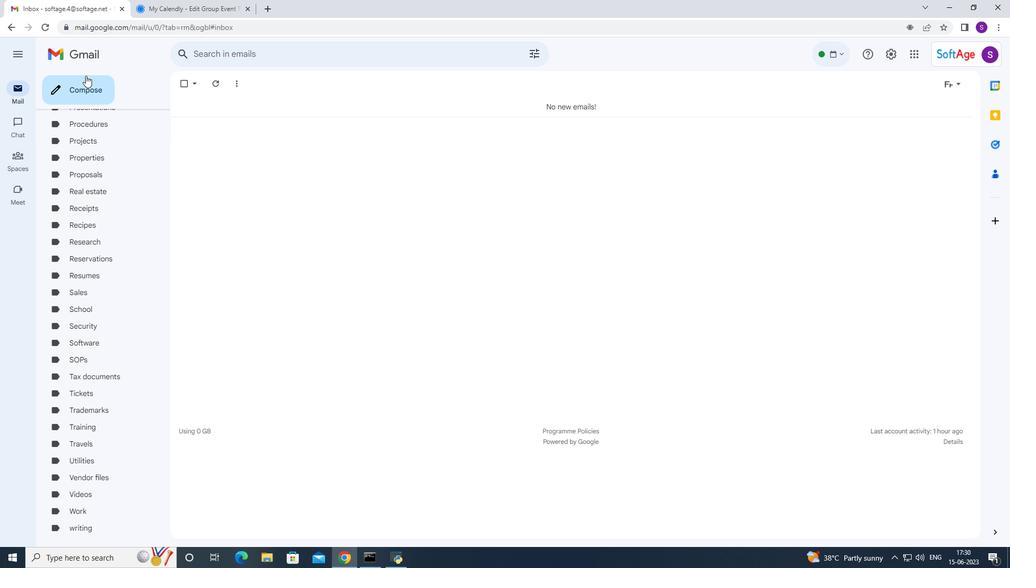 
Action: Mouse pressed left at (81, 89)
Screenshot: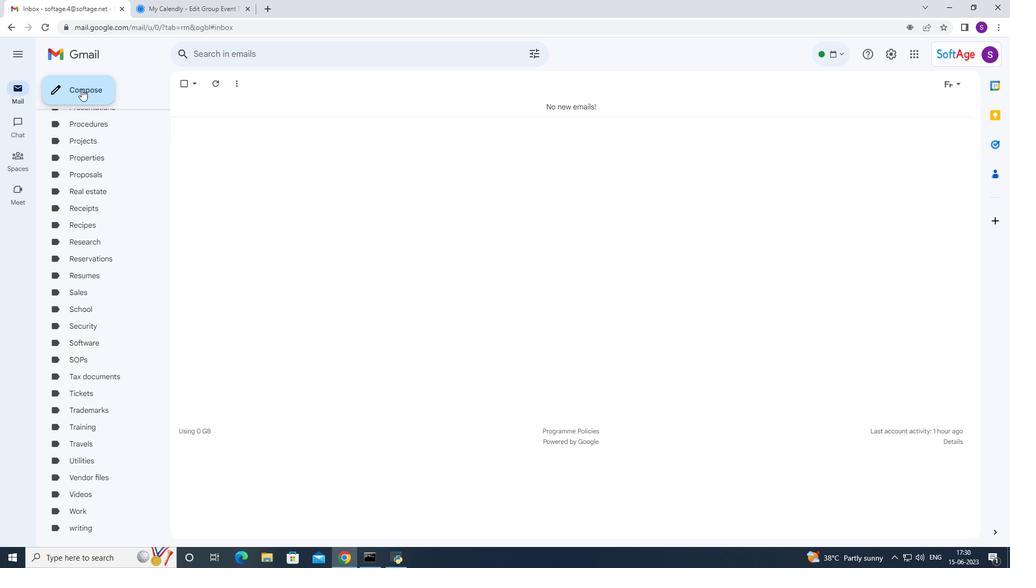 
Action: Mouse moved to (688, 324)
Screenshot: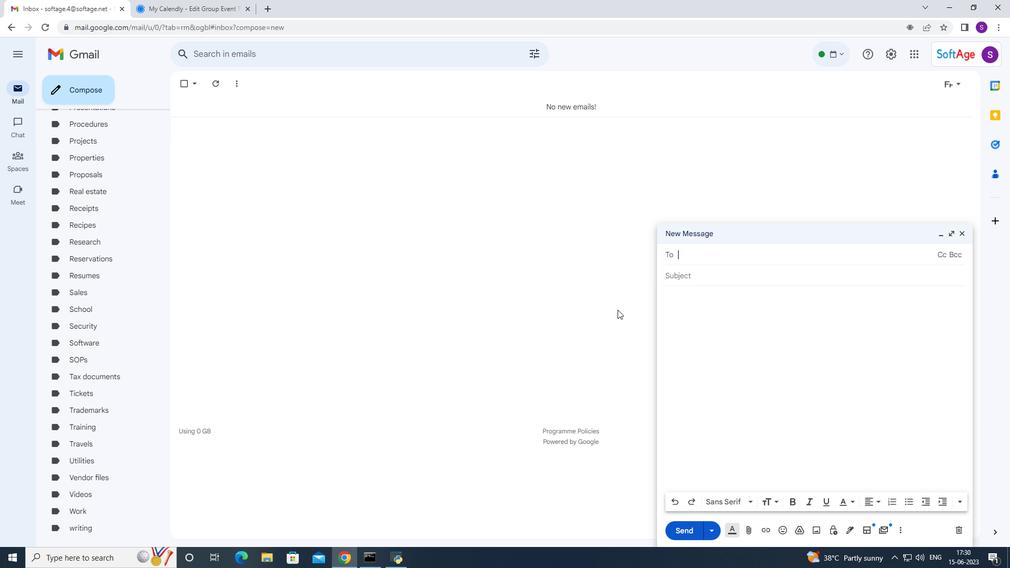 
Action: Mouse pressed right at (688, 324)
Screenshot: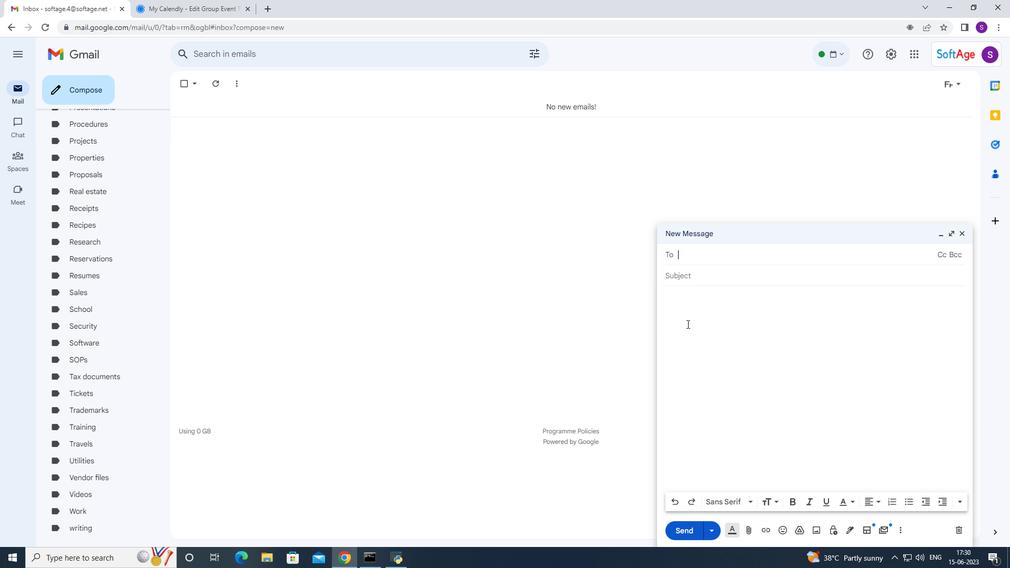 
Action: Mouse moved to (710, 406)
Screenshot: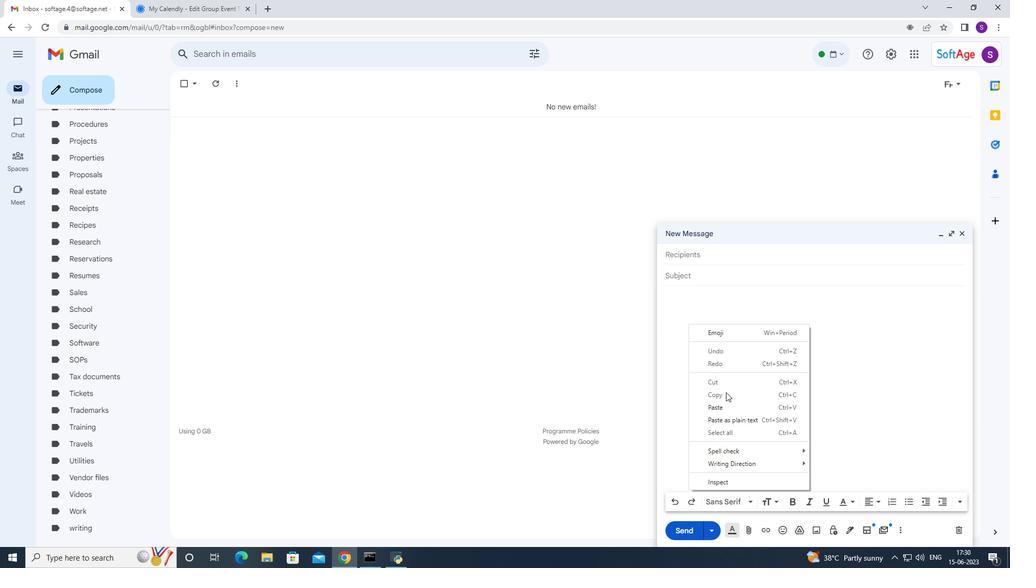 
Action: Mouse pressed left at (710, 406)
Screenshot: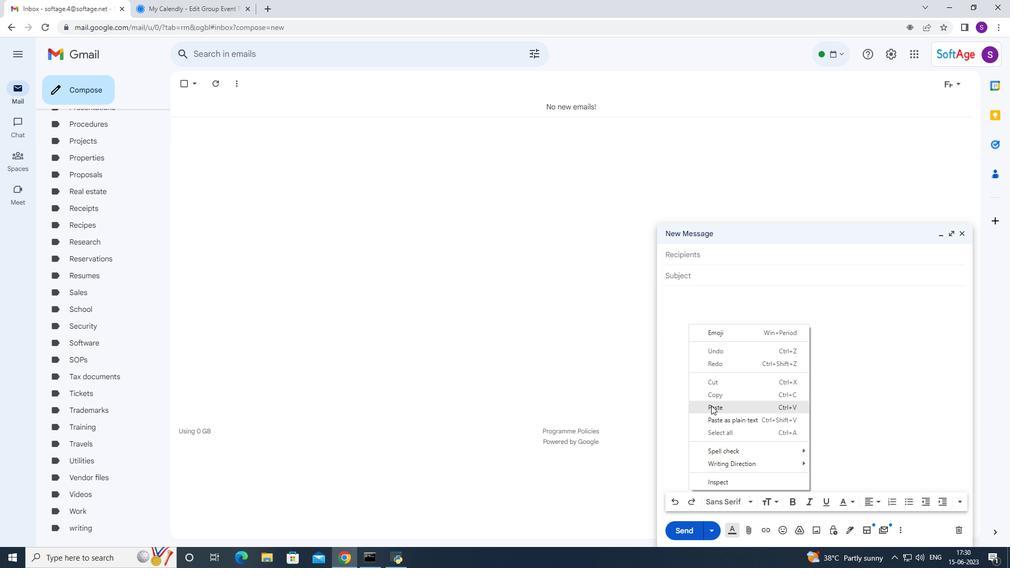 
Action: Mouse moved to (724, 257)
Screenshot: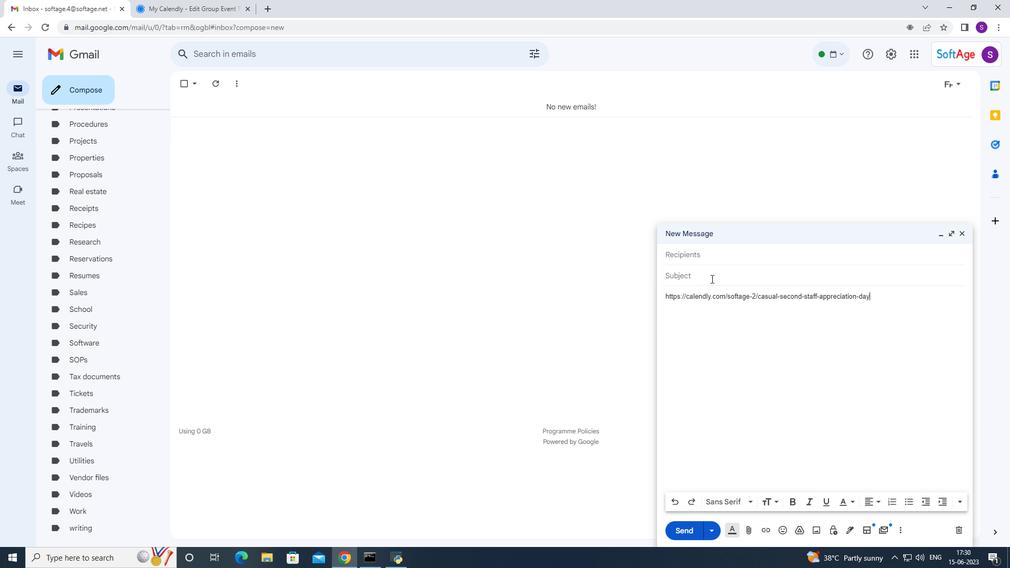 
Action: Mouse pressed left at (724, 257)
Screenshot: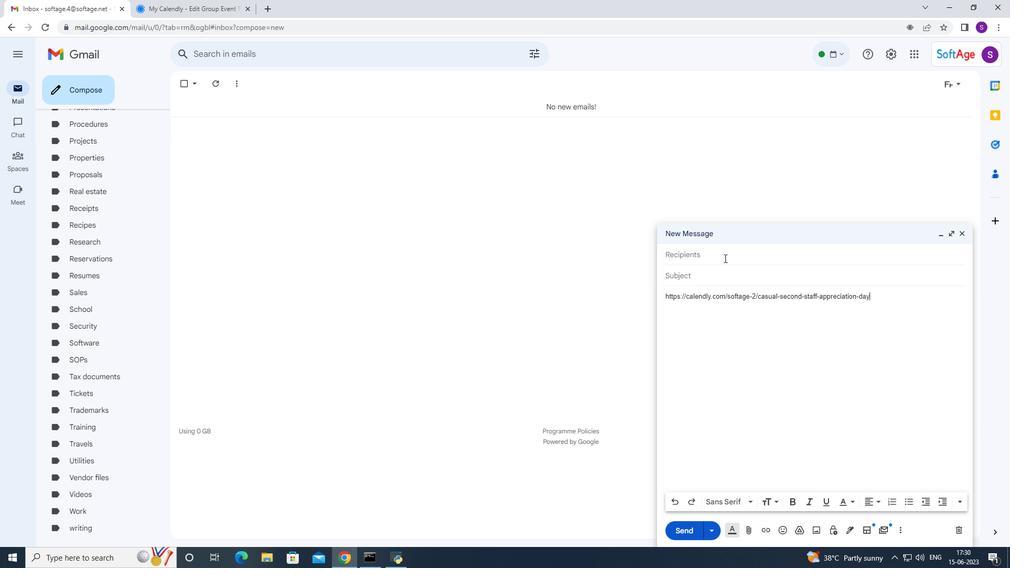 
Action: Key pressed sof
Screenshot: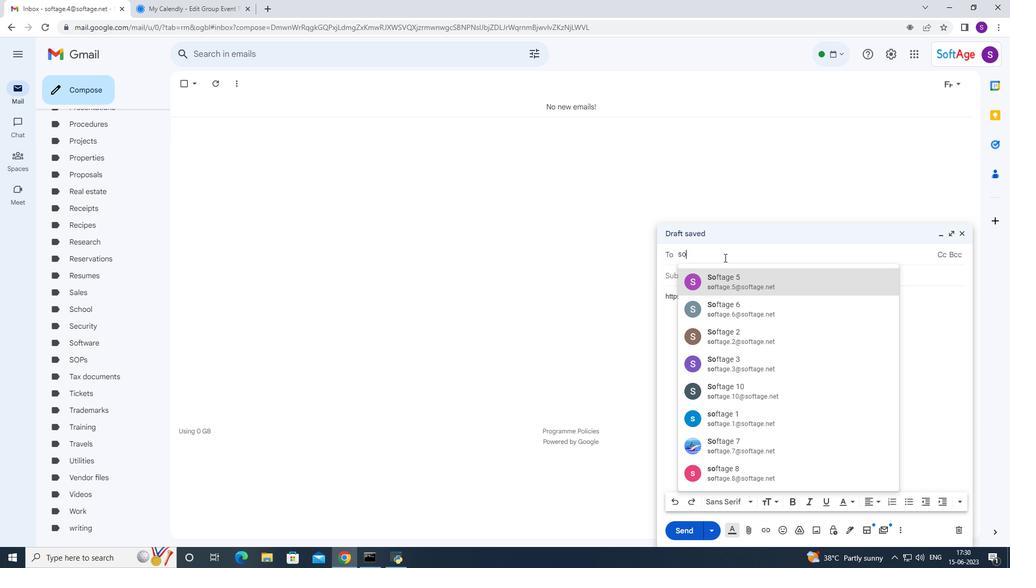 
Action: Mouse moved to (722, 454)
Screenshot: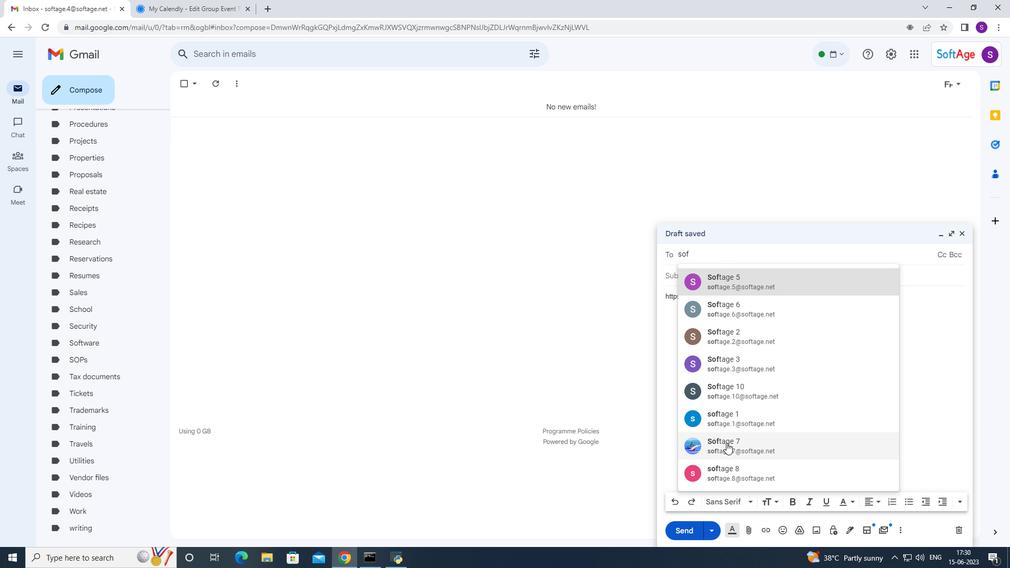 
Action: Mouse pressed left at (722, 454)
Screenshot: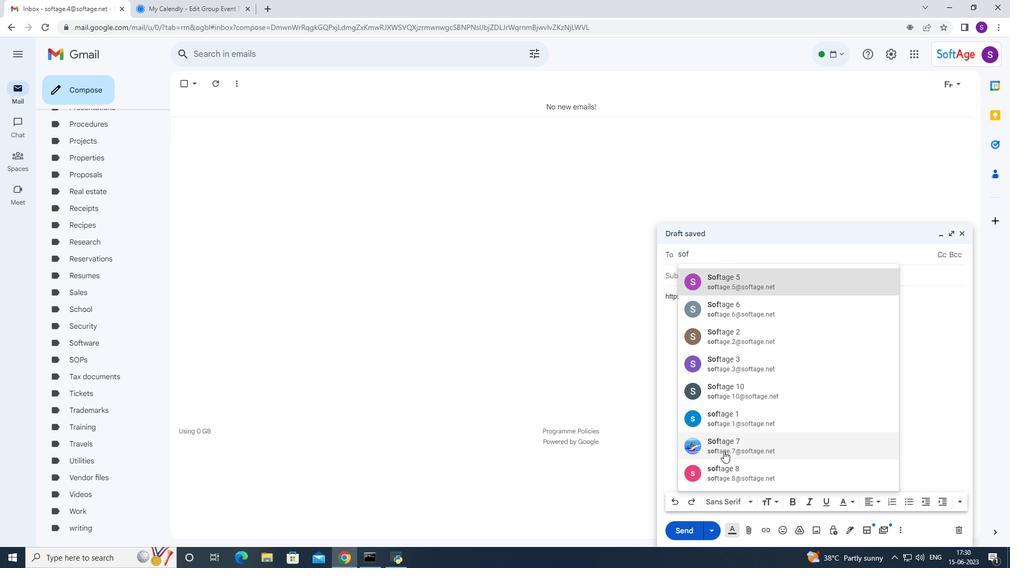 
Action: Mouse moved to (720, 455)
Screenshot: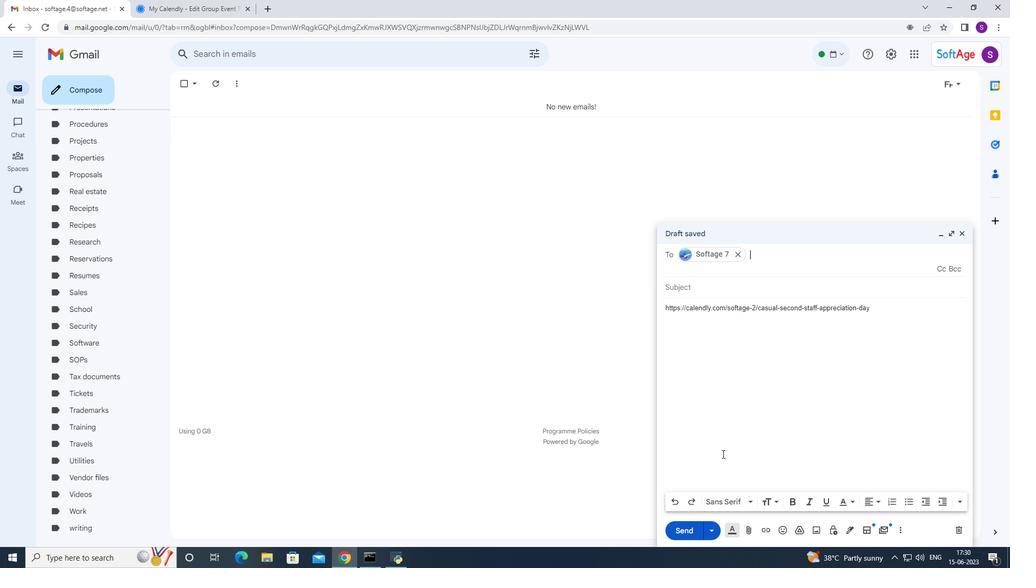 
Action: Key pressed sof
Screenshot: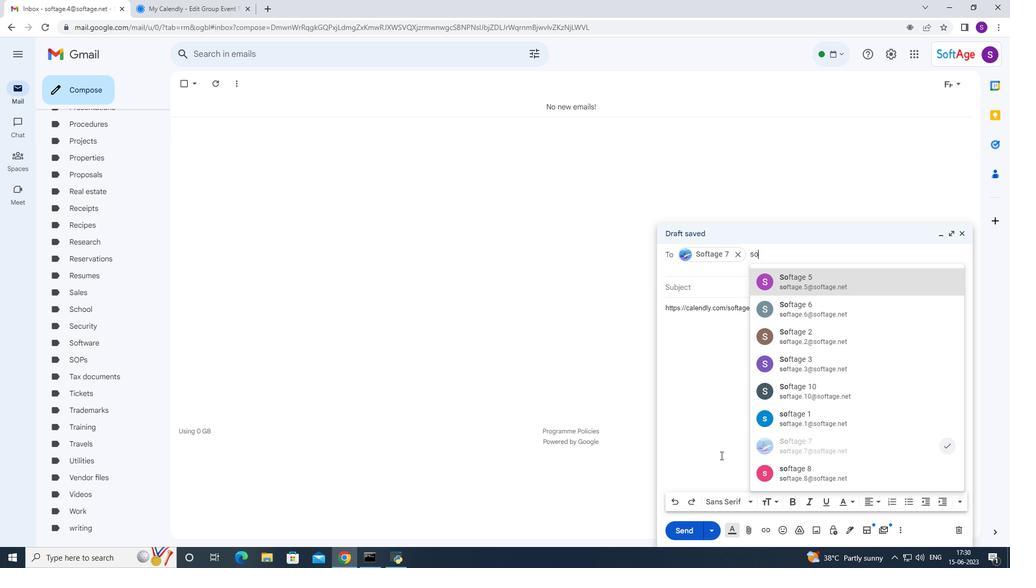 
Action: Mouse moved to (840, 305)
Screenshot: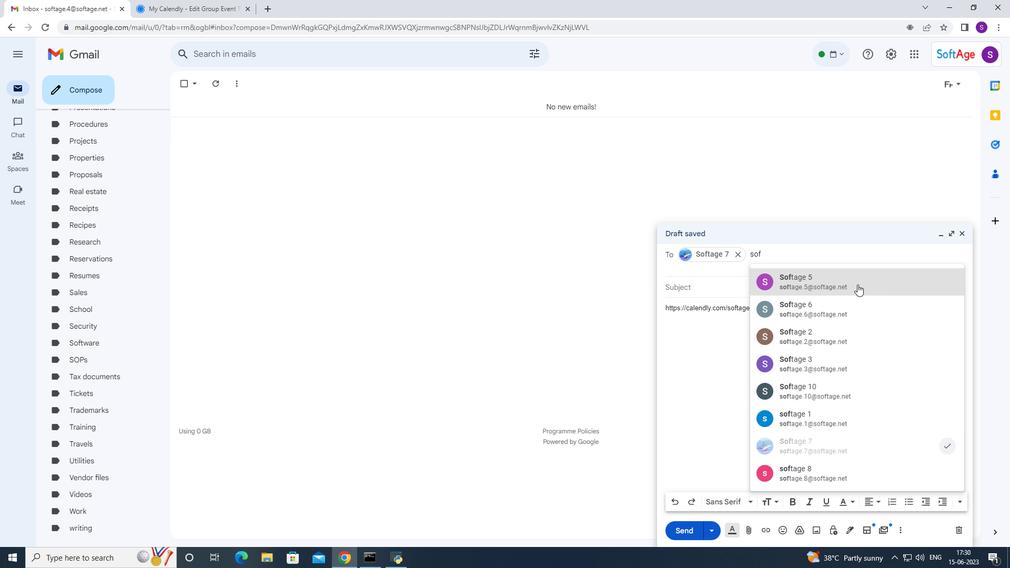 
Action: Mouse pressed left at (840, 305)
Screenshot: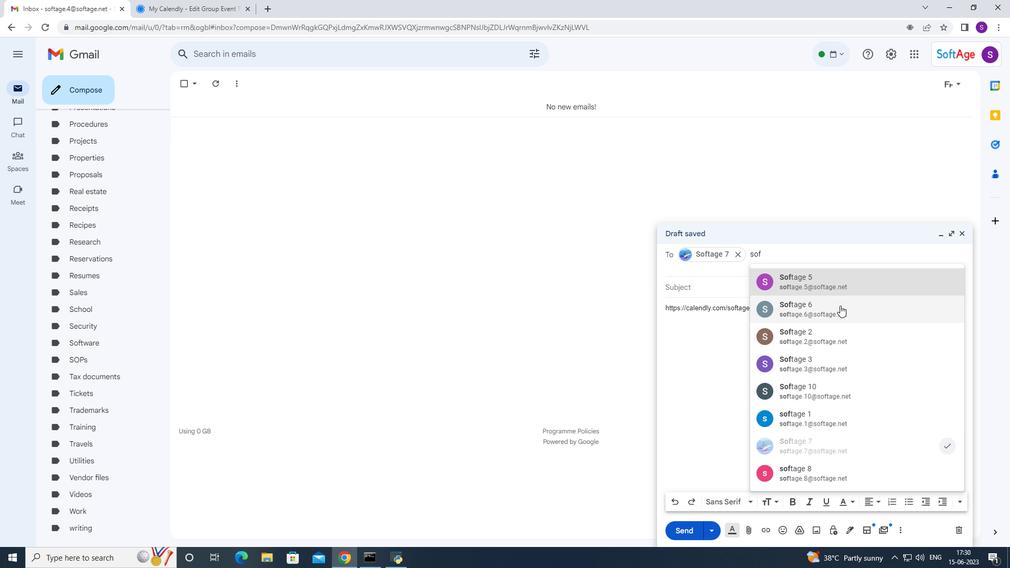 
Action: Mouse moved to (795, 387)
Screenshot: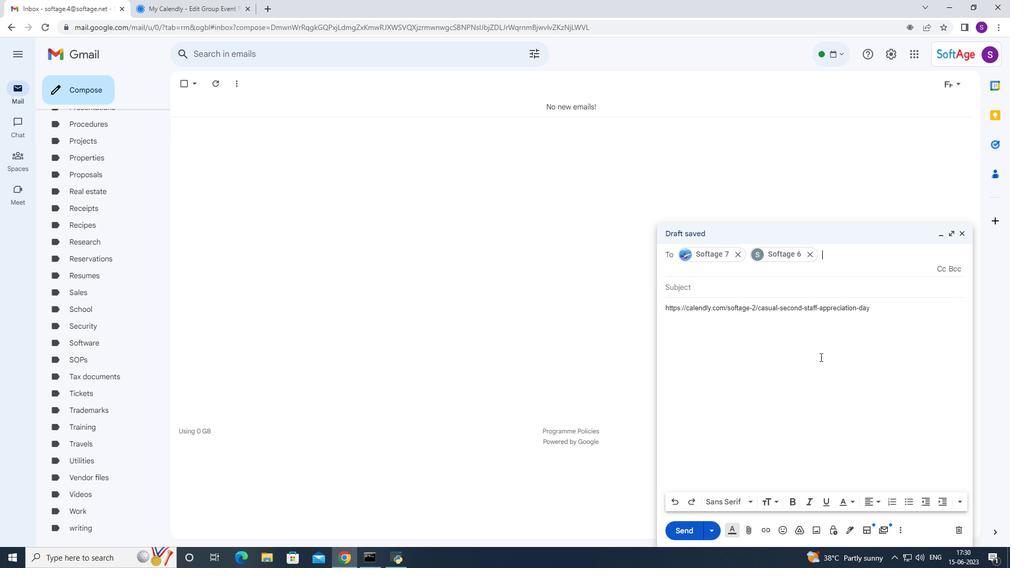 
Action: Mouse pressed left at (795, 387)
Screenshot: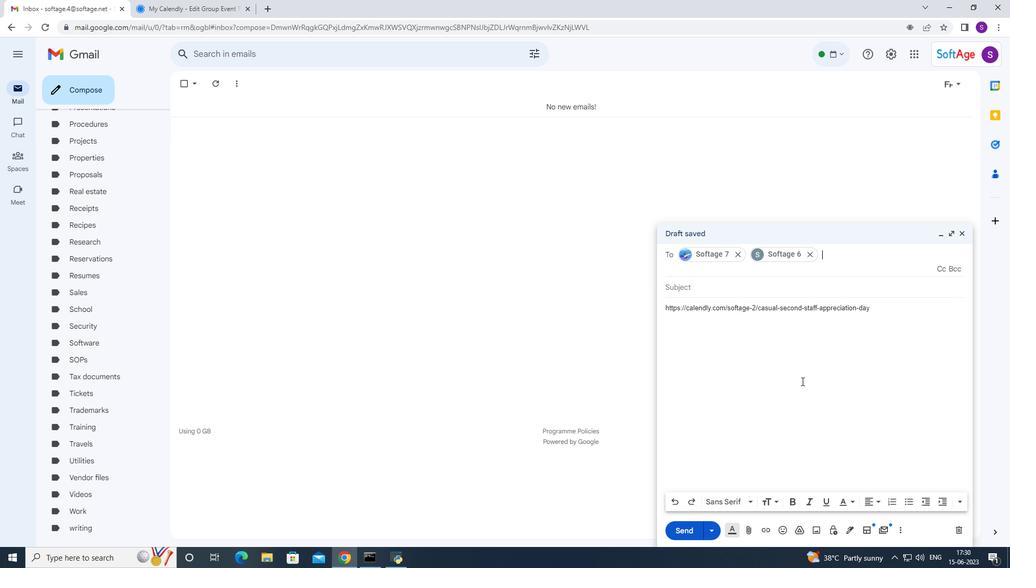 
Action: Mouse moved to (684, 529)
Screenshot: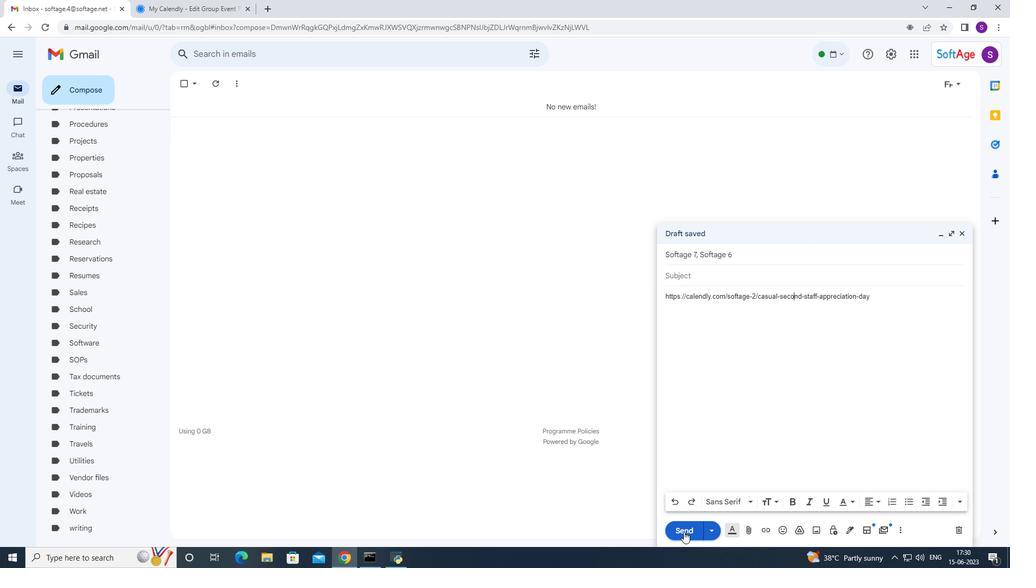 
Action: Mouse pressed left at (684, 529)
Screenshot: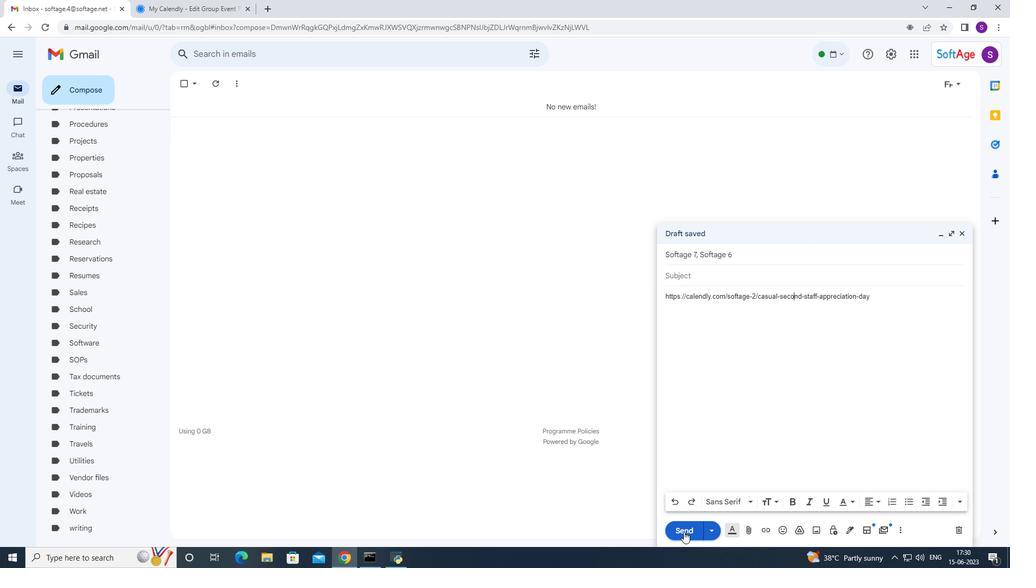 
Action: Mouse moved to (675, 523)
Screenshot: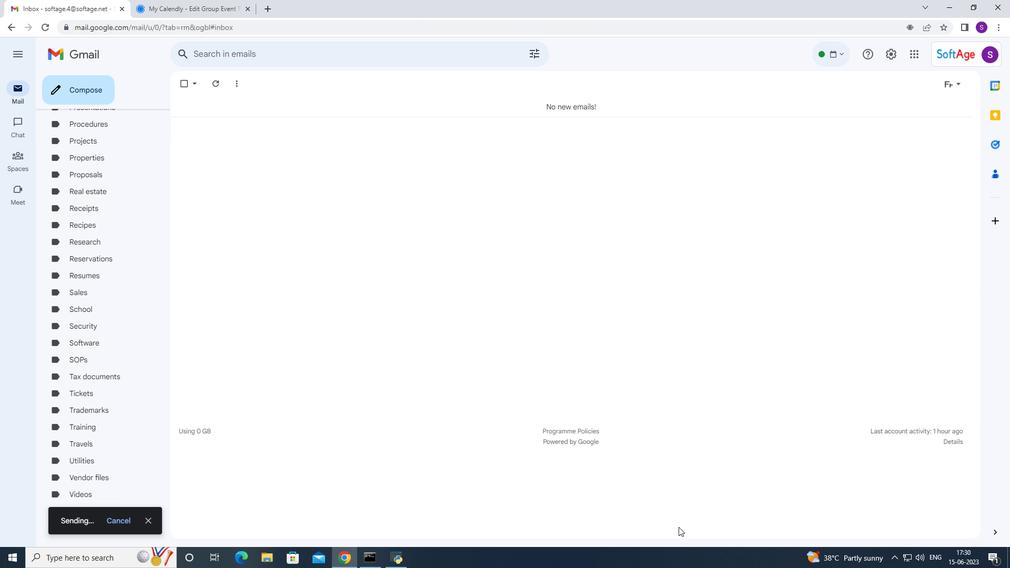 
